 Task: Look for Airbnb options in Wiradesa, Indonesia from 13th December, 2023 to 17th December, 2023 for 2 adults.2 bedrooms having 2 beds and 1 bathroom. Property type can be guest house. Amenities needed are: wifi. Look for 4 properties as per requirement.
Action: Mouse moved to (414, 77)
Screenshot: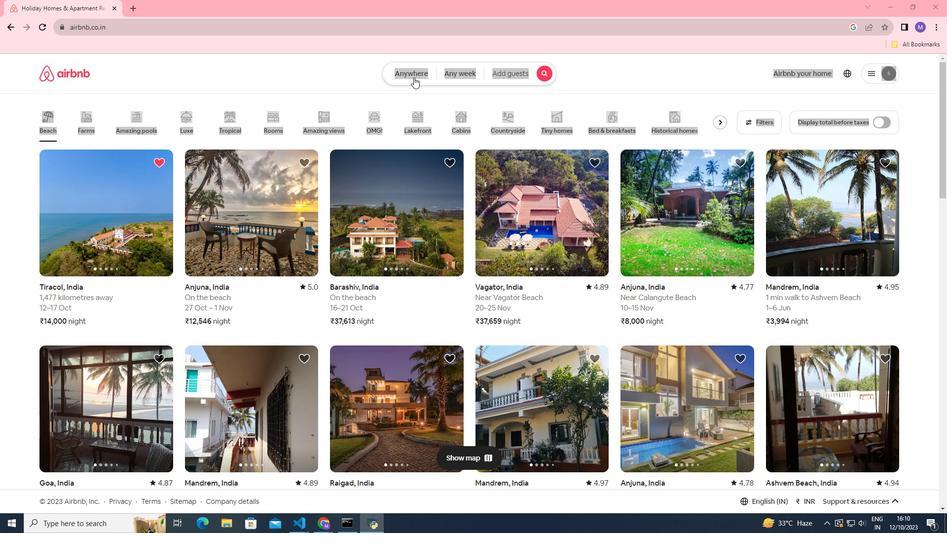 
Action: Mouse pressed left at (414, 77)
Screenshot: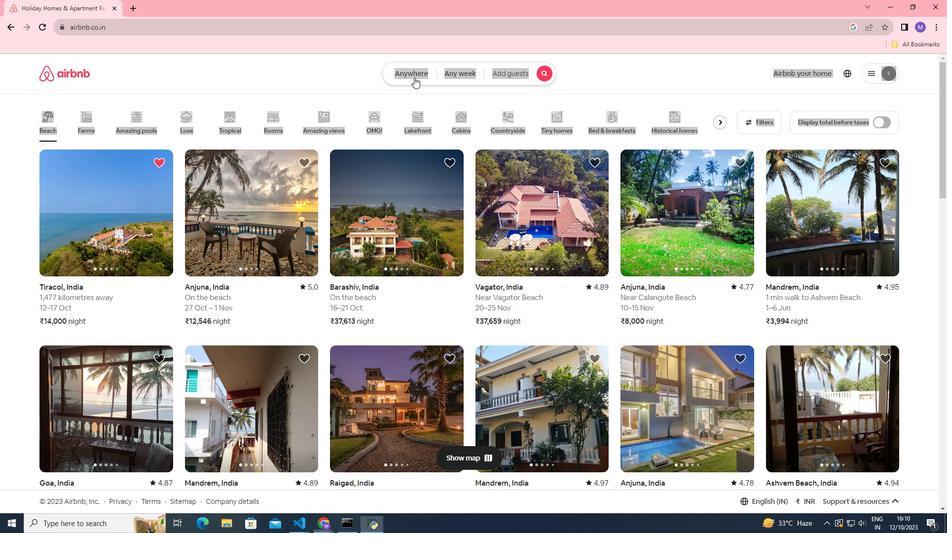 
Action: Mouse moved to (342, 110)
Screenshot: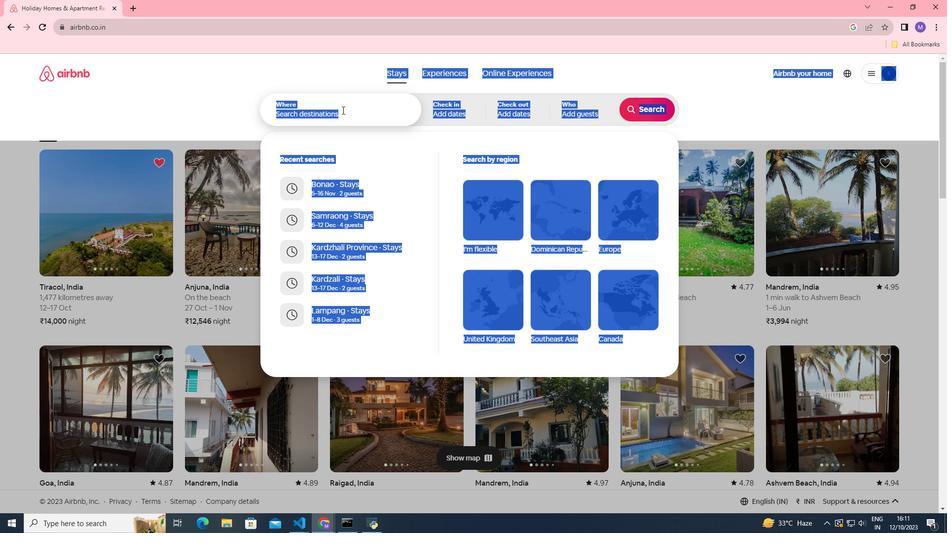 
Action: Mouse pressed left at (342, 110)
Screenshot: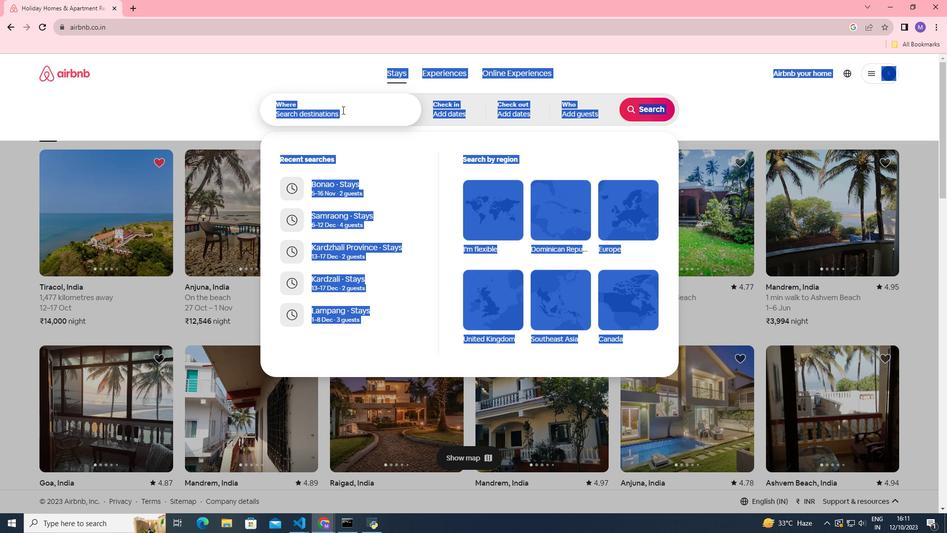 
Action: Key pressed <Key.shift>Wiradesa,<Key.space><Key.shift>Indonesia
Screenshot: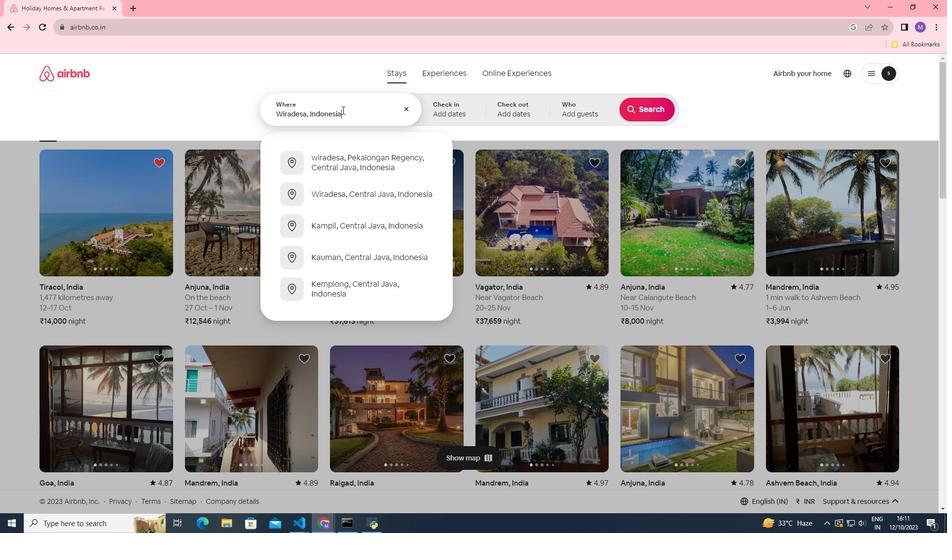 
Action: Mouse moved to (437, 108)
Screenshot: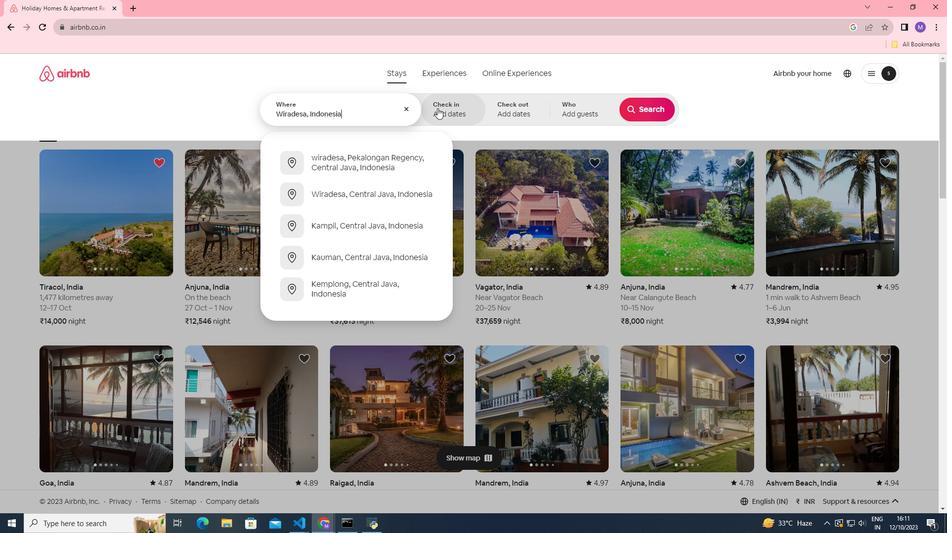 
Action: Mouse pressed left at (437, 108)
Screenshot: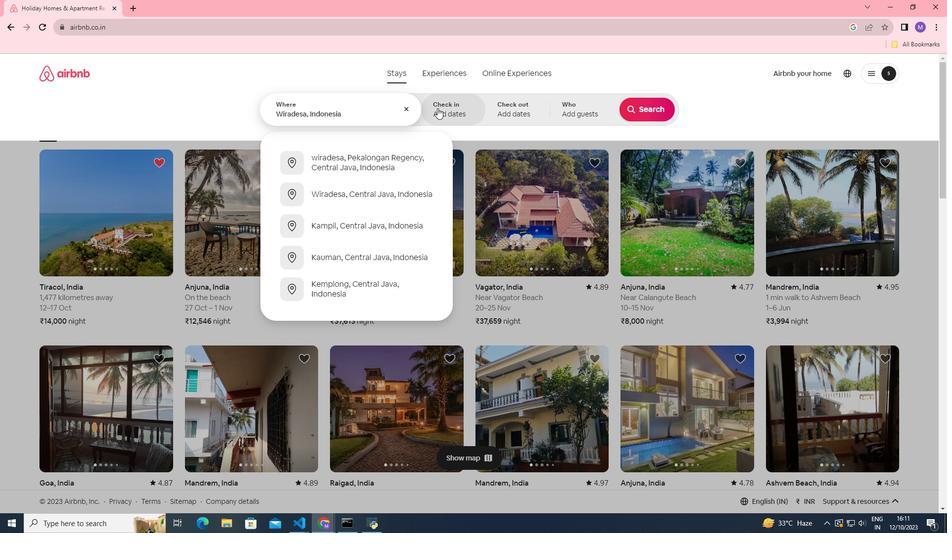 
Action: Mouse moved to (645, 194)
Screenshot: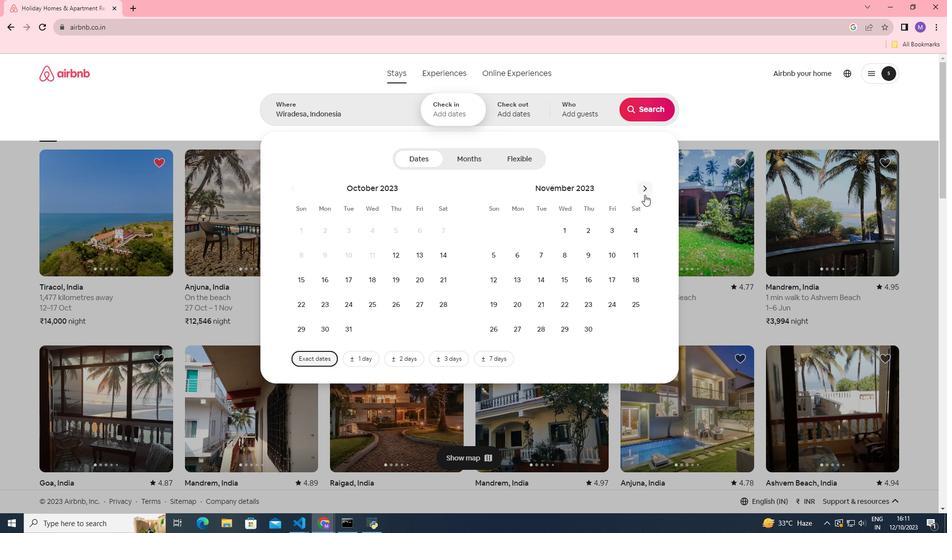 
Action: Mouse pressed left at (645, 194)
Screenshot: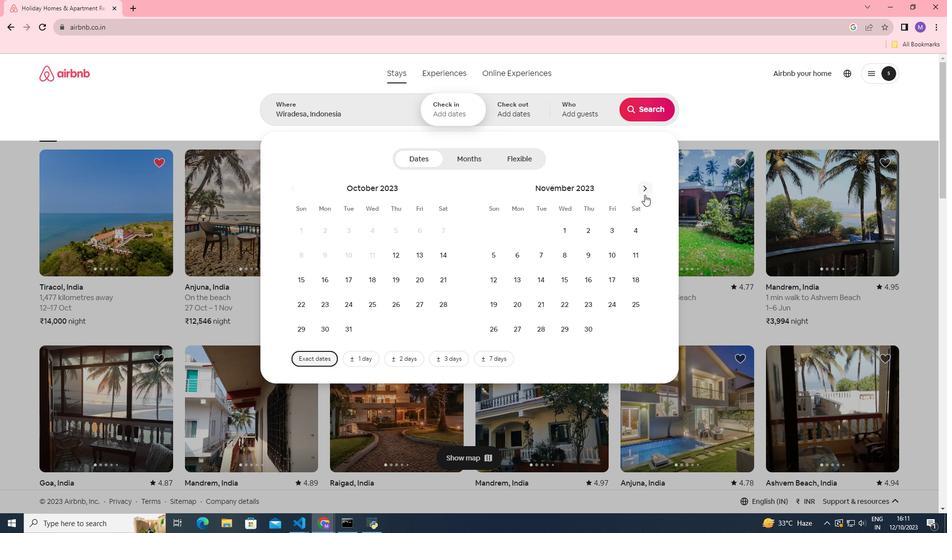
Action: Mouse moved to (563, 276)
Screenshot: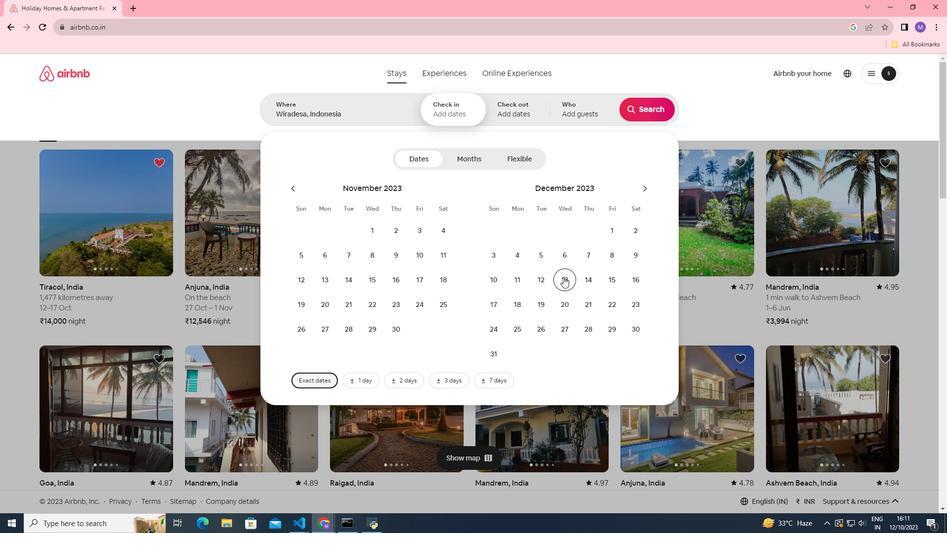 
Action: Mouse pressed left at (563, 276)
Screenshot: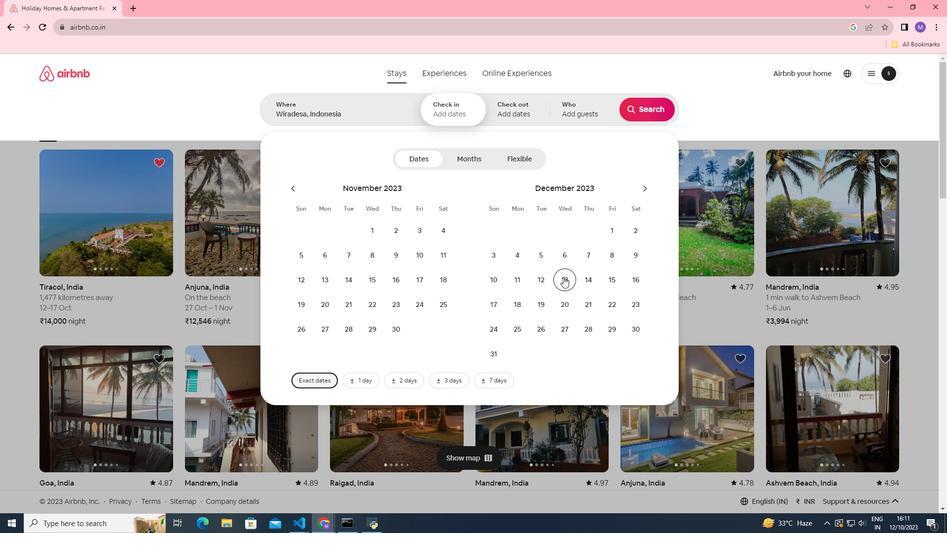 
Action: Mouse moved to (494, 301)
Screenshot: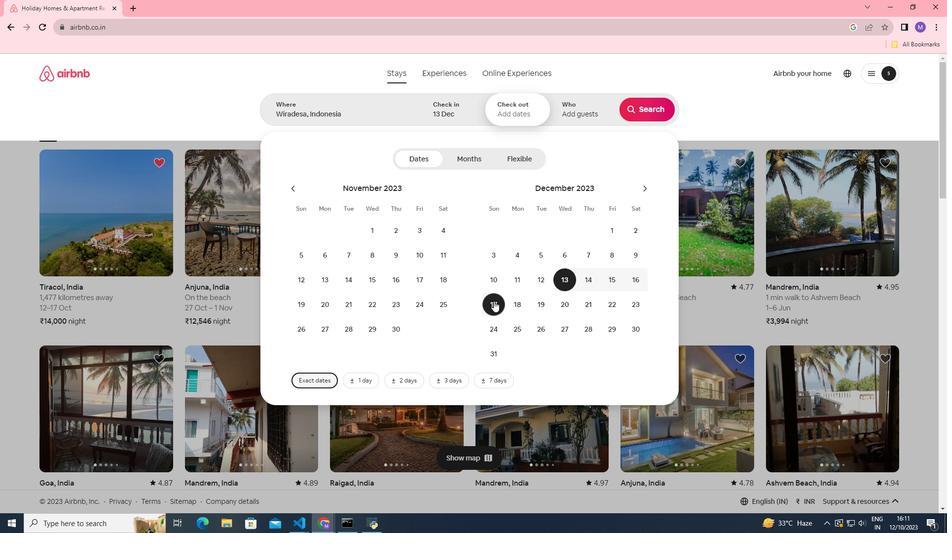 
Action: Mouse pressed left at (494, 301)
Screenshot: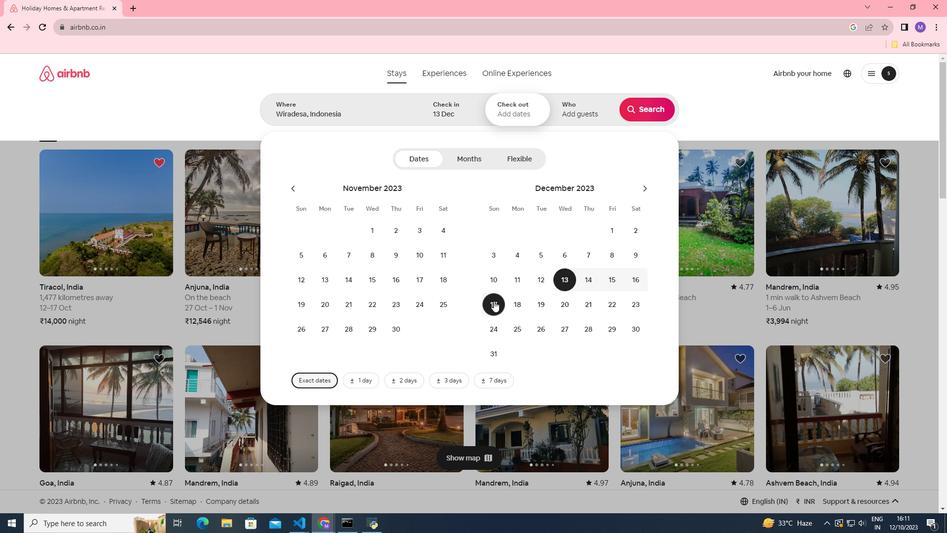 
Action: Mouse moved to (591, 105)
Screenshot: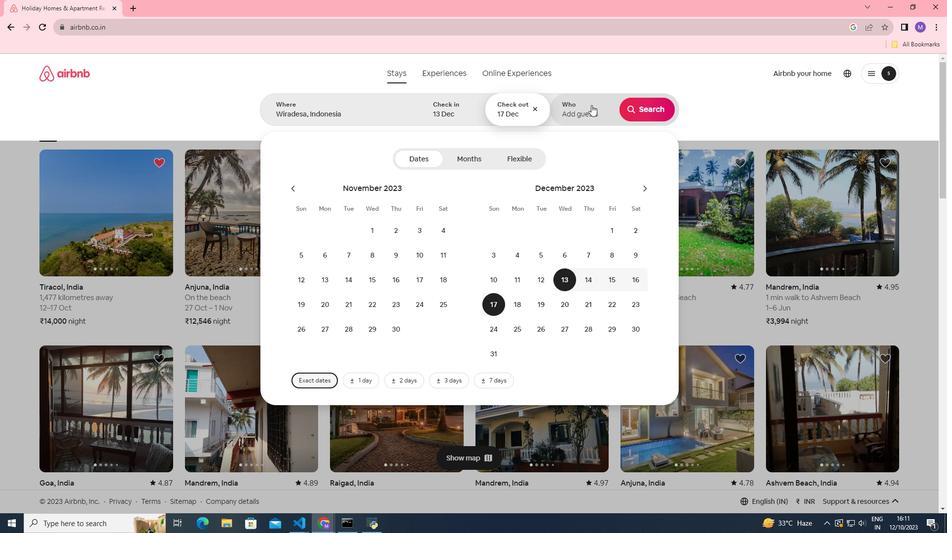 
Action: Mouse pressed left at (591, 105)
Screenshot: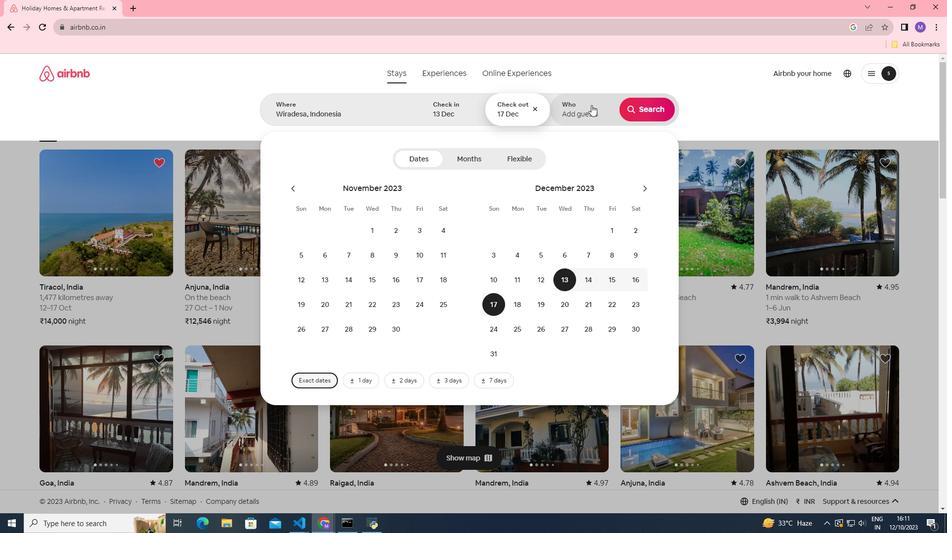 
Action: Mouse moved to (655, 164)
Screenshot: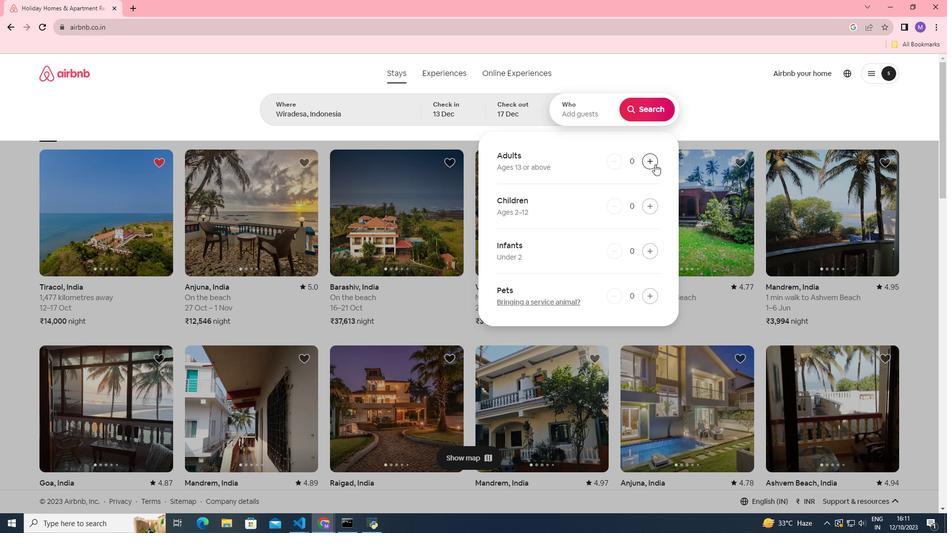 
Action: Mouse pressed left at (655, 164)
Screenshot: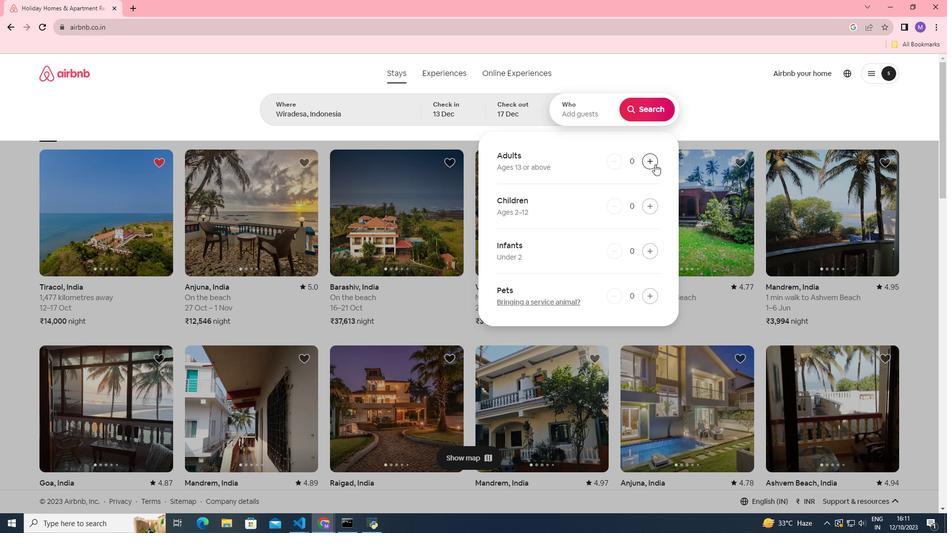 
Action: Mouse moved to (651, 160)
Screenshot: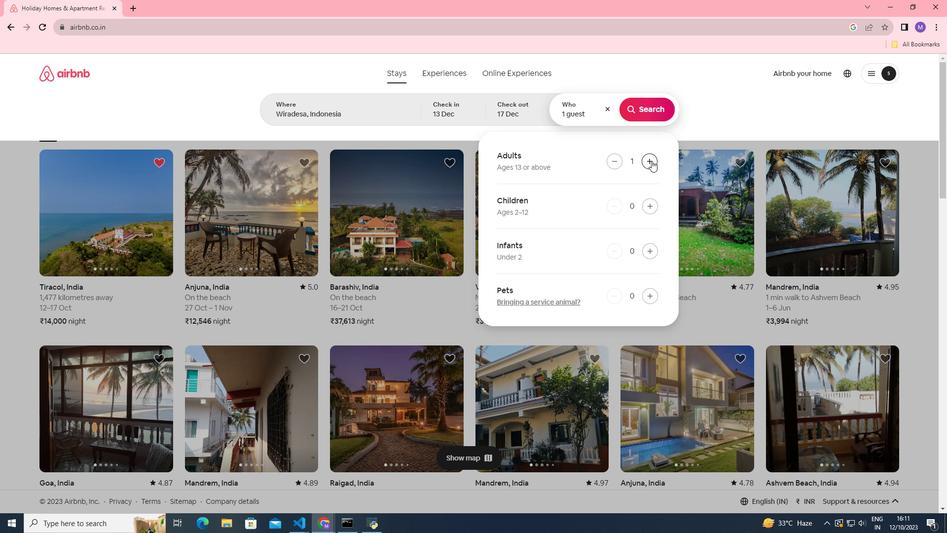 
Action: Mouse pressed left at (651, 160)
Screenshot: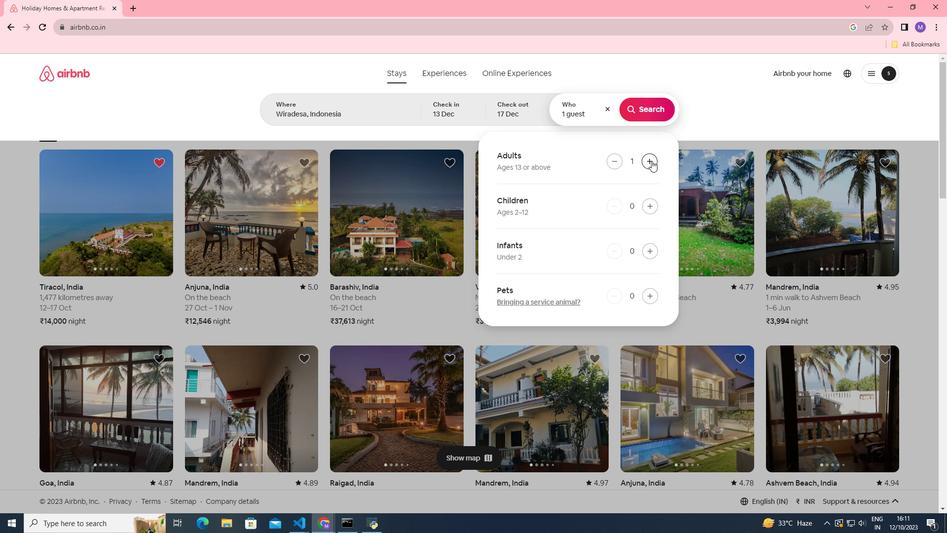 
Action: Mouse moved to (648, 116)
Screenshot: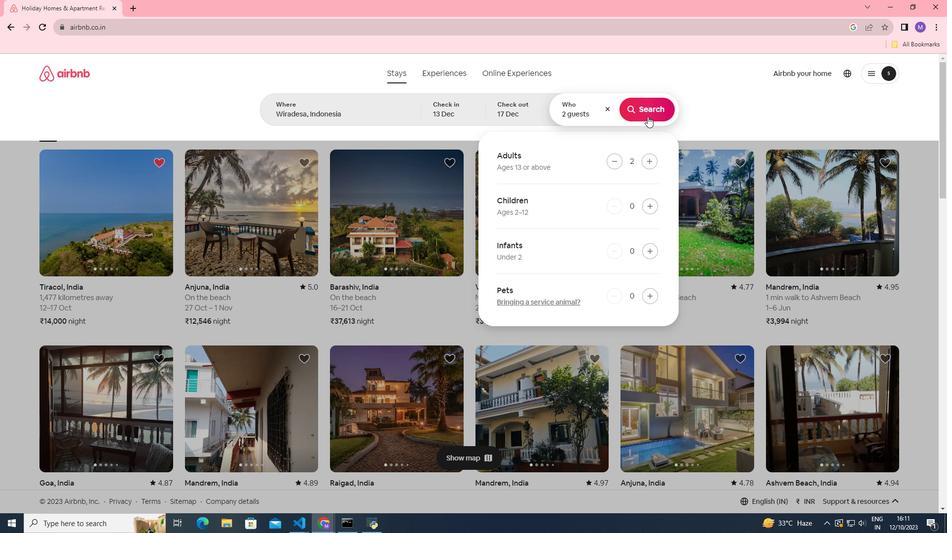 
Action: Mouse pressed left at (648, 116)
Screenshot: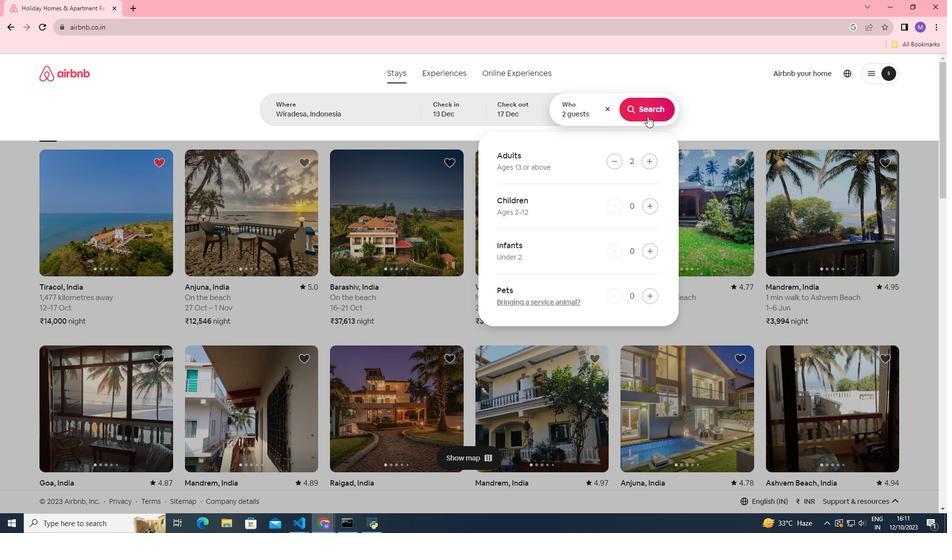 
Action: Mouse moved to (794, 114)
Screenshot: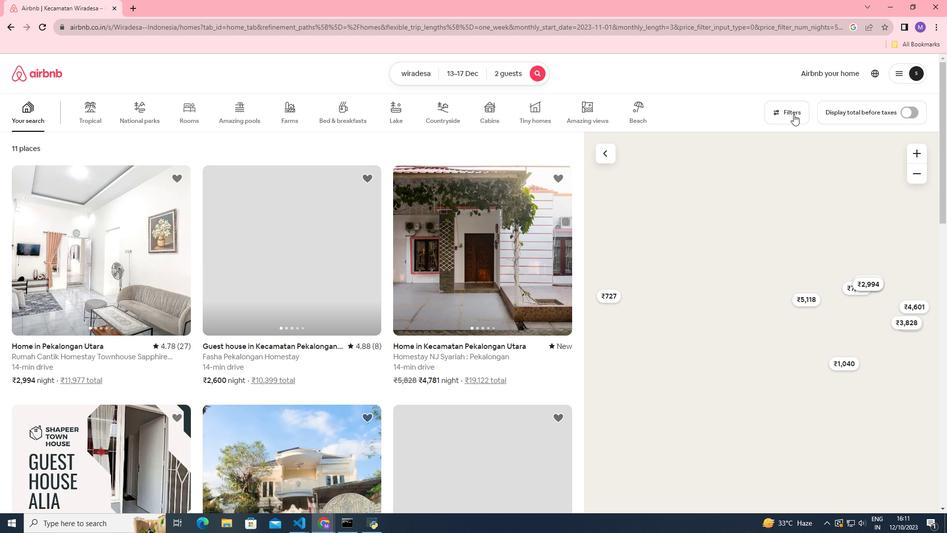 
Action: Mouse pressed left at (794, 114)
Screenshot: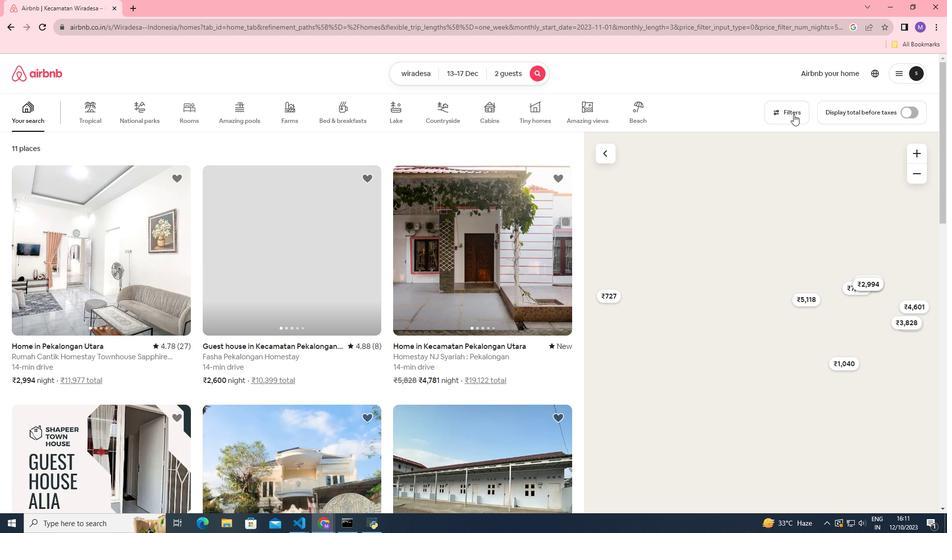 
Action: Mouse moved to (407, 382)
Screenshot: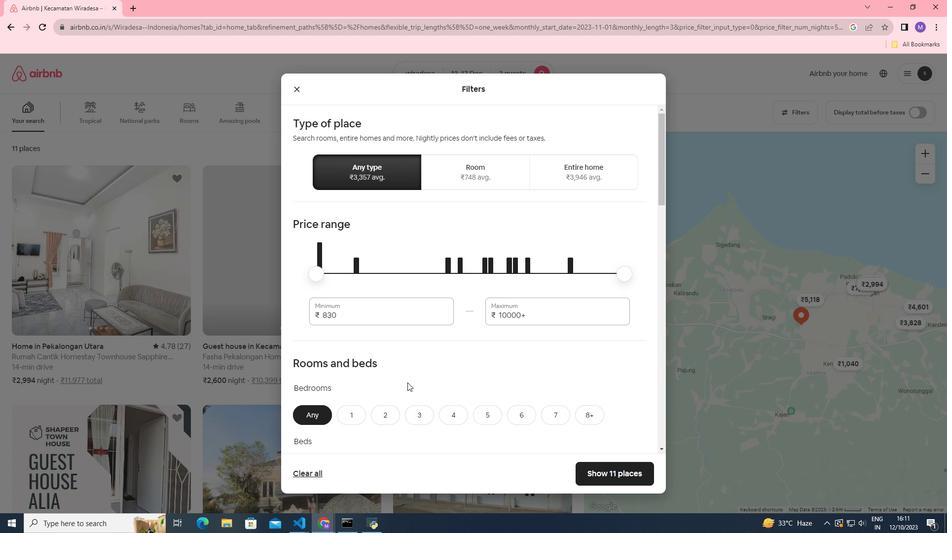 
Action: Mouse scrolled (407, 382) with delta (0, 0)
Screenshot: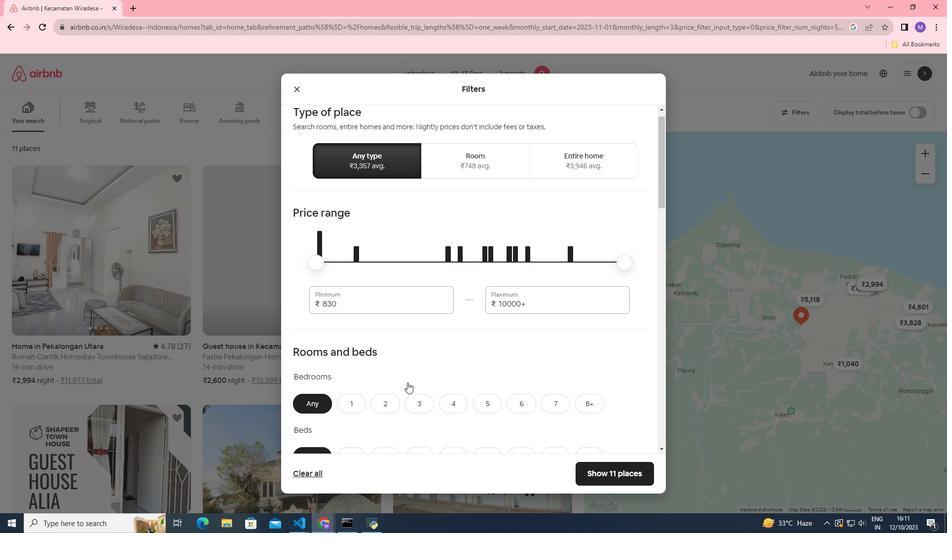 
Action: Mouse moved to (387, 366)
Screenshot: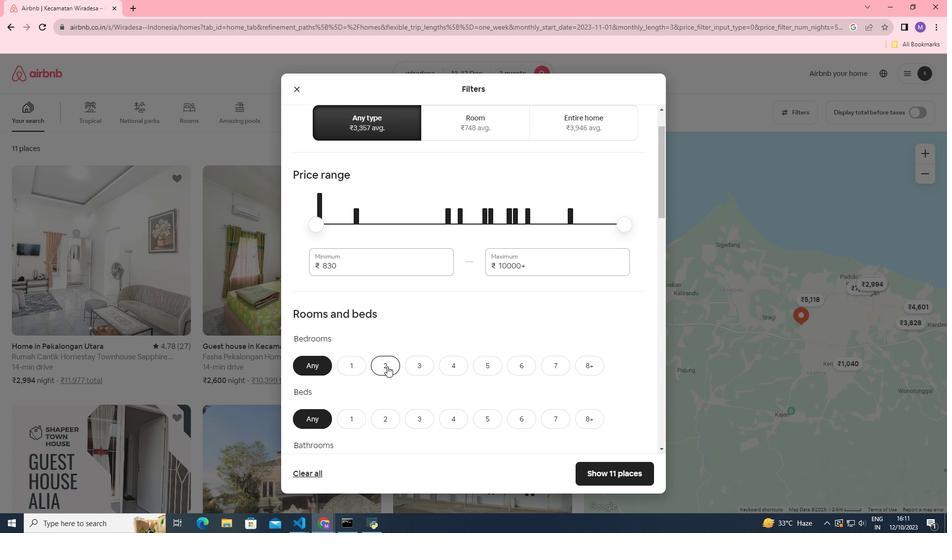 
Action: Mouse pressed left at (387, 366)
Screenshot: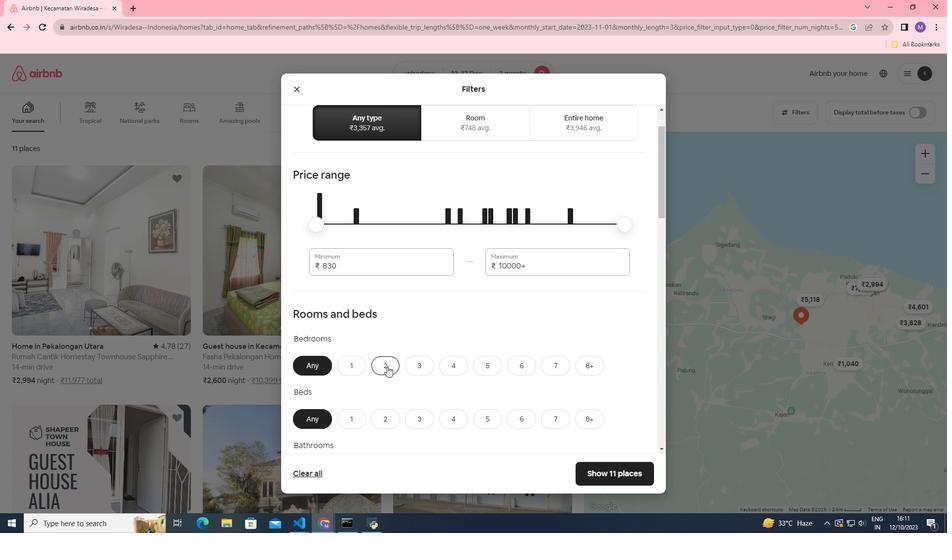 
Action: Mouse moved to (403, 326)
Screenshot: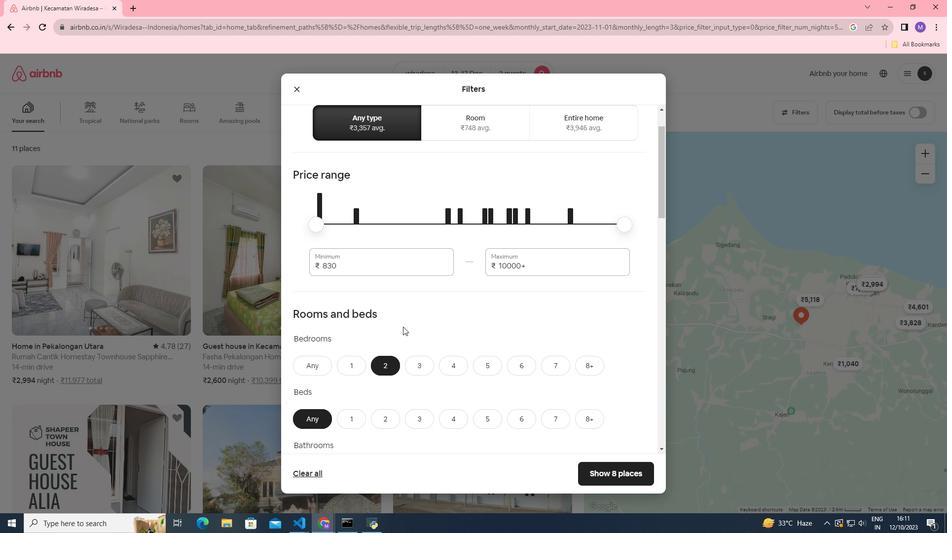 
Action: Mouse scrolled (403, 326) with delta (0, 0)
Screenshot: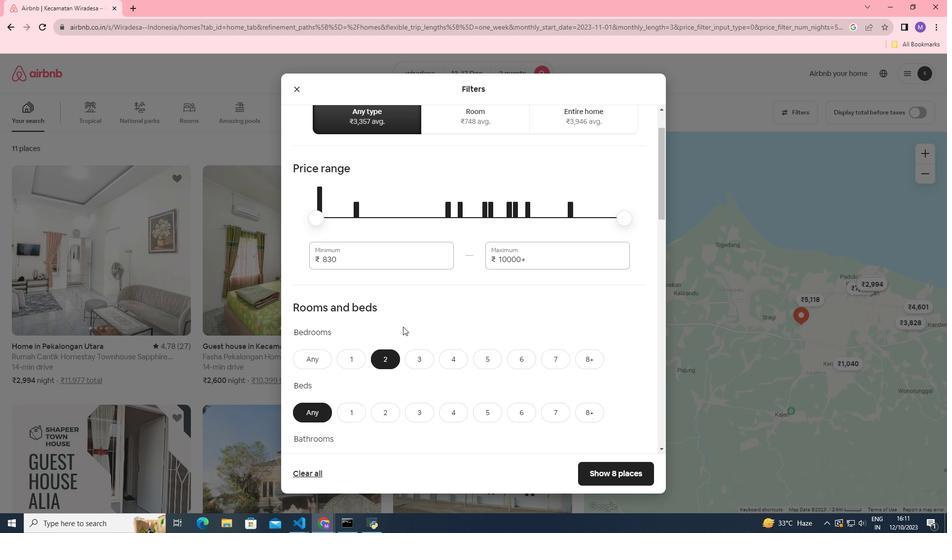 
Action: Mouse scrolled (403, 326) with delta (0, 0)
Screenshot: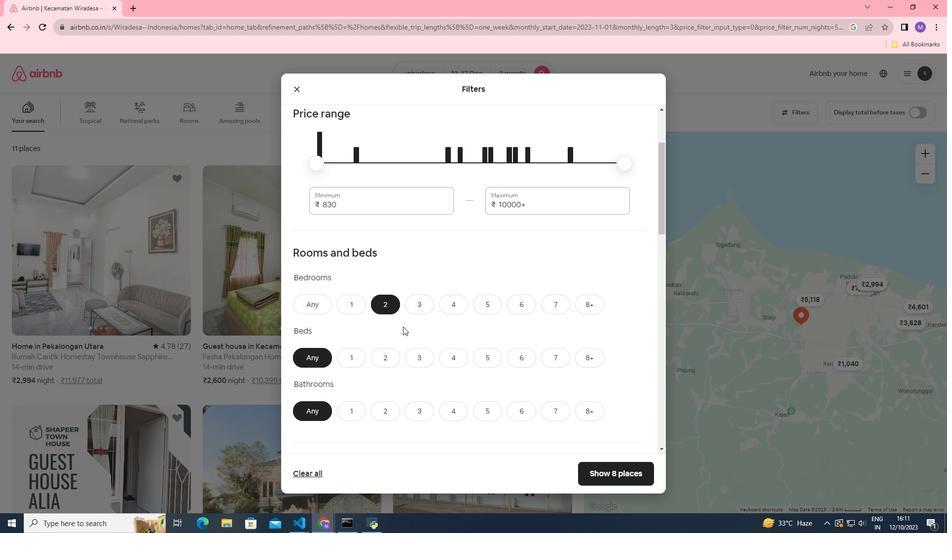 
Action: Mouse moved to (387, 325)
Screenshot: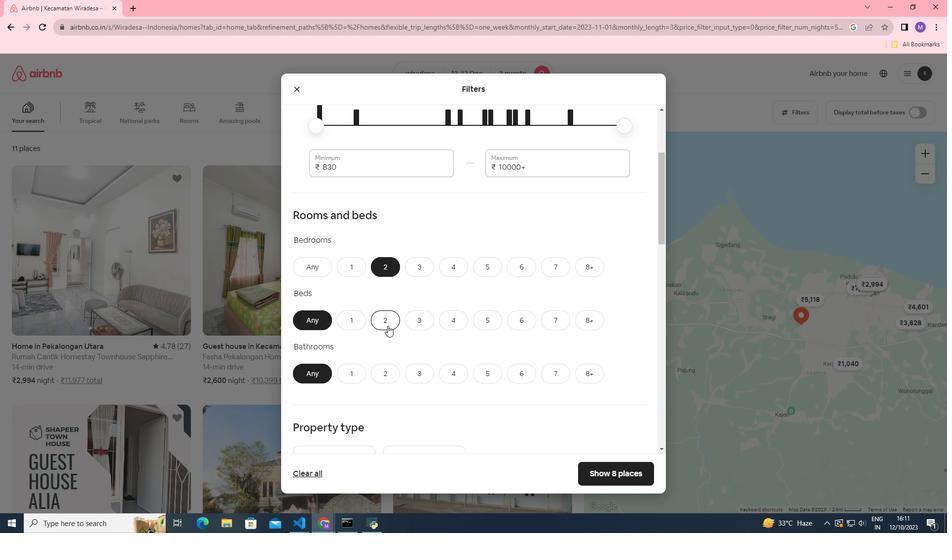
Action: Mouse pressed left at (387, 325)
Screenshot: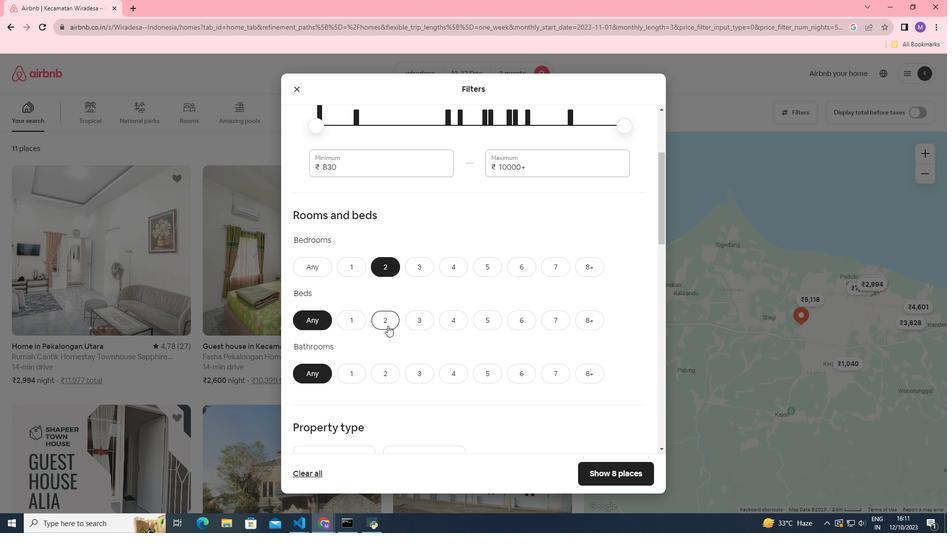 
Action: Mouse moved to (356, 373)
Screenshot: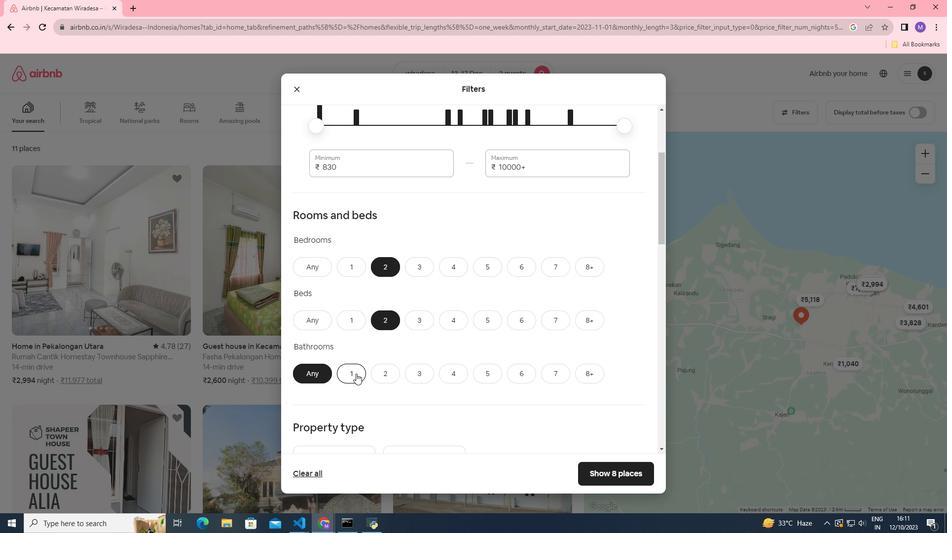 
Action: Mouse pressed left at (356, 373)
Screenshot: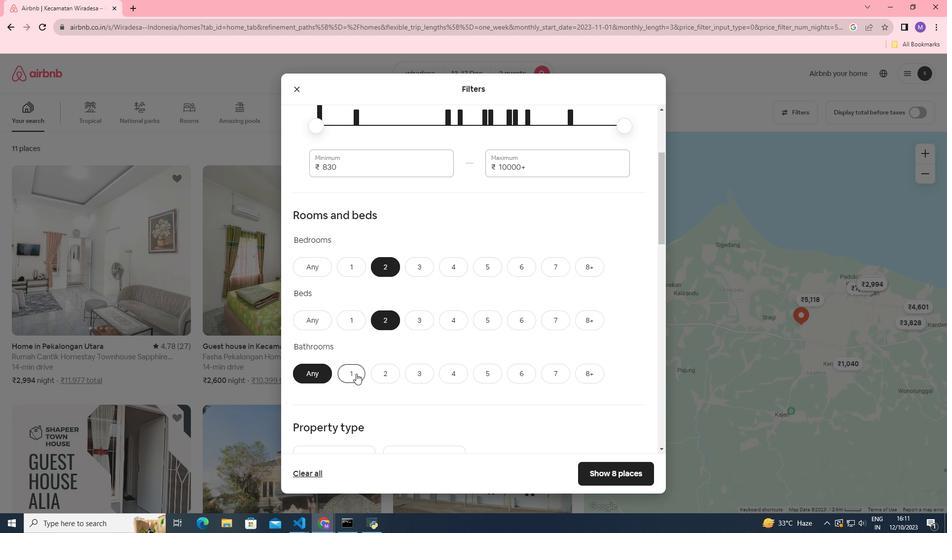 
Action: Mouse moved to (455, 350)
Screenshot: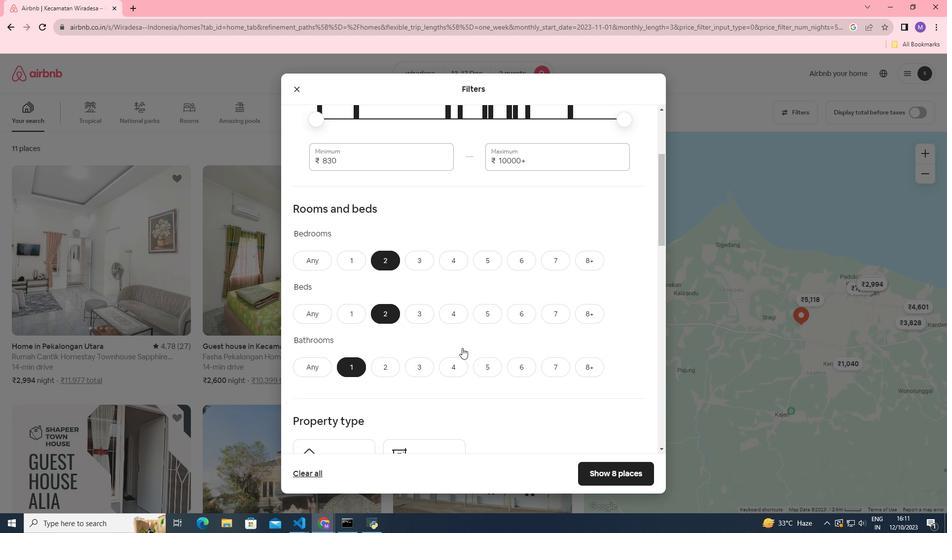 
Action: Mouse scrolled (455, 350) with delta (0, 0)
Screenshot: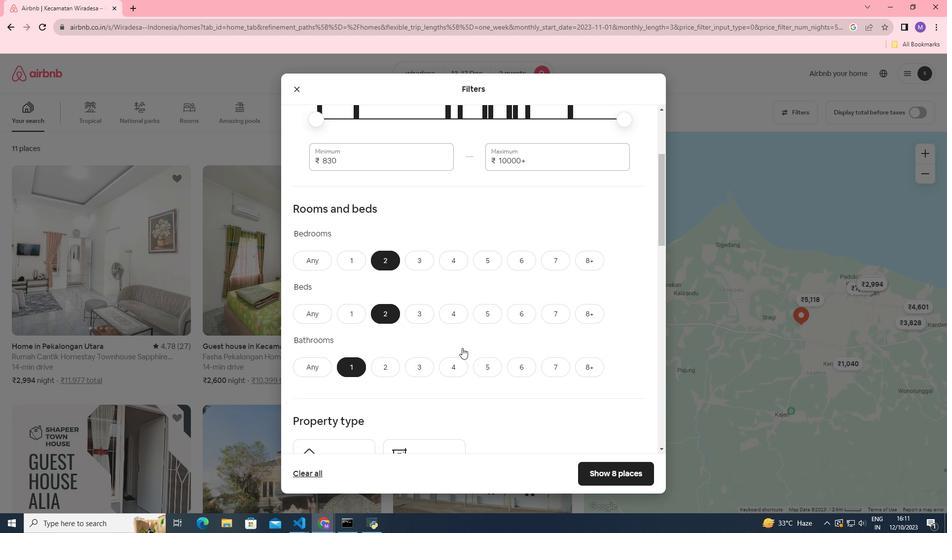 
Action: Mouse moved to (462, 347)
Screenshot: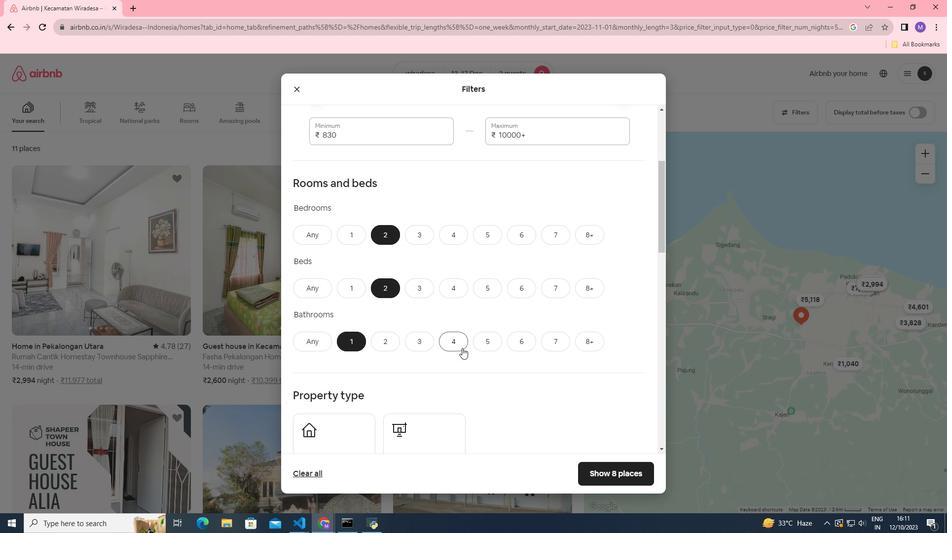 
Action: Mouse scrolled (462, 347) with delta (0, 0)
Screenshot: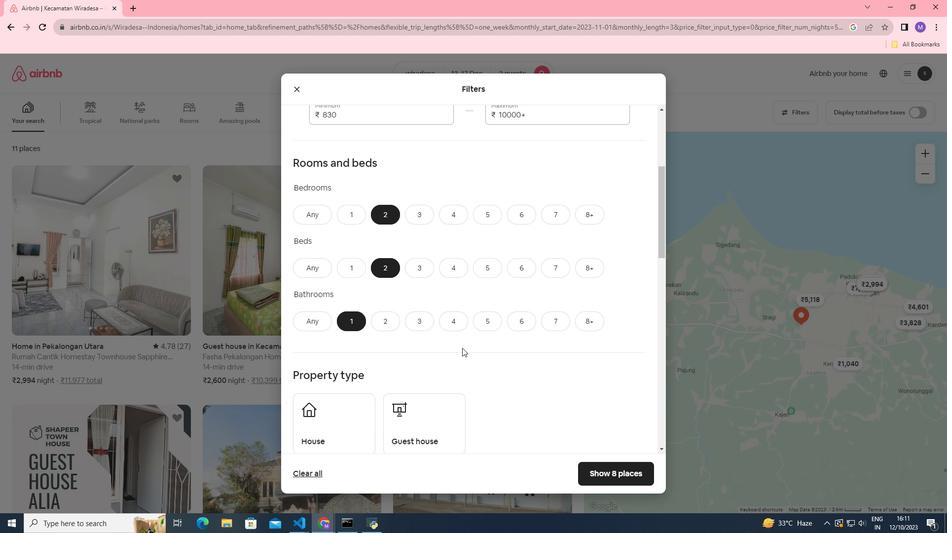 
Action: Mouse scrolled (462, 347) with delta (0, 0)
Screenshot: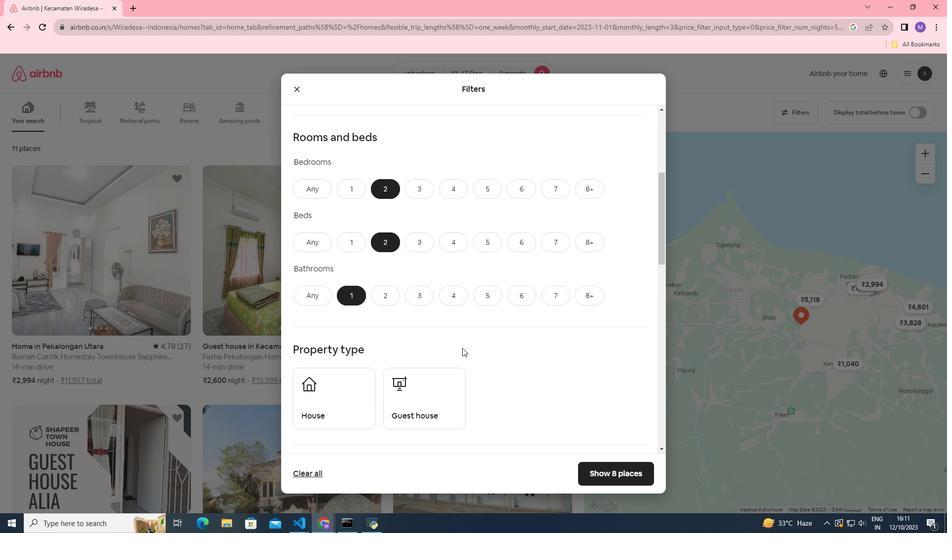 
Action: Mouse moved to (429, 321)
Screenshot: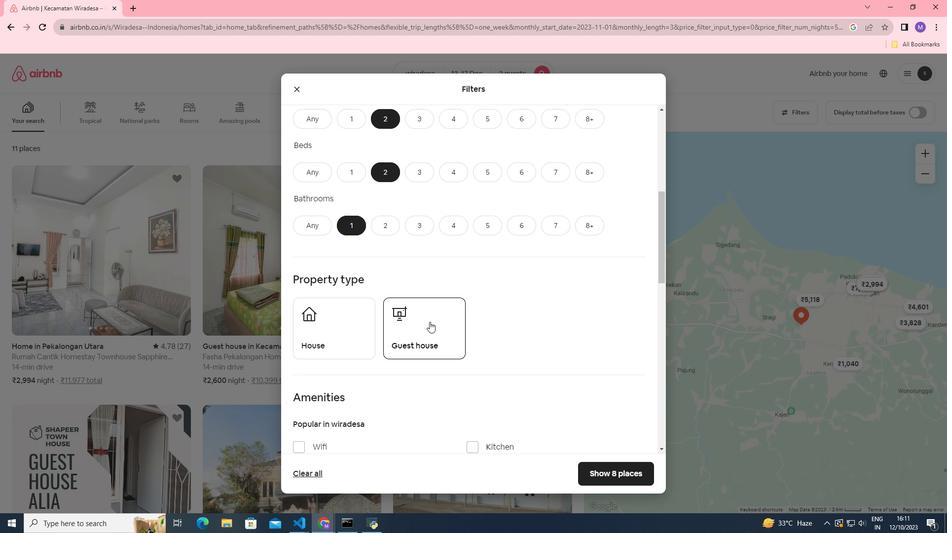 
Action: Mouse pressed left at (429, 321)
Screenshot: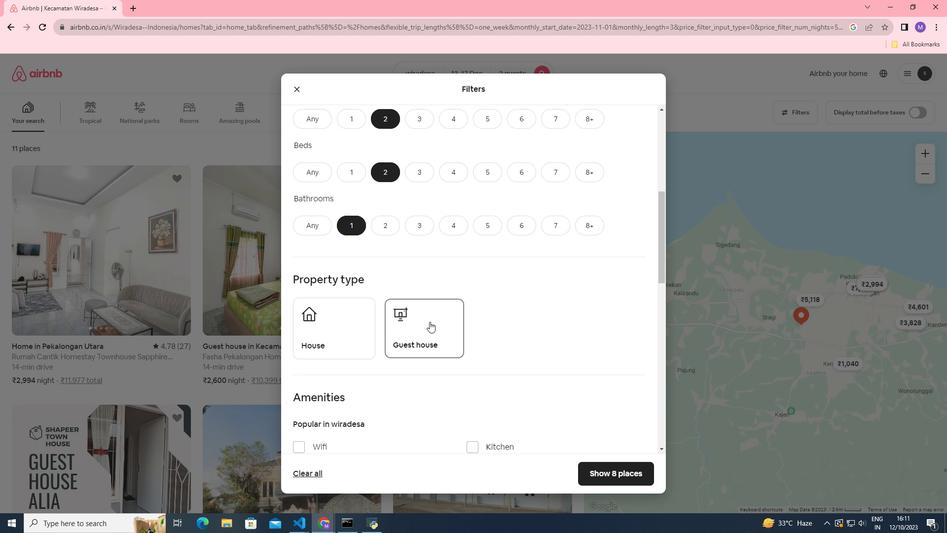 
Action: Mouse pressed left at (429, 321)
Screenshot: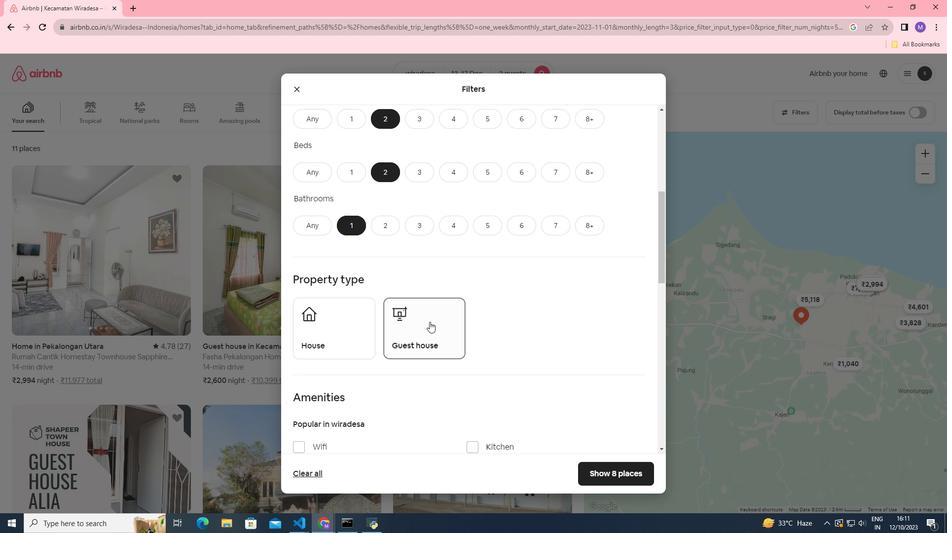 
Action: Mouse moved to (499, 324)
Screenshot: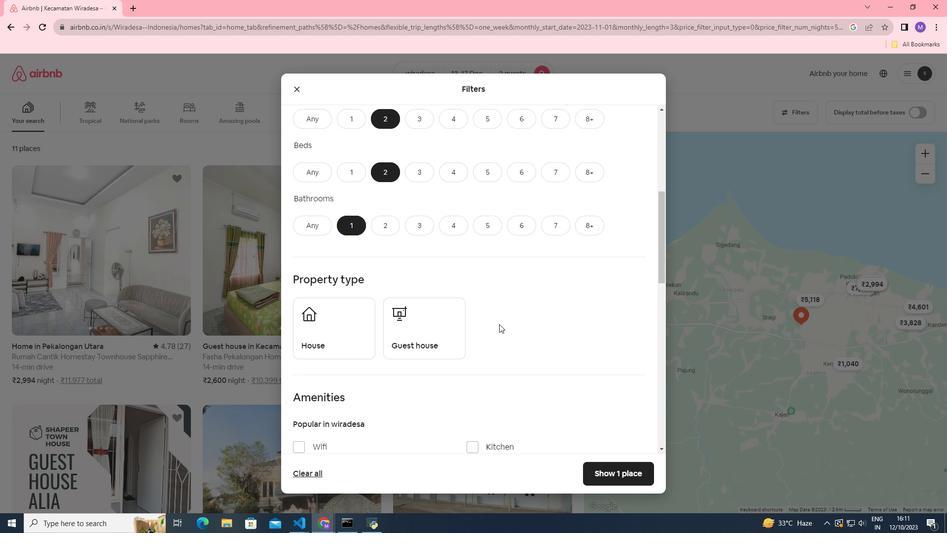 
Action: Mouse scrolled (499, 323) with delta (0, 0)
Screenshot: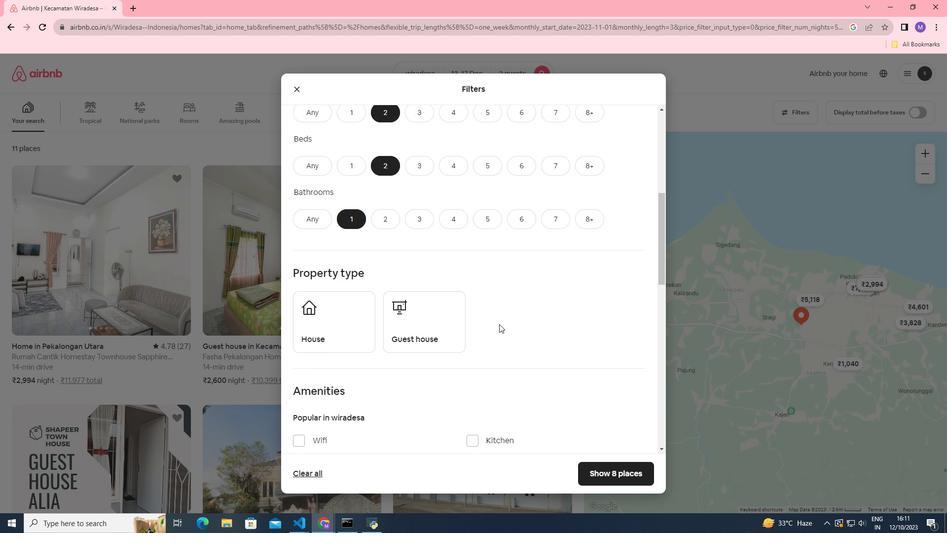 
Action: Mouse scrolled (499, 323) with delta (0, 0)
Screenshot: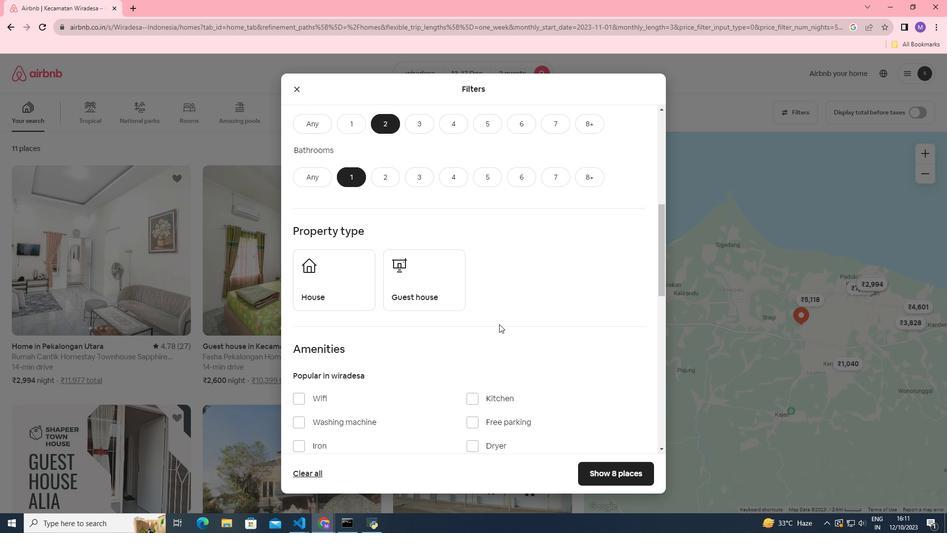 
Action: Mouse moved to (499, 283)
Screenshot: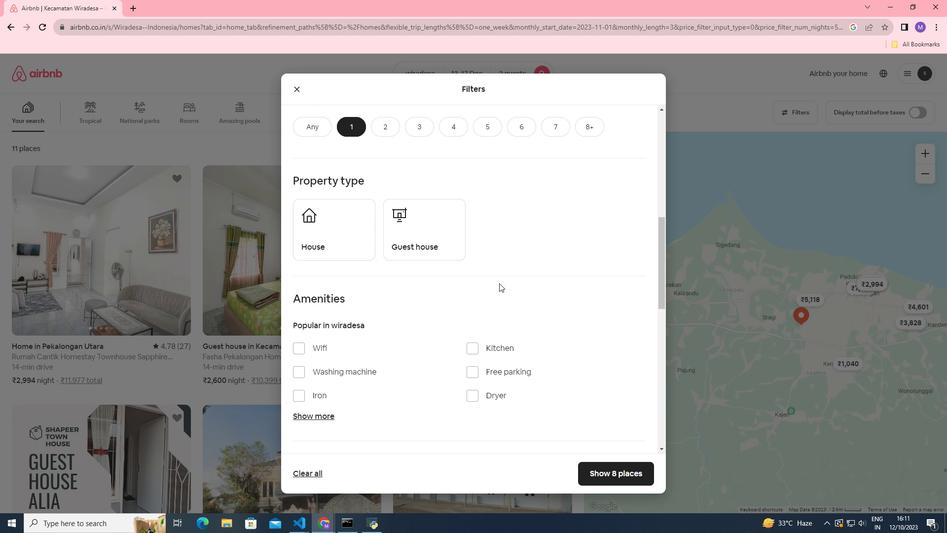 
Action: Mouse scrolled (499, 282) with delta (0, 0)
Screenshot: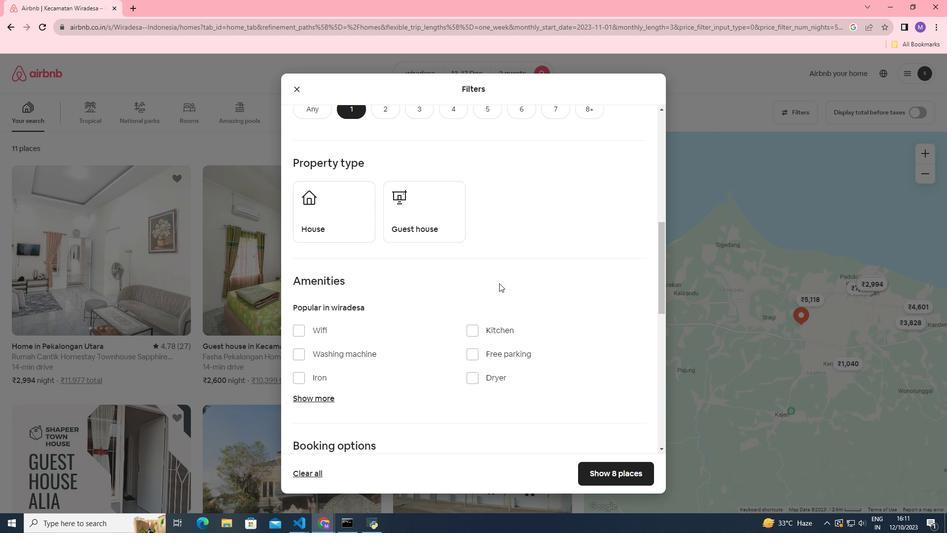 
Action: Mouse moved to (297, 301)
Screenshot: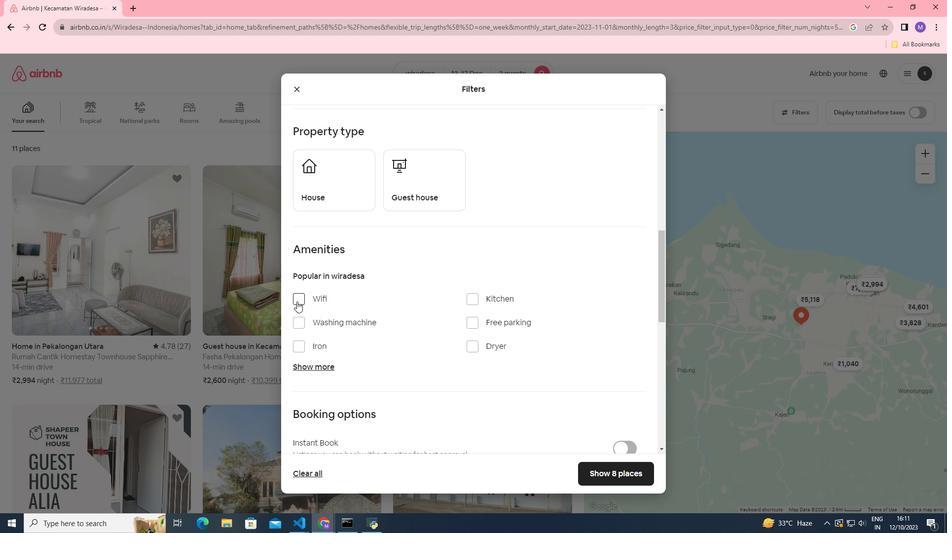 
Action: Mouse pressed left at (297, 301)
Screenshot: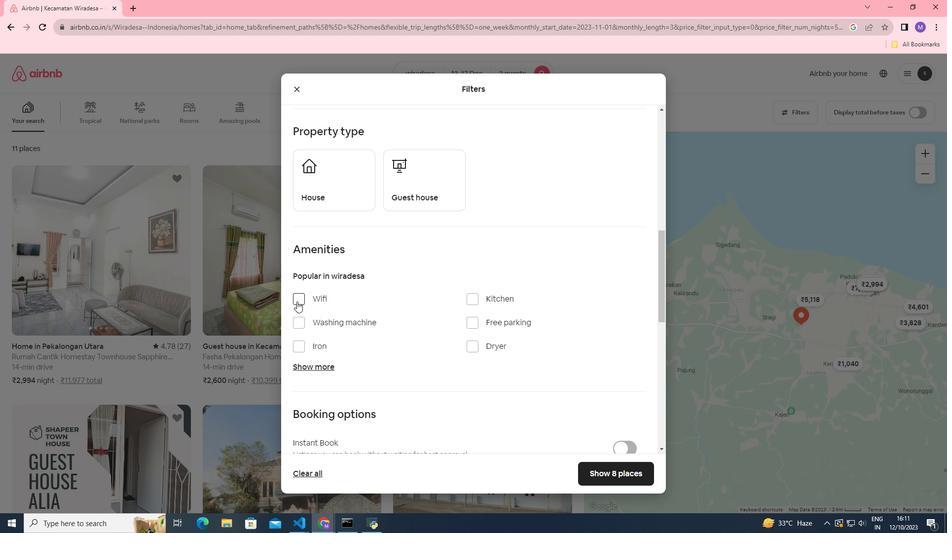 
Action: Mouse moved to (608, 471)
Screenshot: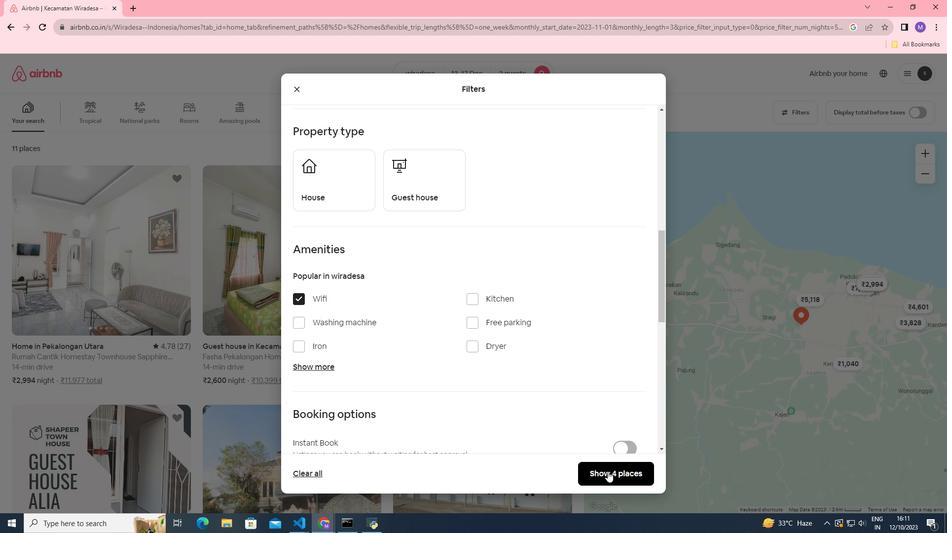 
Action: Mouse pressed left at (608, 471)
Screenshot: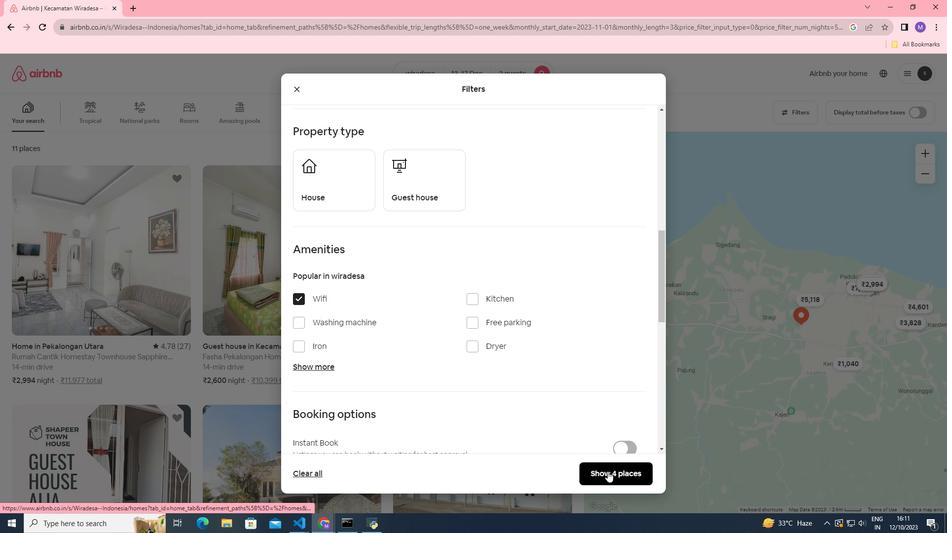 
Action: Mouse moved to (119, 258)
Screenshot: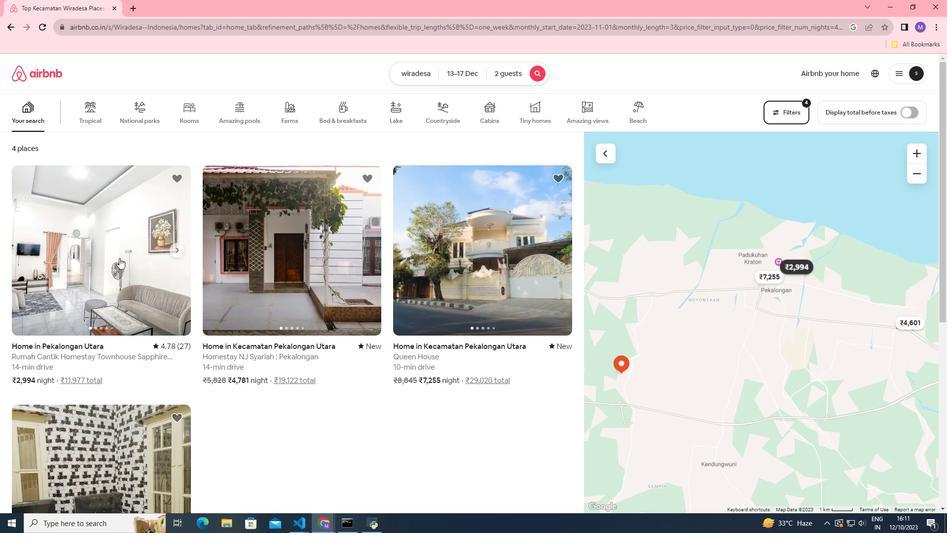 
Action: Mouse pressed left at (119, 258)
Screenshot: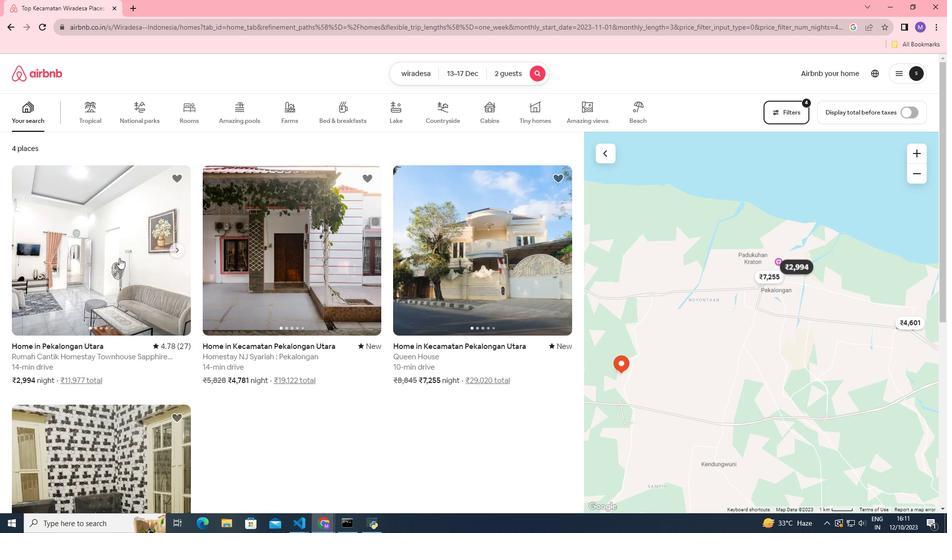 
Action: Mouse moved to (714, 367)
Screenshot: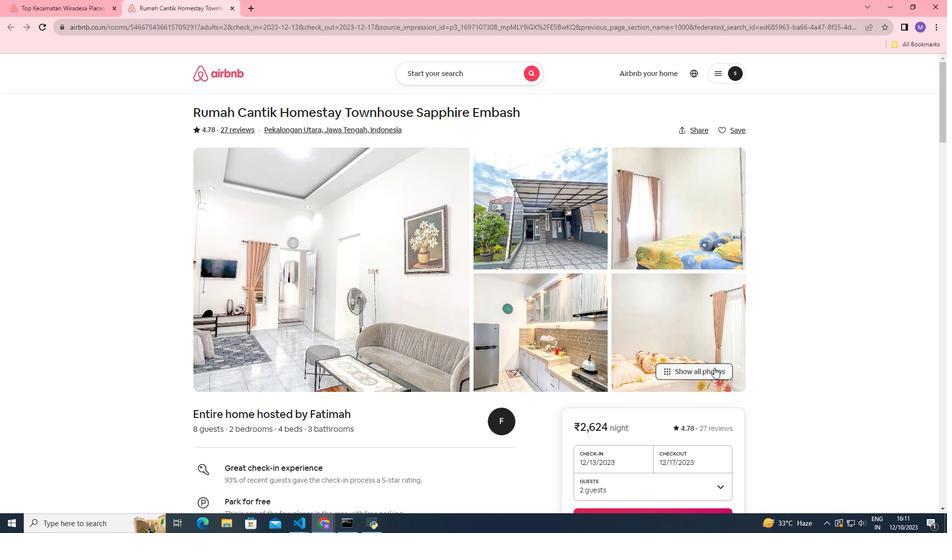 
Action: Mouse pressed left at (714, 367)
Screenshot: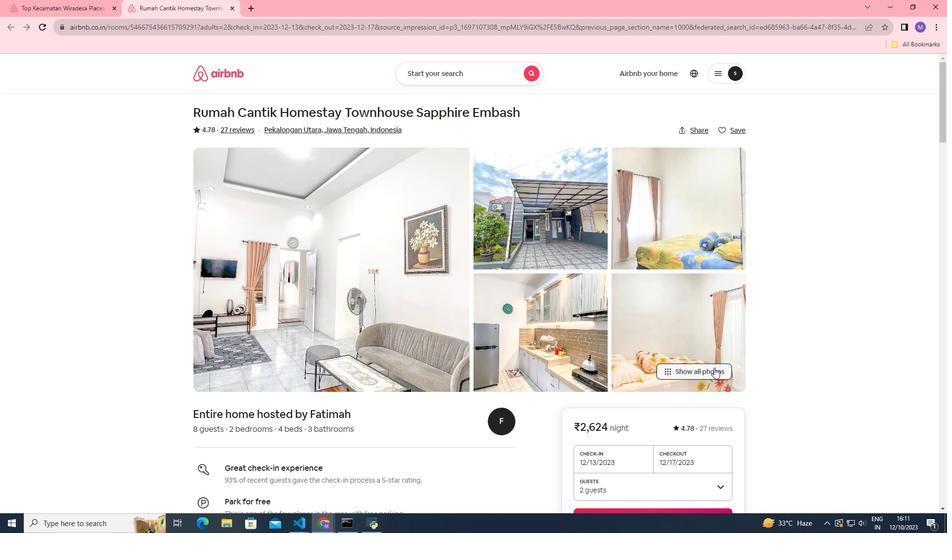 
Action: Mouse moved to (481, 268)
Screenshot: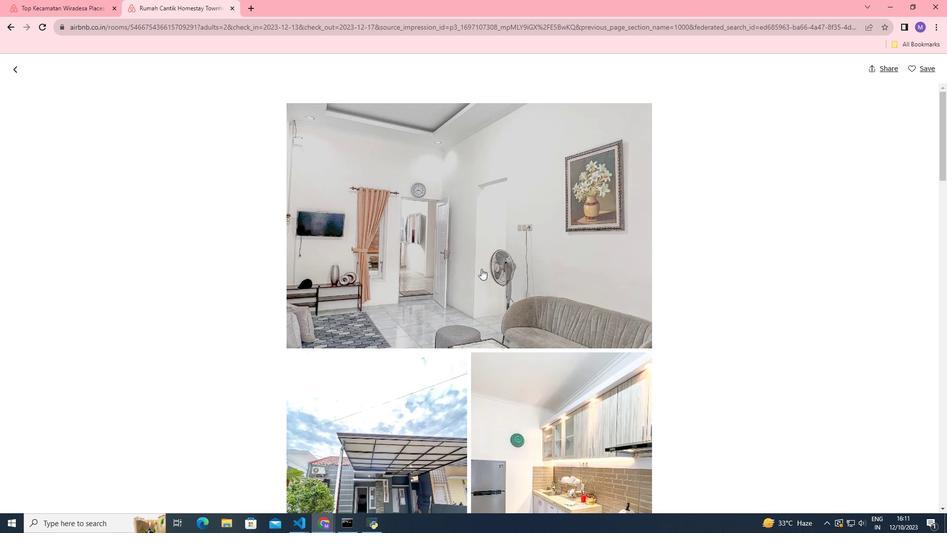 
Action: Mouse scrolled (481, 268) with delta (0, 0)
Screenshot: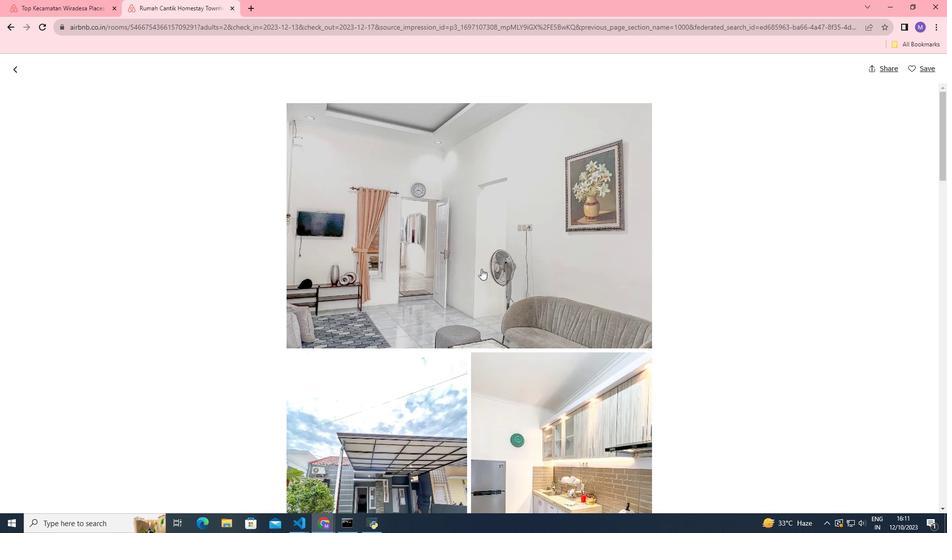 
Action: Mouse scrolled (481, 268) with delta (0, 0)
Screenshot: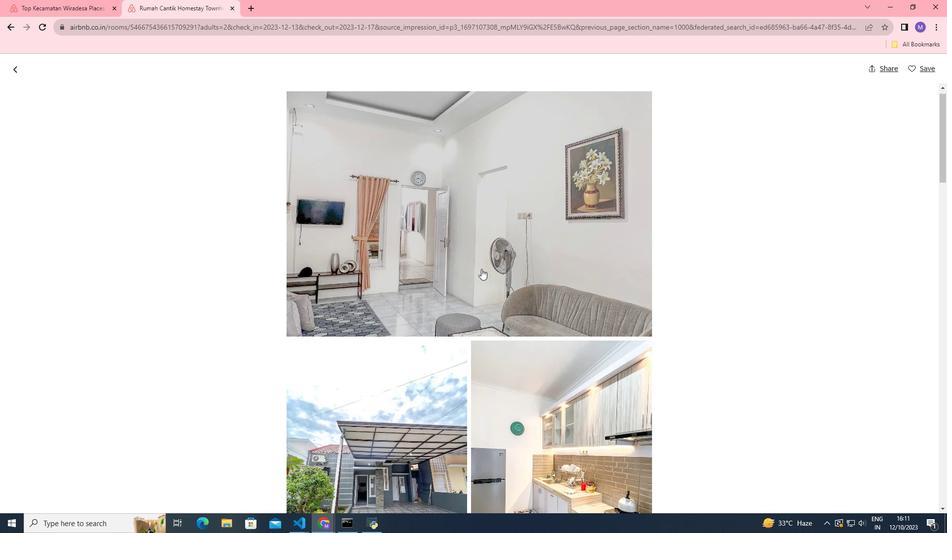
Action: Mouse scrolled (481, 268) with delta (0, 0)
Screenshot: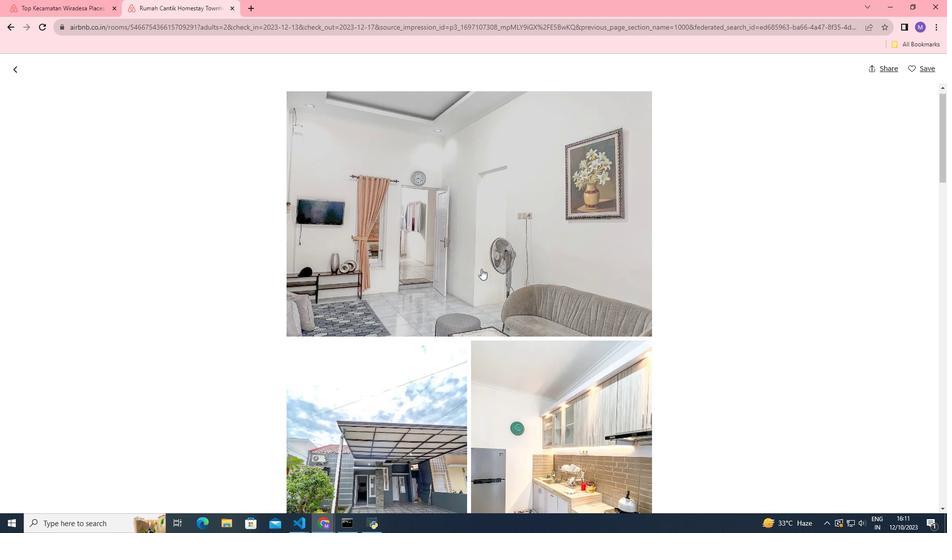 
Action: Mouse scrolled (481, 268) with delta (0, 0)
Screenshot: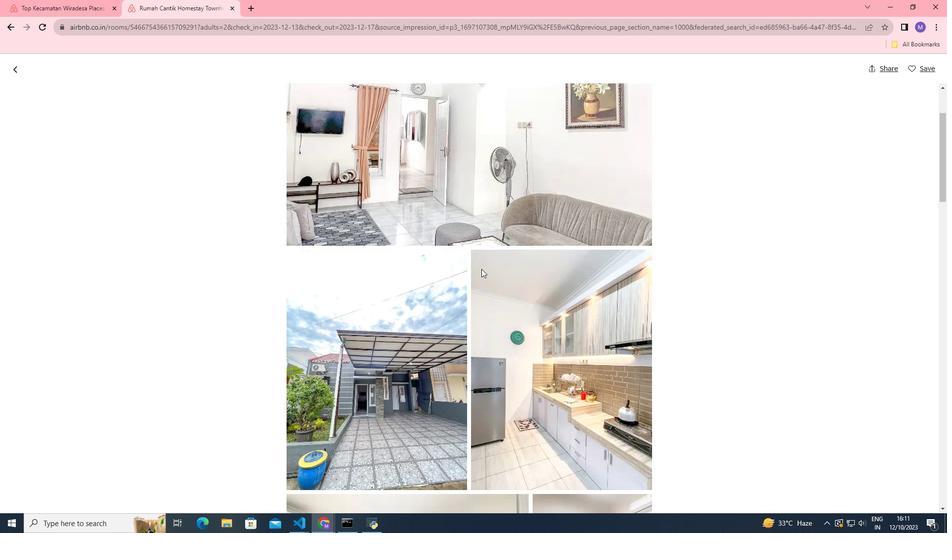 
Action: Mouse scrolled (481, 268) with delta (0, 0)
Screenshot: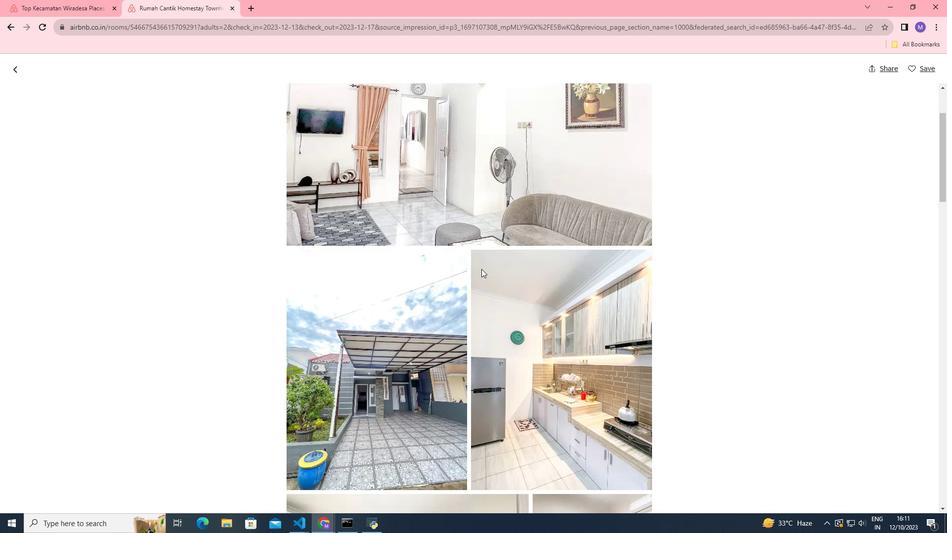 
Action: Mouse moved to (479, 268)
Screenshot: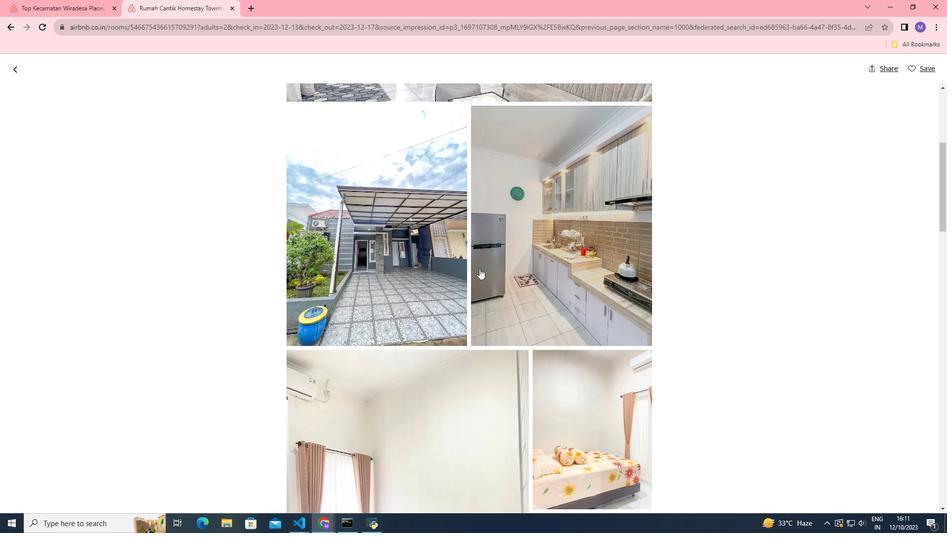 
Action: Mouse scrolled (479, 268) with delta (0, 0)
Screenshot: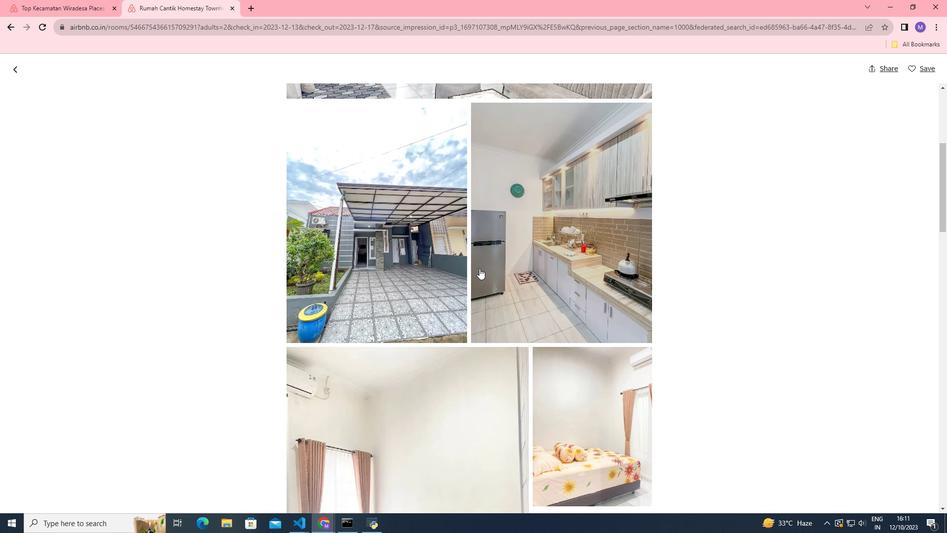 
Action: Mouse scrolled (479, 268) with delta (0, 0)
Screenshot: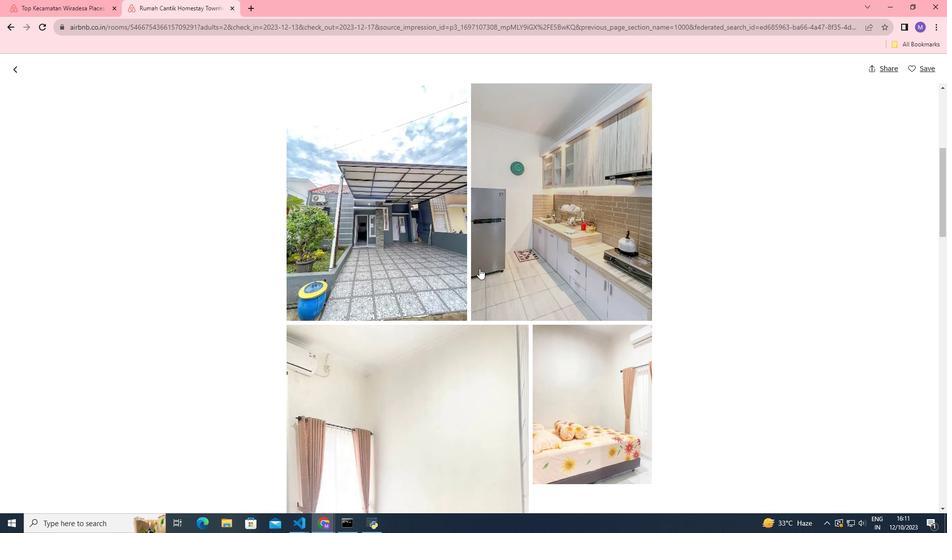 
Action: Mouse scrolled (479, 268) with delta (0, 0)
Screenshot: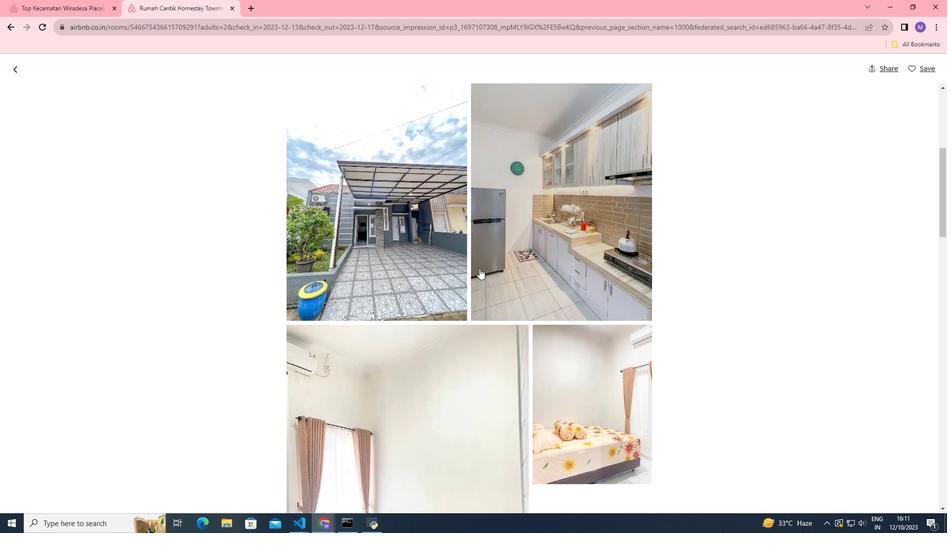 
Action: Mouse scrolled (479, 268) with delta (0, 0)
Screenshot: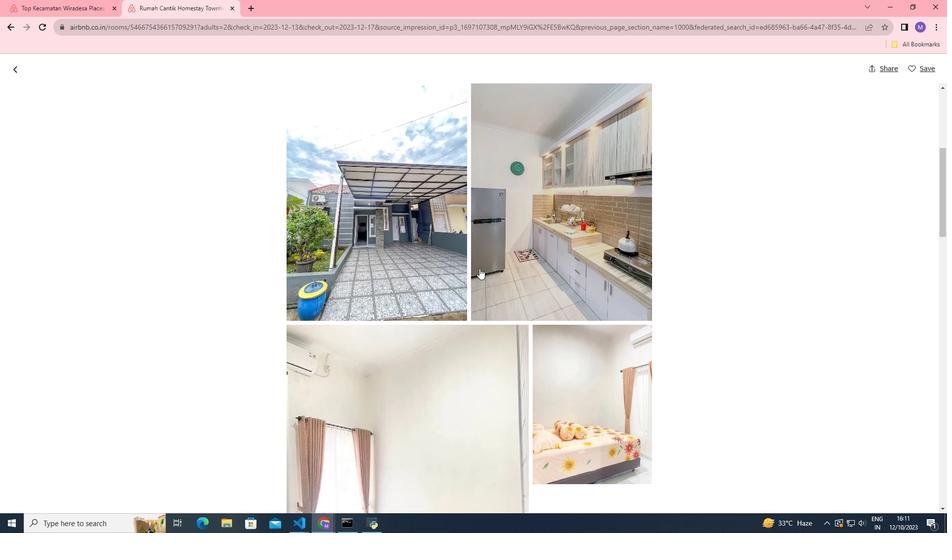 
Action: Mouse scrolled (479, 268) with delta (0, 0)
Screenshot: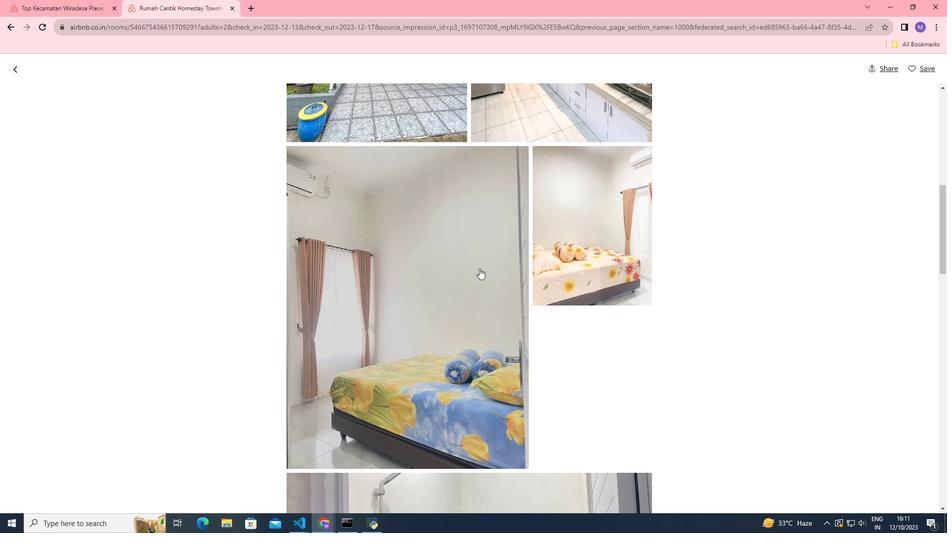 
Action: Mouse scrolled (479, 268) with delta (0, 0)
Screenshot: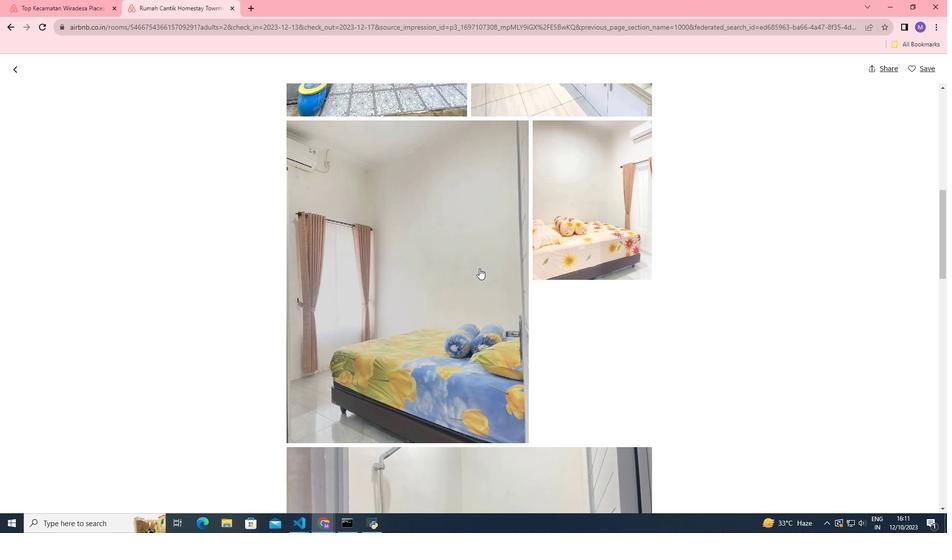 
Action: Mouse scrolled (479, 268) with delta (0, 0)
Screenshot: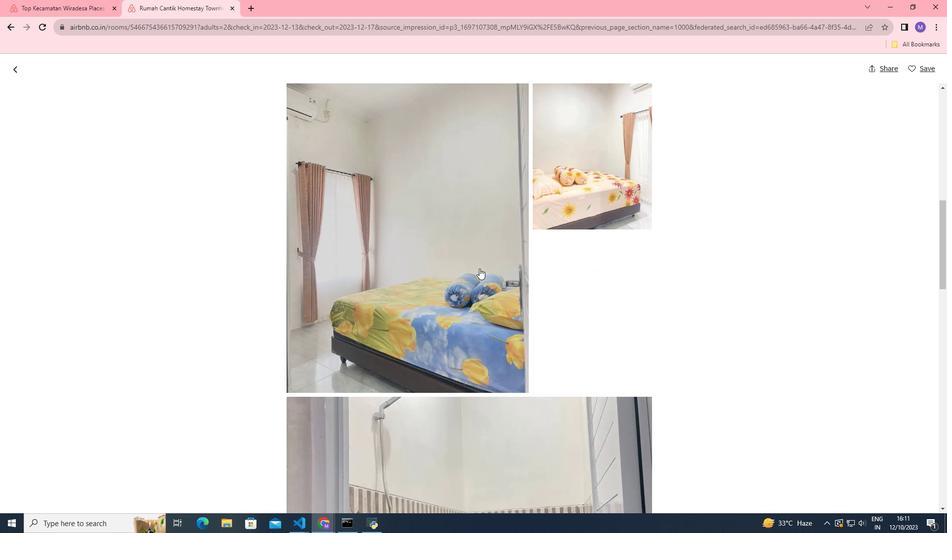 
Action: Mouse scrolled (479, 268) with delta (0, 0)
Screenshot: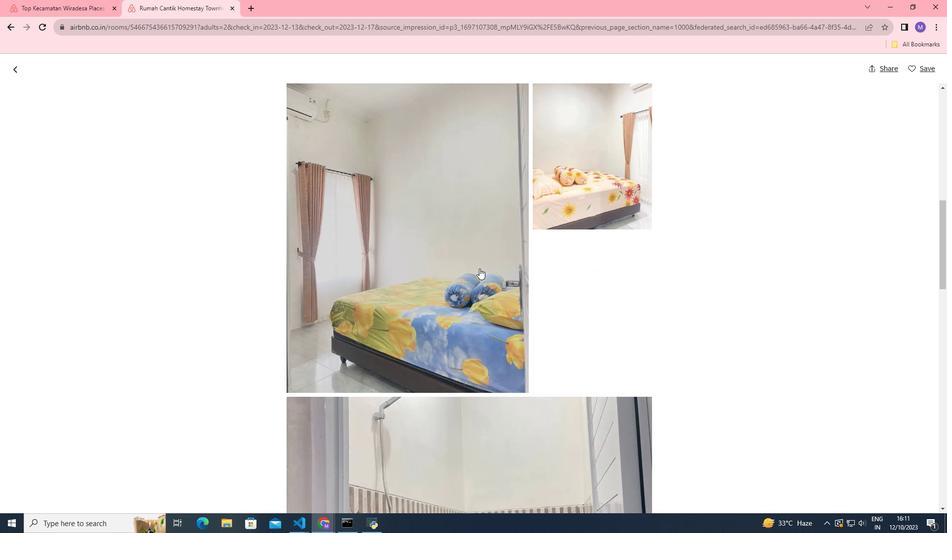 
Action: Mouse scrolled (479, 268) with delta (0, 0)
Screenshot: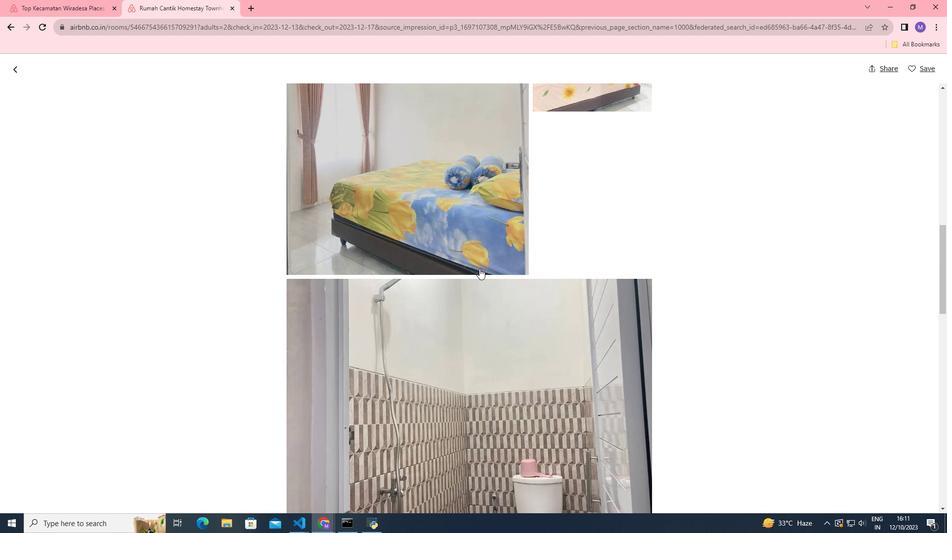
Action: Mouse scrolled (479, 268) with delta (0, 0)
Screenshot: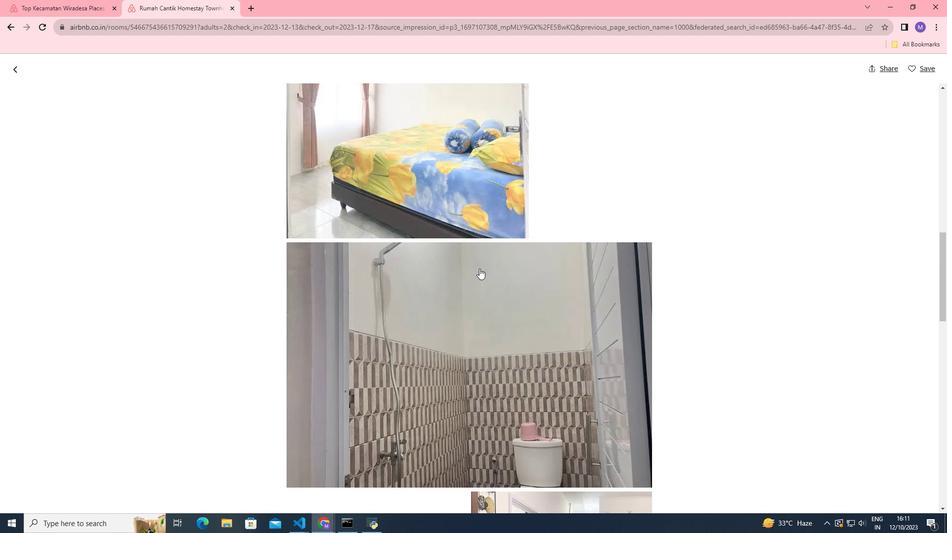 
Action: Mouse scrolled (479, 268) with delta (0, 0)
Screenshot: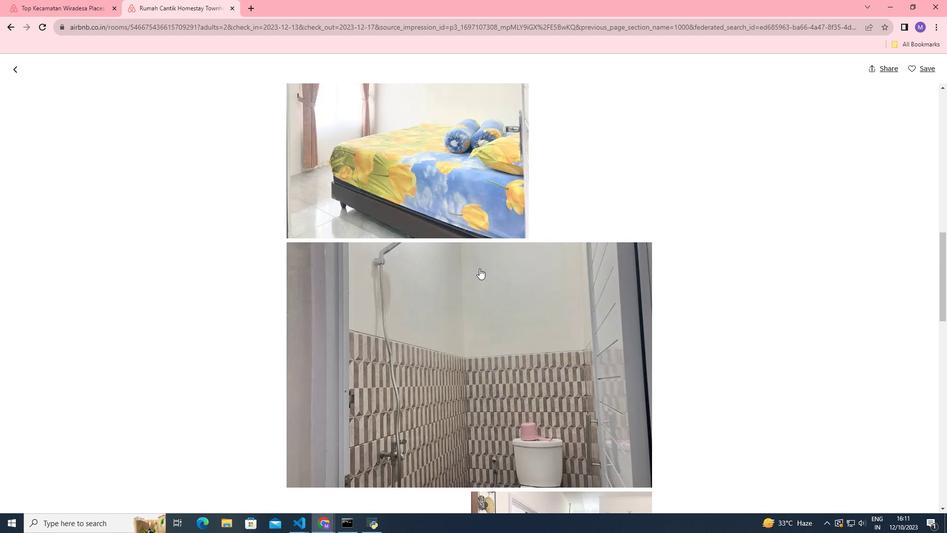 
Action: Mouse scrolled (479, 268) with delta (0, 0)
Screenshot: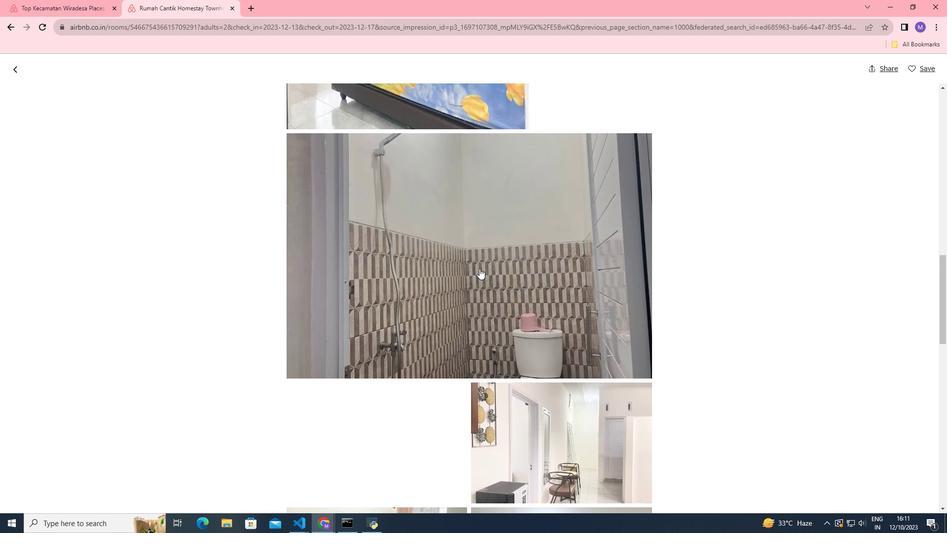 
Action: Mouse scrolled (479, 268) with delta (0, 0)
Screenshot: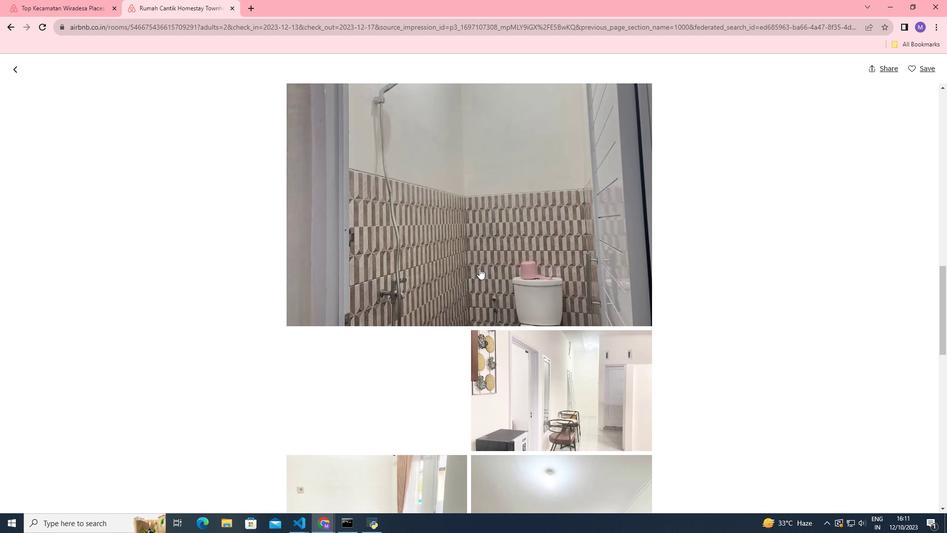 
Action: Mouse scrolled (479, 268) with delta (0, 0)
Screenshot: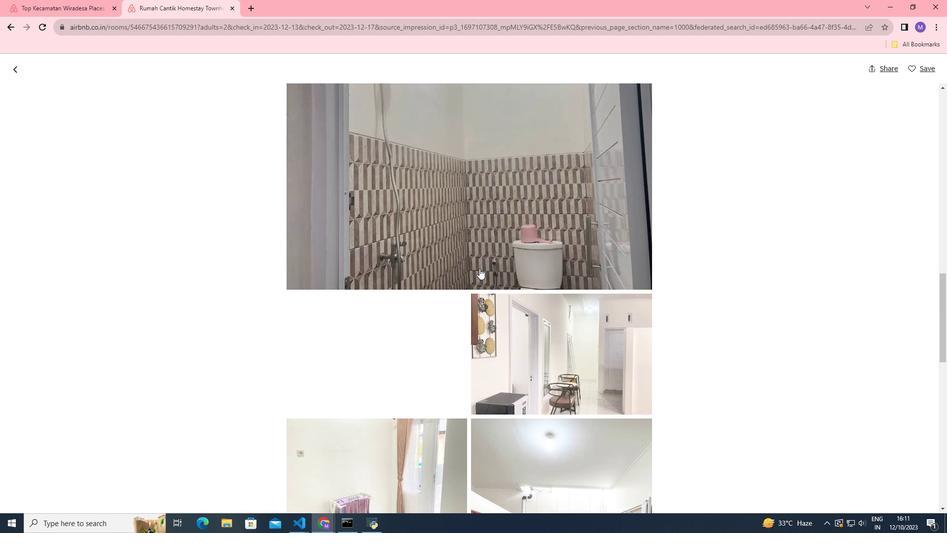 
Action: Mouse scrolled (479, 268) with delta (0, 0)
Screenshot: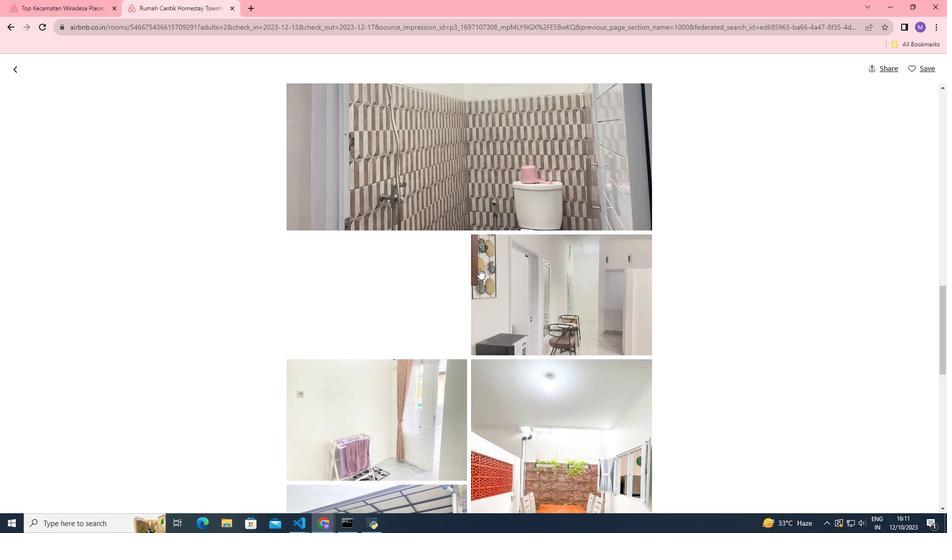 
Action: Mouse scrolled (479, 268) with delta (0, 0)
Screenshot: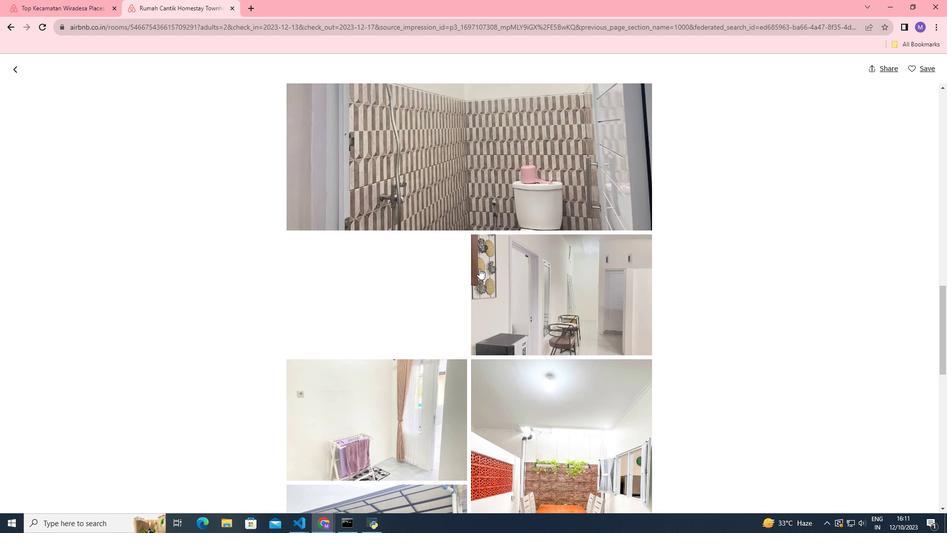 
Action: Mouse scrolled (479, 268) with delta (0, 0)
Screenshot: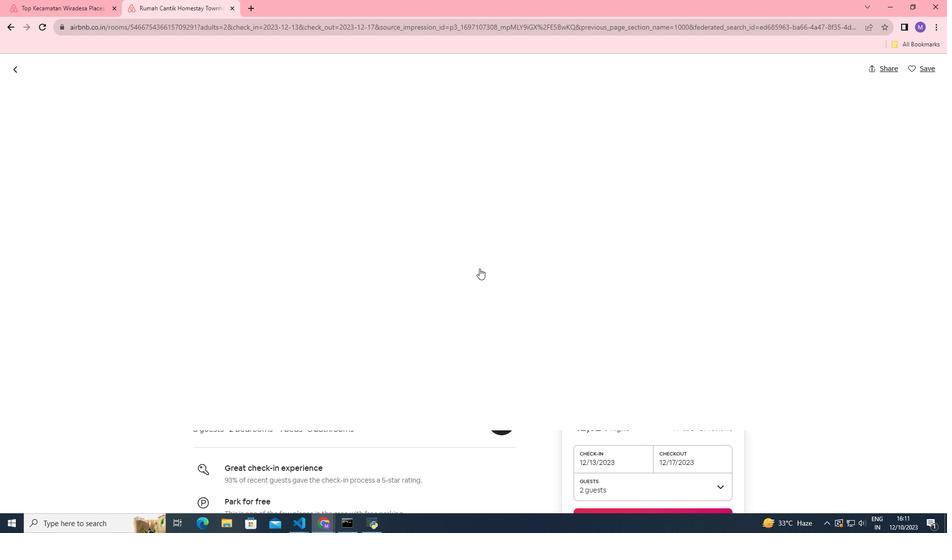 
Action: Mouse scrolled (479, 268) with delta (0, 0)
Screenshot: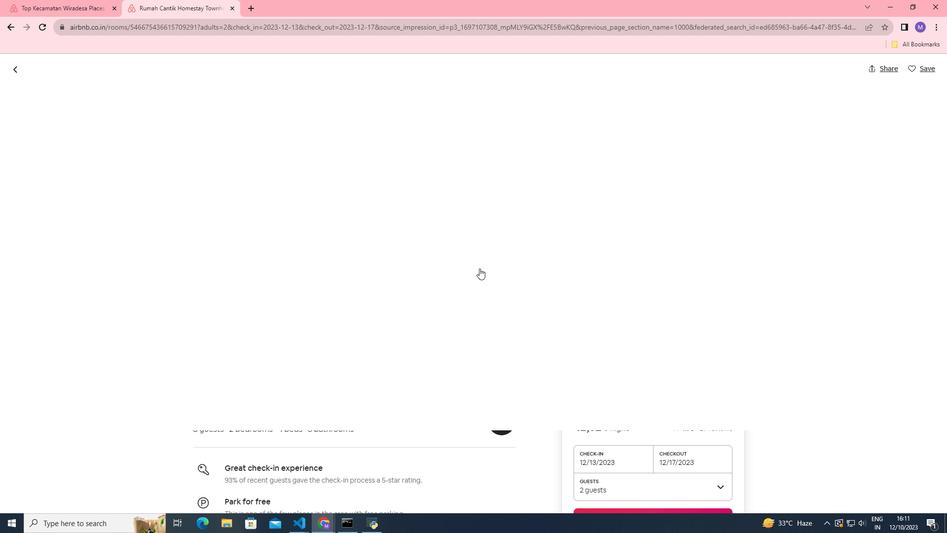 
Action: Mouse scrolled (479, 268) with delta (0, 0)
Screenshot: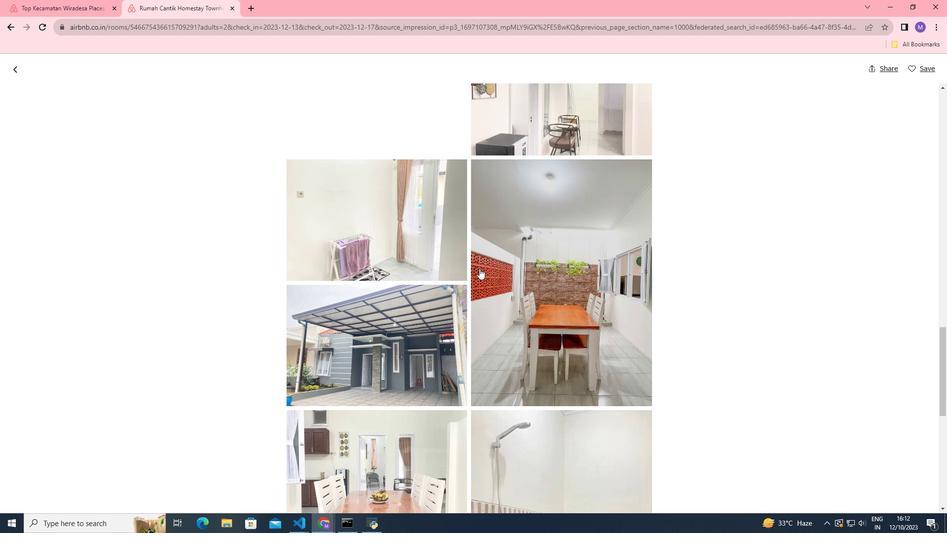 
Action: Mouse scrolled (479, 268) with delta (0, 0)
Screenshot: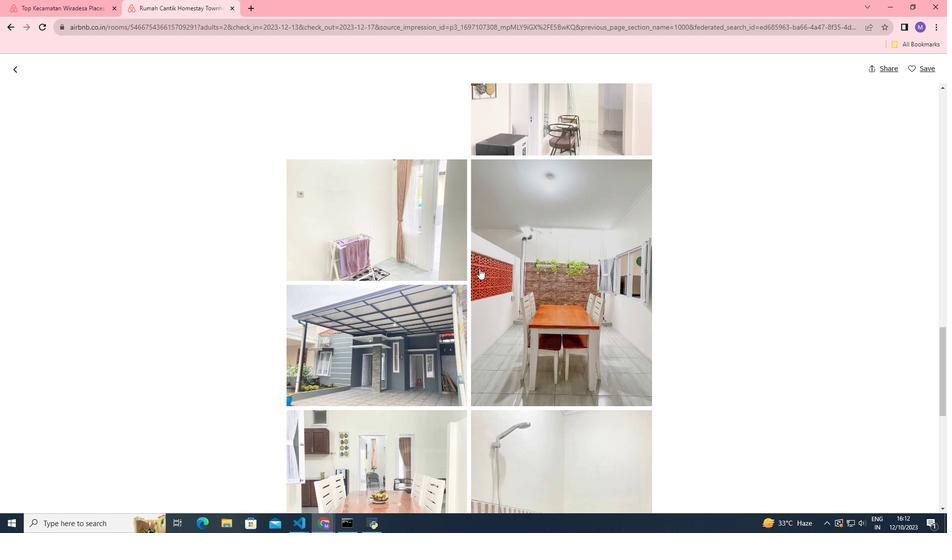 
Action: Mouse scrolled (479, 268) with delta (0, 0)
Screenshot: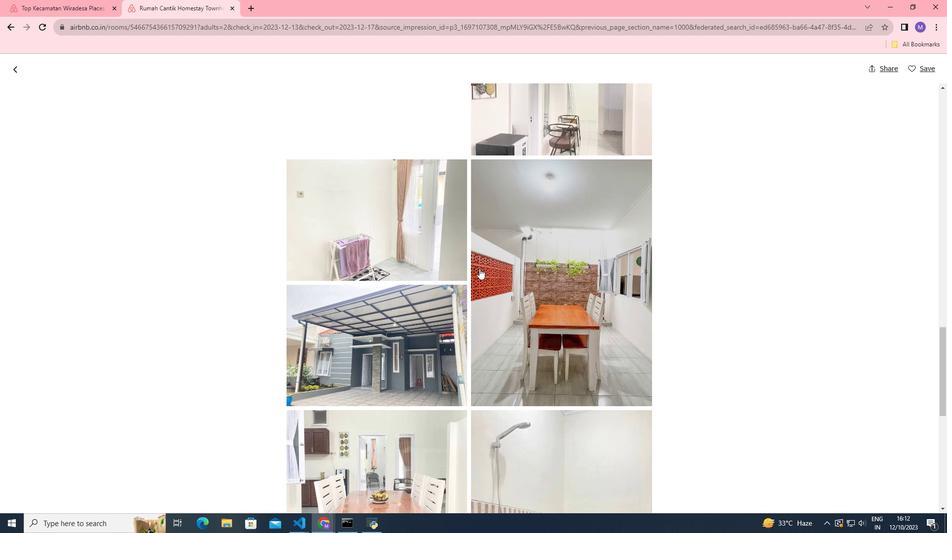 
Action: Mouse scrolled (479, 268) with delta (0, 0)
Screenshot: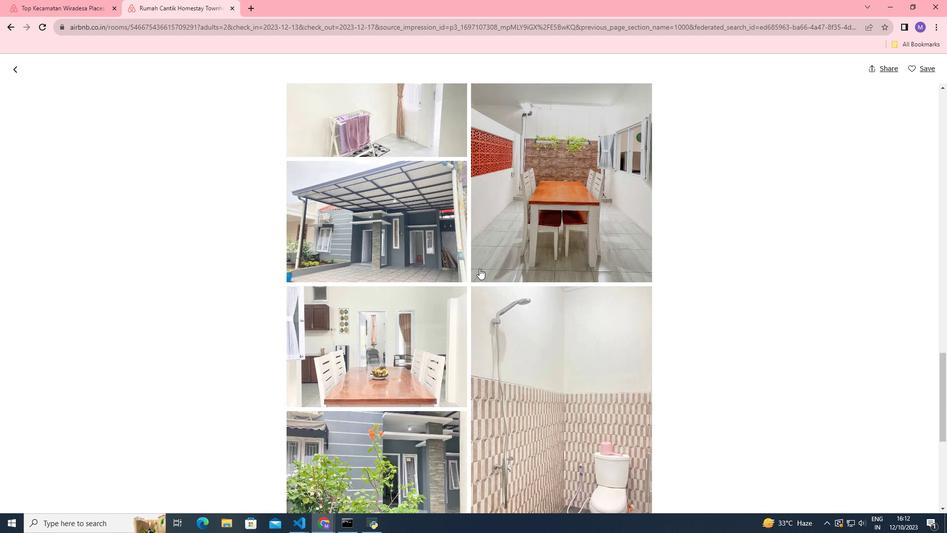 
Action: Mouse scrolled (479, 268) with delta (0, 0)
Screenshot: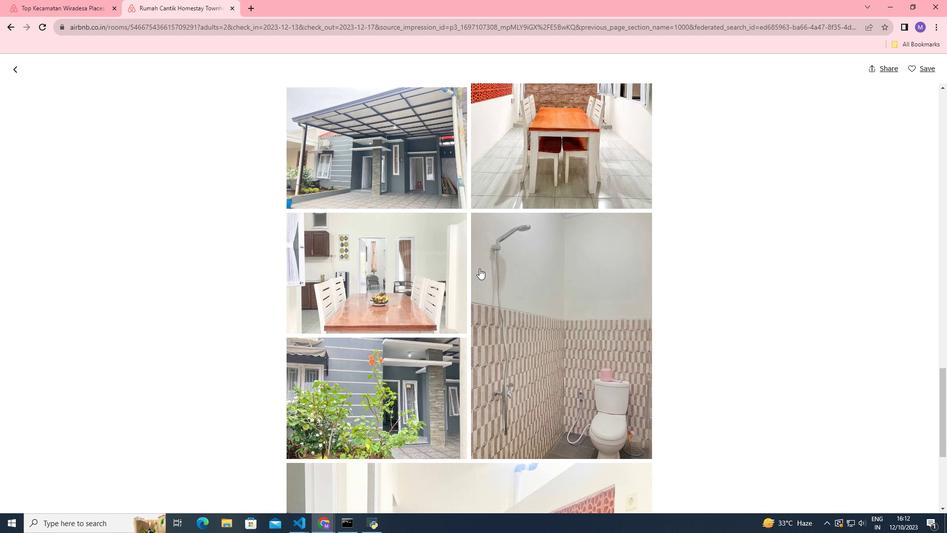 
Action: Mouse scrolled (479, 268) with delta (0, 0)
Screenshot: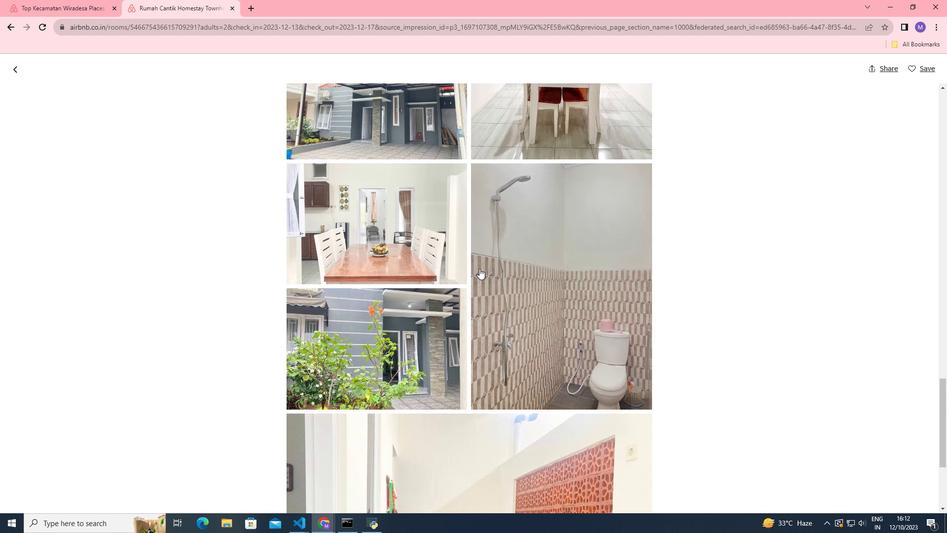 
Action: Mouse scrolled (479, 268) with delta (0, 0)
Screenshot: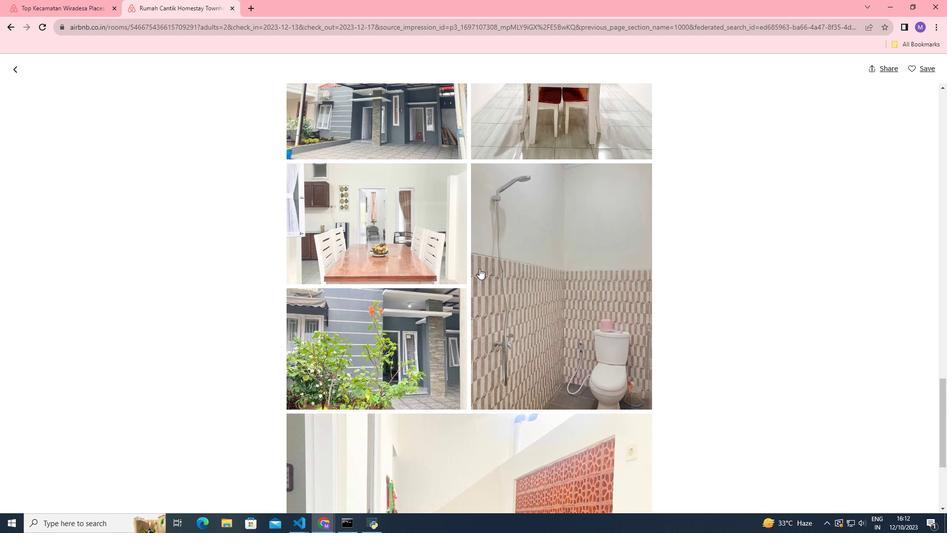 
Action: Mouse moved to (479, 267)
Screenshot: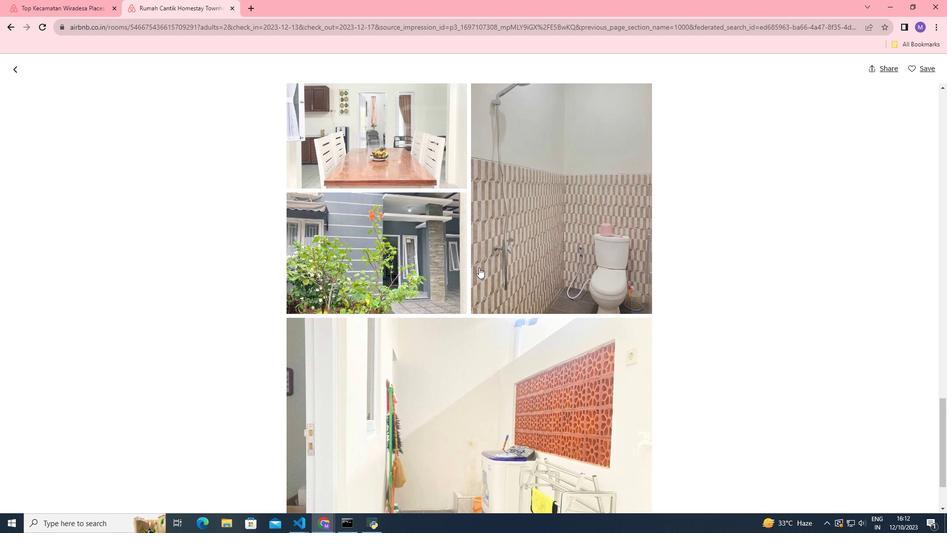 
Action: Mouse scrolled (479, 267) with delta (0, 0)
Screenshot: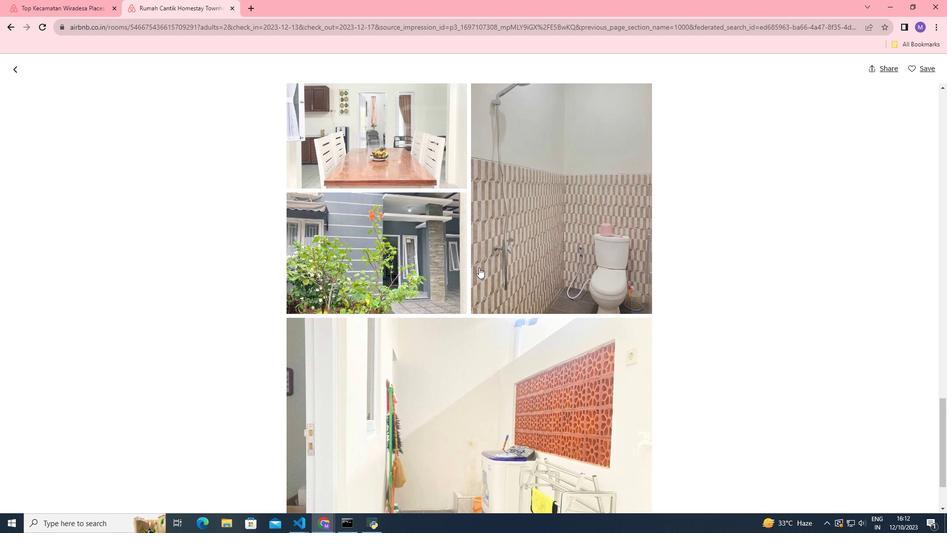 
Action: Mouse scrolled (479, 267) with delta (0, 0)
Screenshot: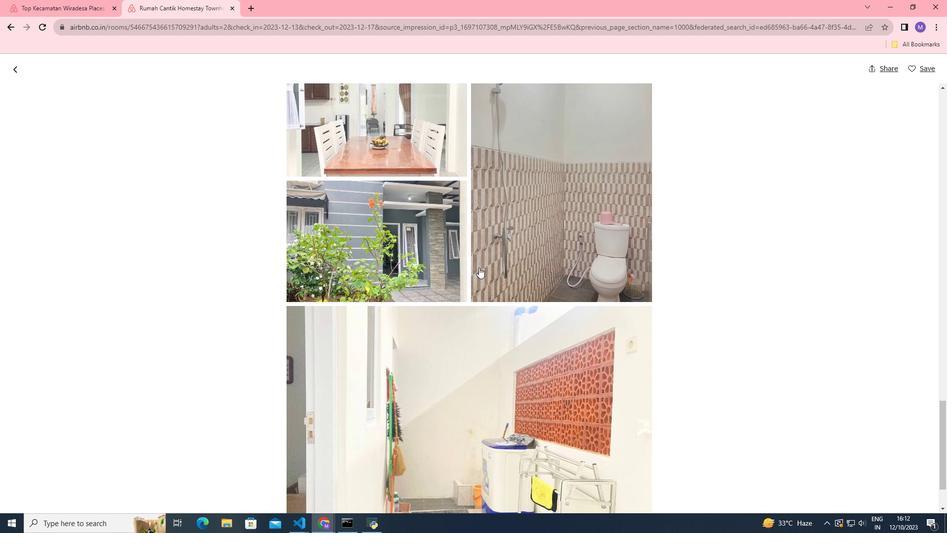 
Action: Mouse scrolled (479, 267) with delta (0, 0)
Screenshot: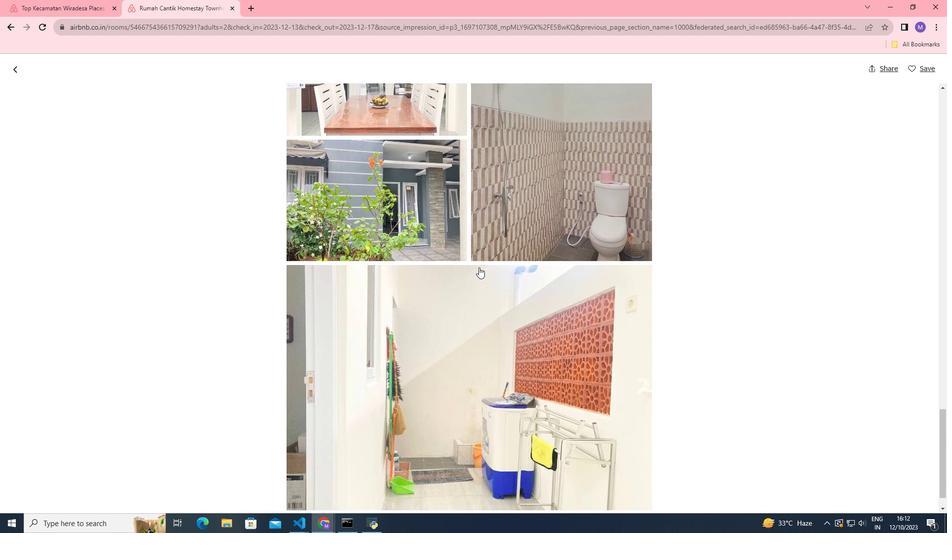 
Action: Mouse scrolled (479, 267) with delta (0, 0)
Screenshot: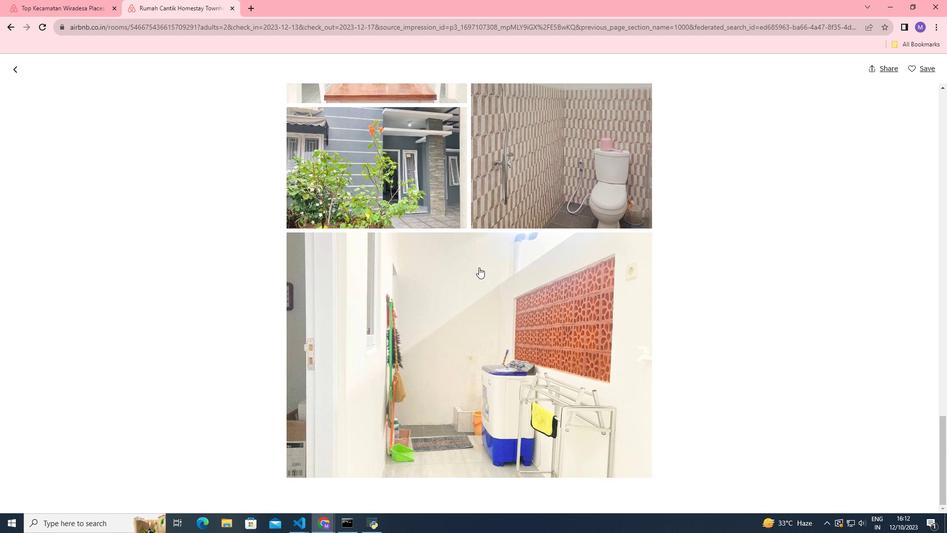 
Action: Mouse scrolled (479, 267) with delta (0, 0)
Screenshot: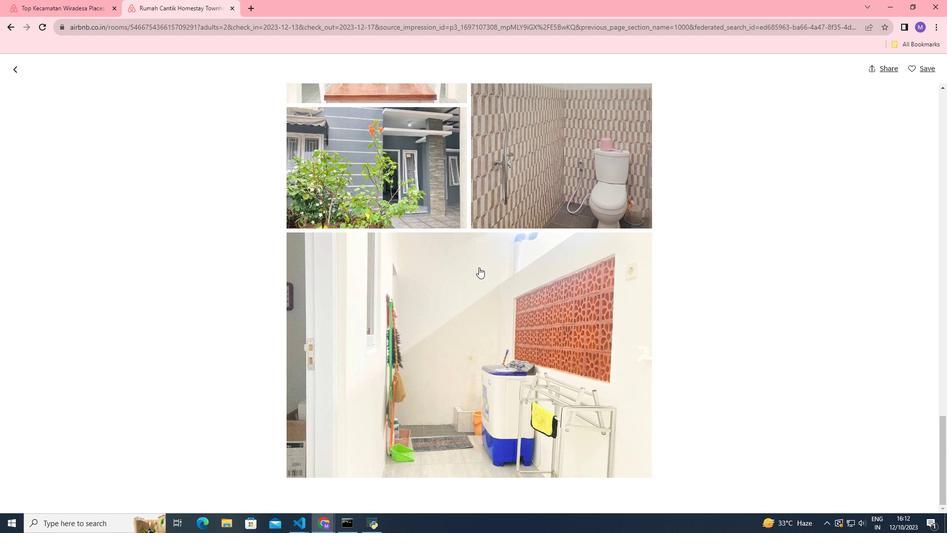 
Action: Mouse scrolled (479, 267) with delta (0, 0)
Screenshot: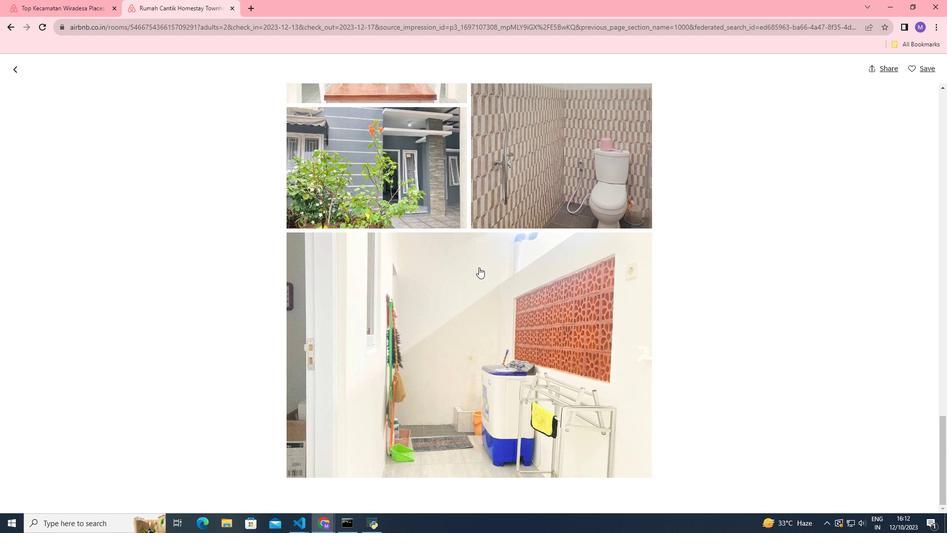 
Action: Mouse scrolled (479, 267) with delta (0, 0)
Screenshot: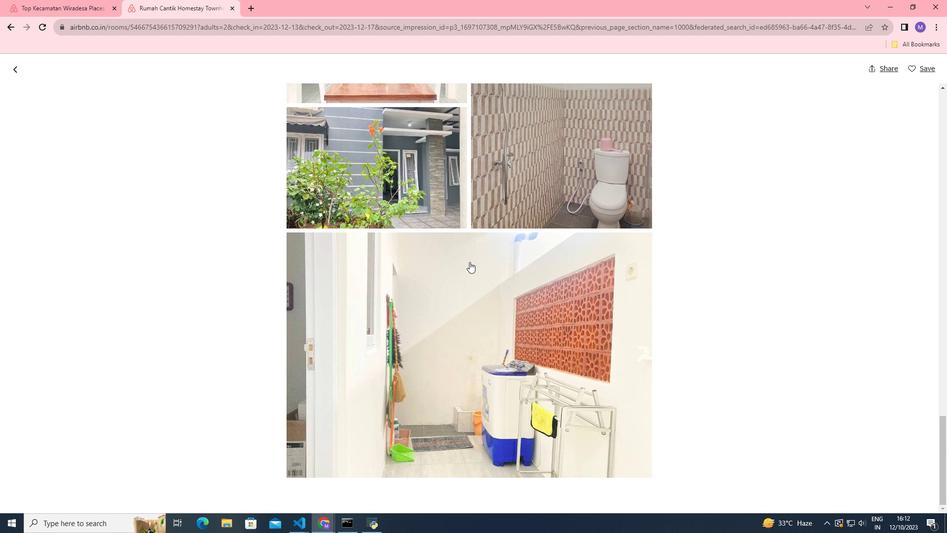 
Action: Mouse moved to (18, 70)
Screenshot: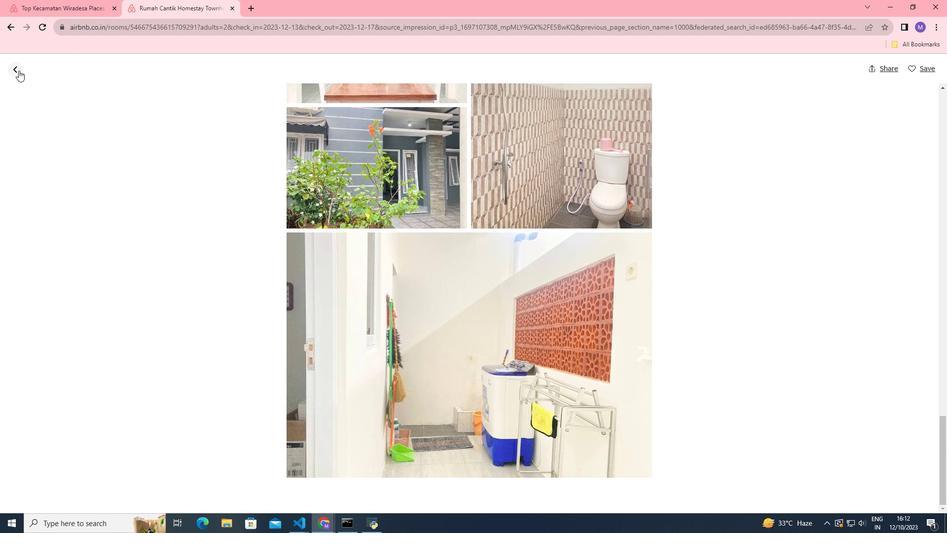 
Action: Mouse pressed left at (18, 70)
Screenshot: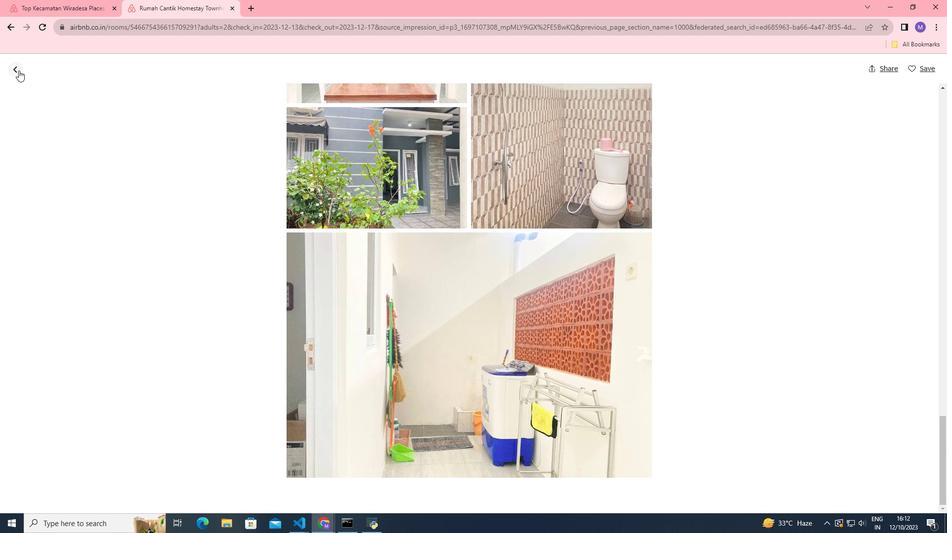 
Action: Mouse moved to (481, 334)
Screenshot: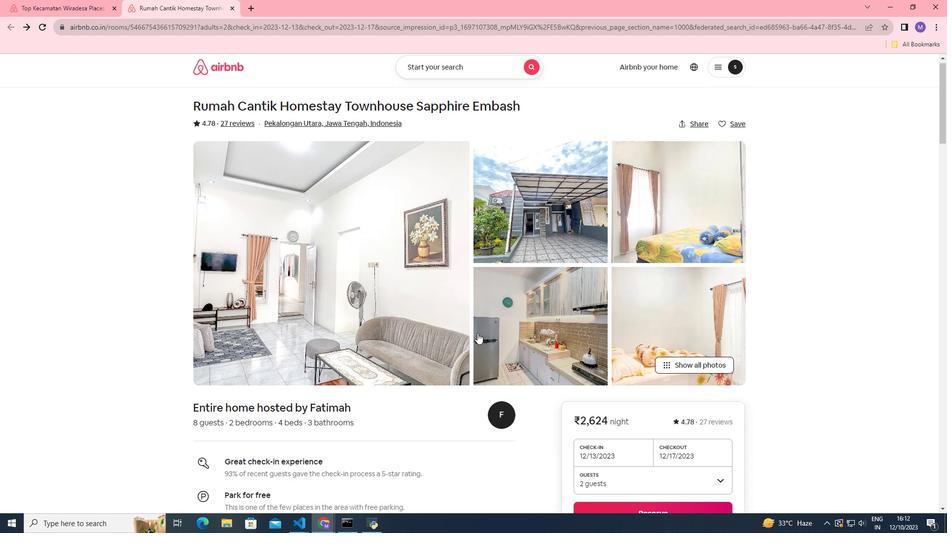 
Action: Mouse scrolled (481, 333) with delta (0, 0)
Screenshot: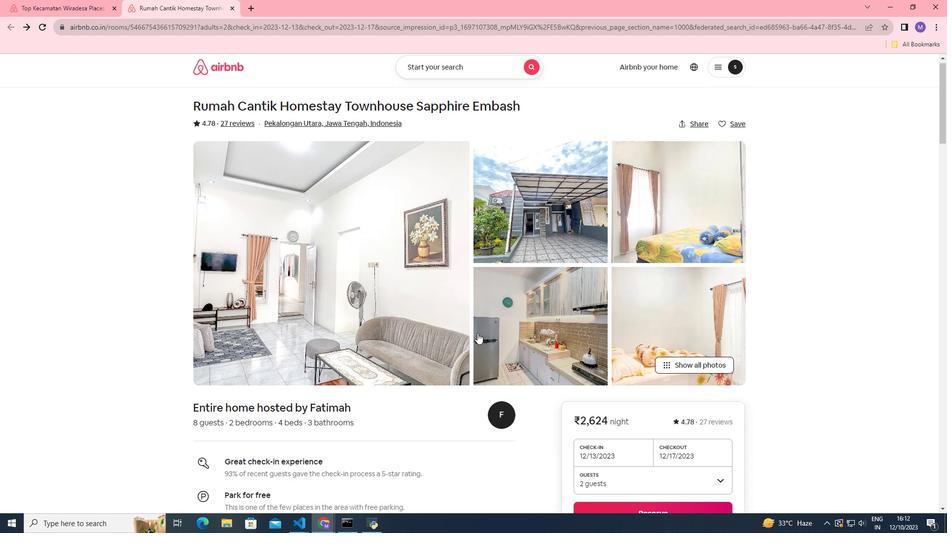 
Action: Mouse moved to (477, 333)
Screenshot: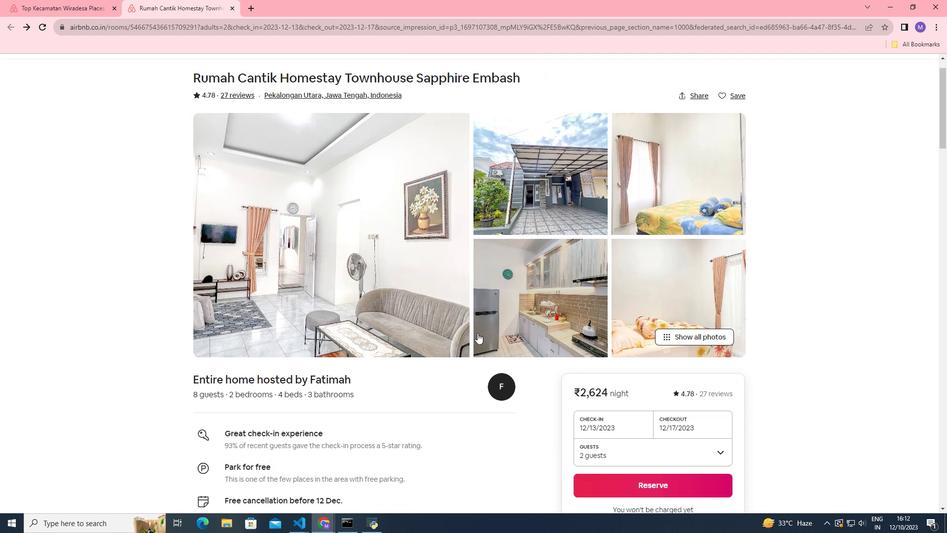 
Action: Mouse scrolled (477, 332) with delta (0, 0)
Screenshot: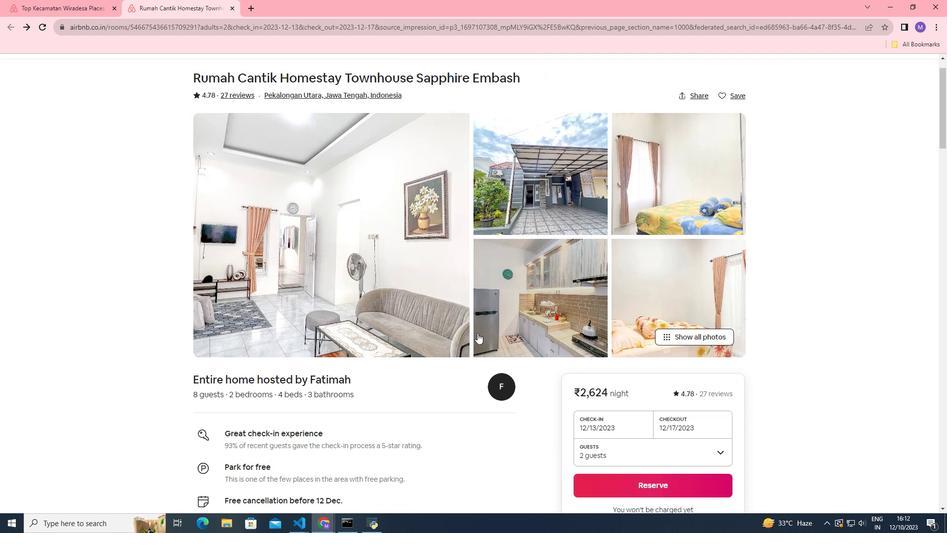 
Action: Mouse scrolled (477, 332) with delta (0, 0)
Screenshot: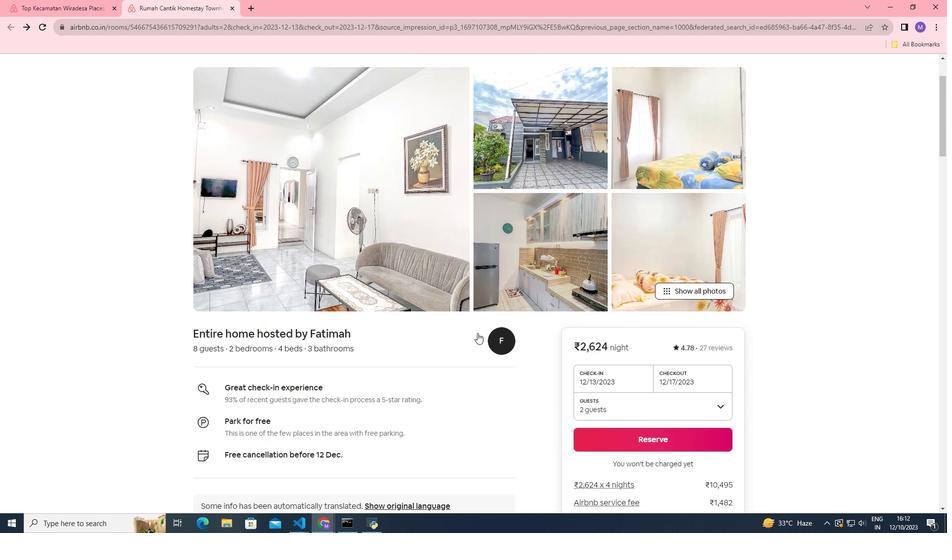 
Action: Mouse scrolled (477, 332) with delta (0, 0)
Screenshot: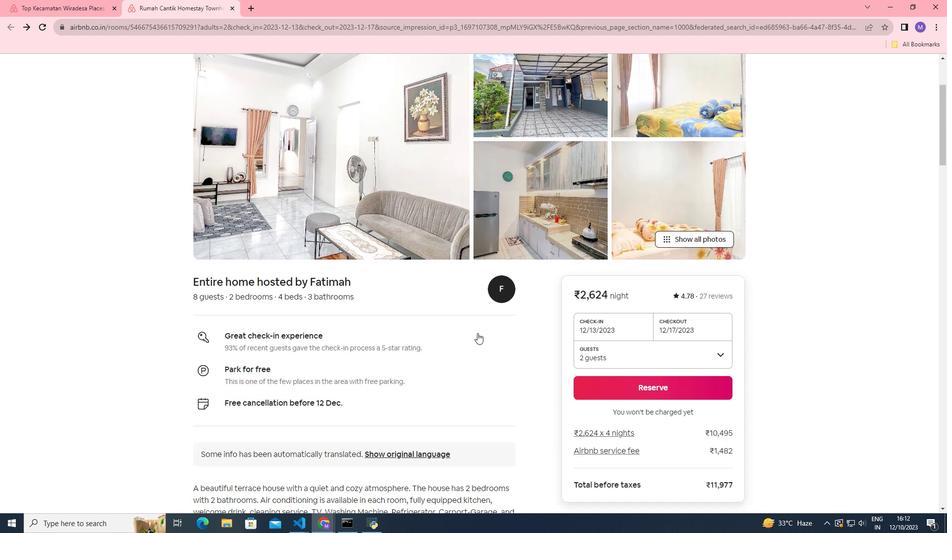 
Action: Mouse moved to (328, 347)
Screenshot: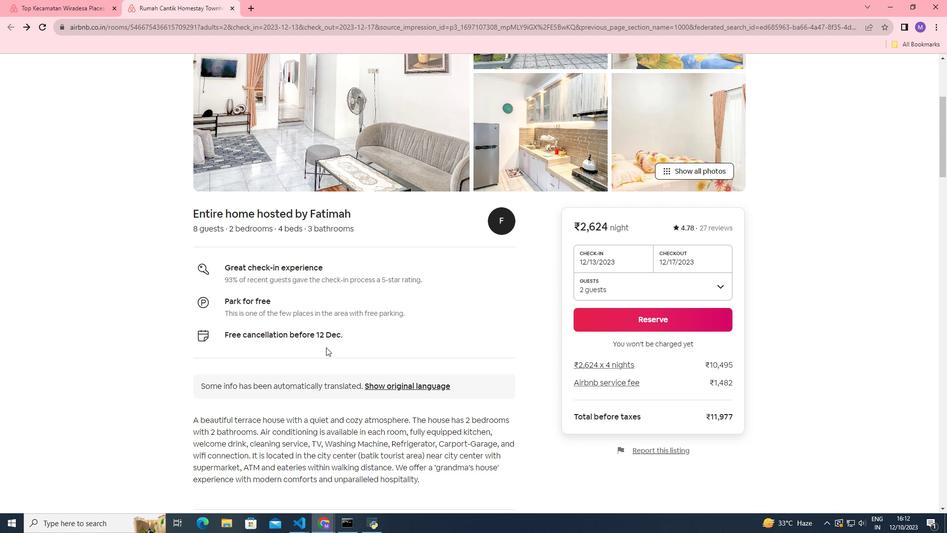 
Action: Mouse scrolled (328, 347) with delta (0, 0)
Screenshot: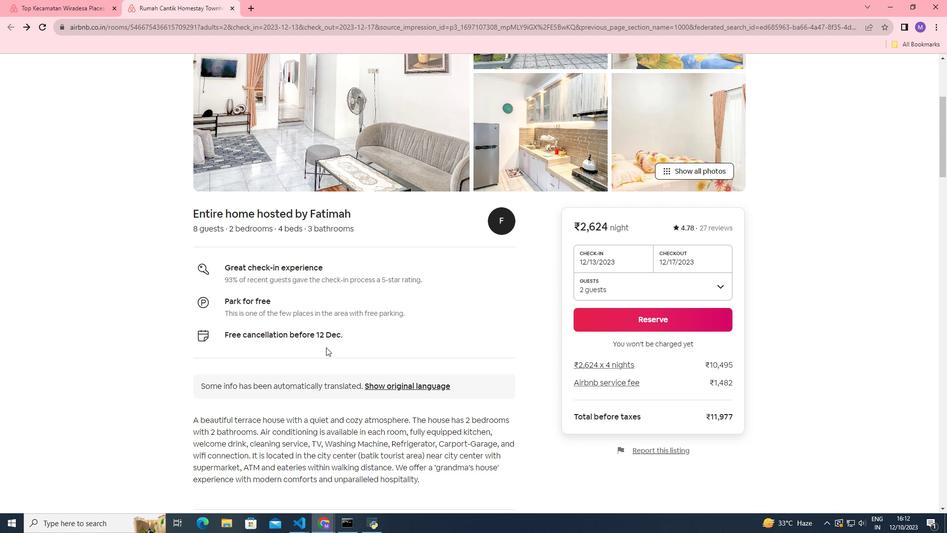 
Action: Mouse moved to (326, 347)
Screenshot: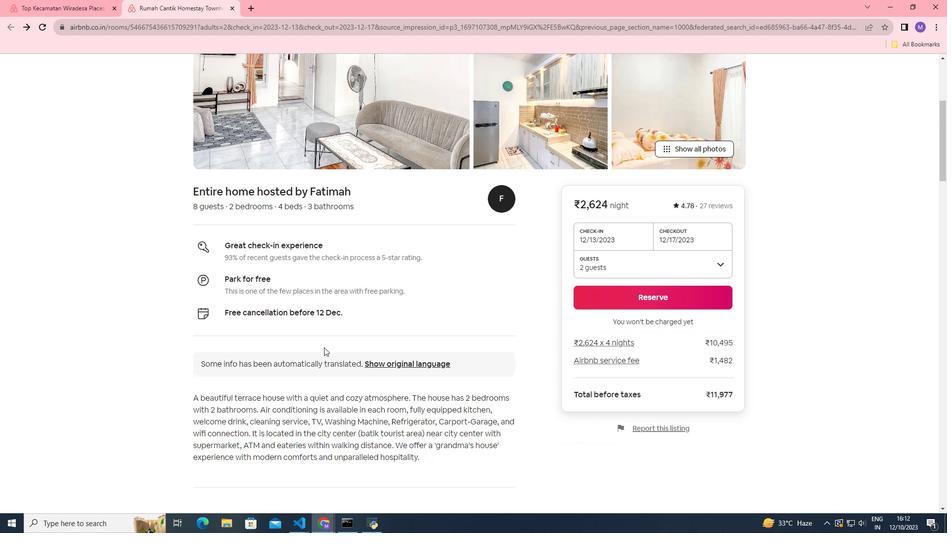 
Action: Mouse scrolled (326, 346) with delta (0, 0)
Screenshot: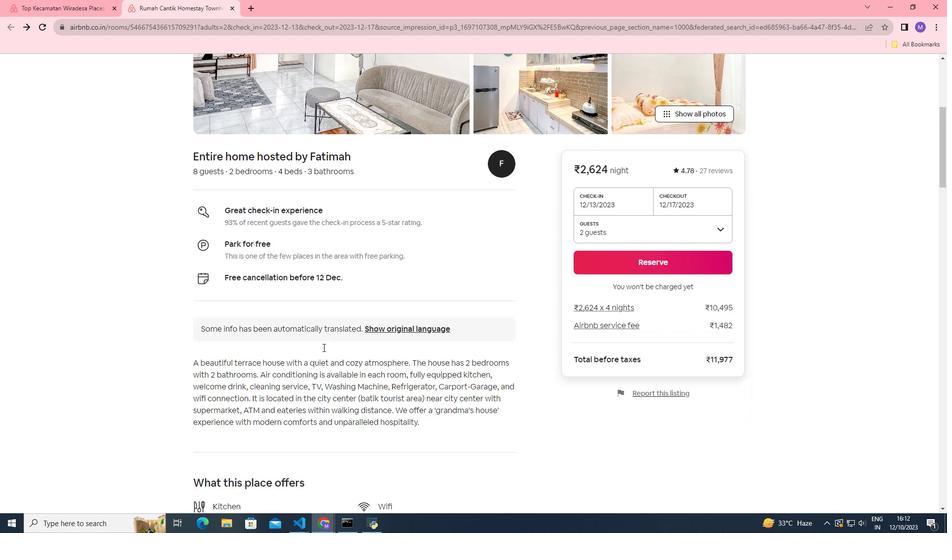 
Action: Mouse moved to (323, 347)
Screenshot: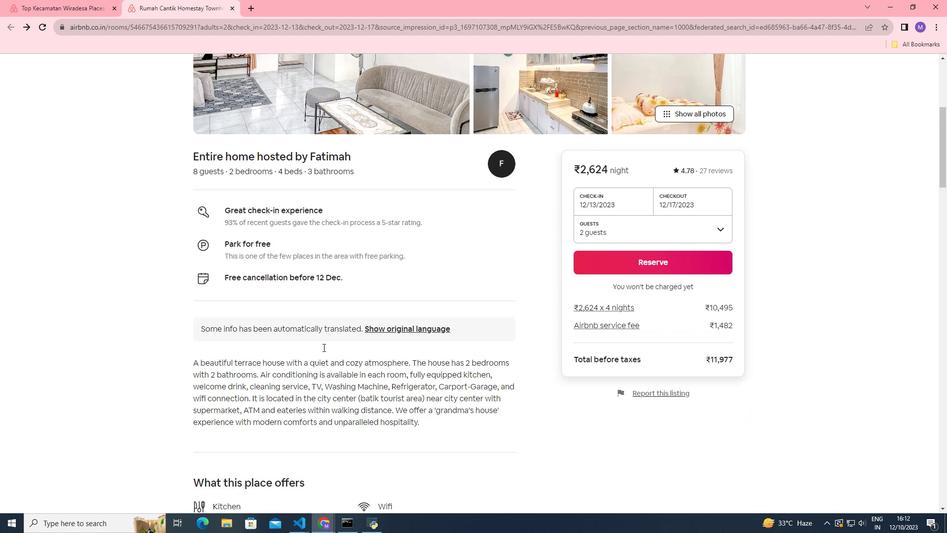 
Action: Mouse scrolled (323, 346) with delta (0, 0)
Screenshot: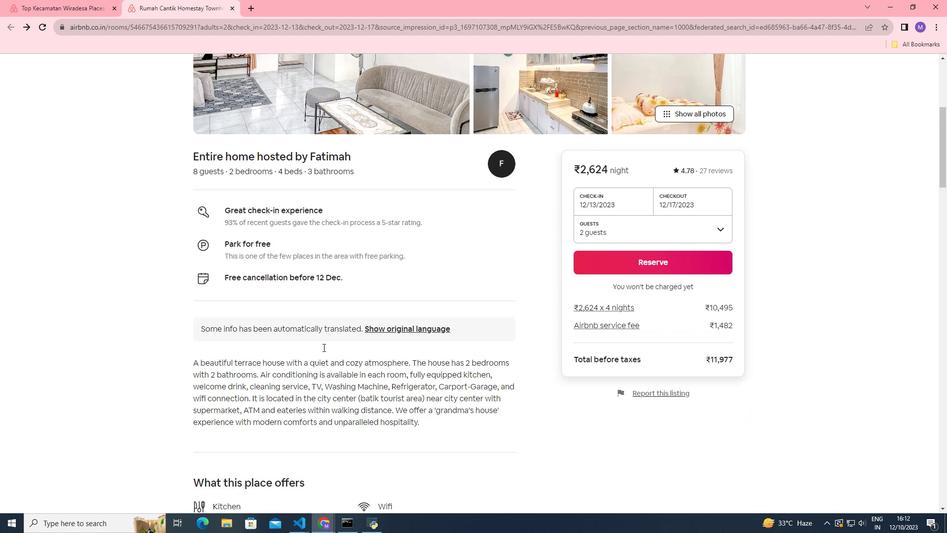 
Action: Mouse moved to (323, 347)
Screenshot: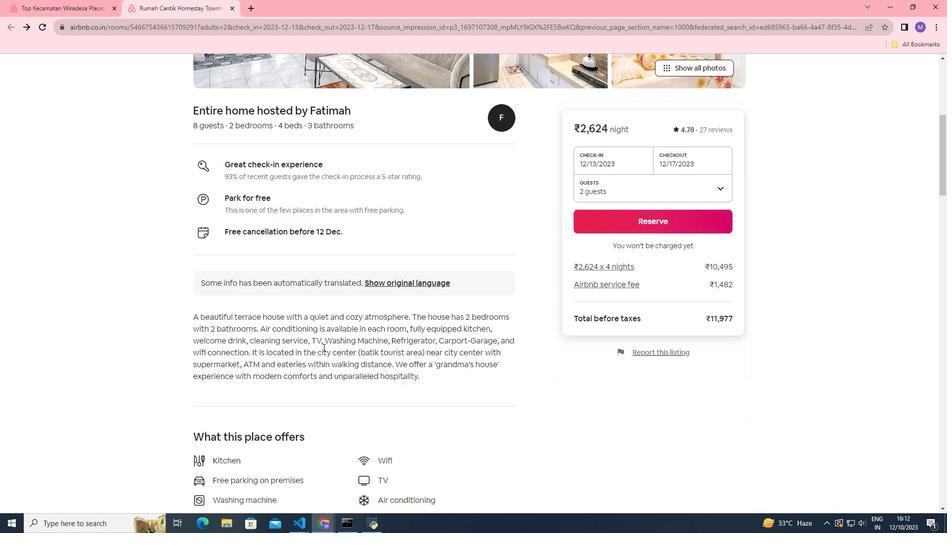 
Action: Mouse scrolled (323, 346) with delta (0, 0)
Screenshot: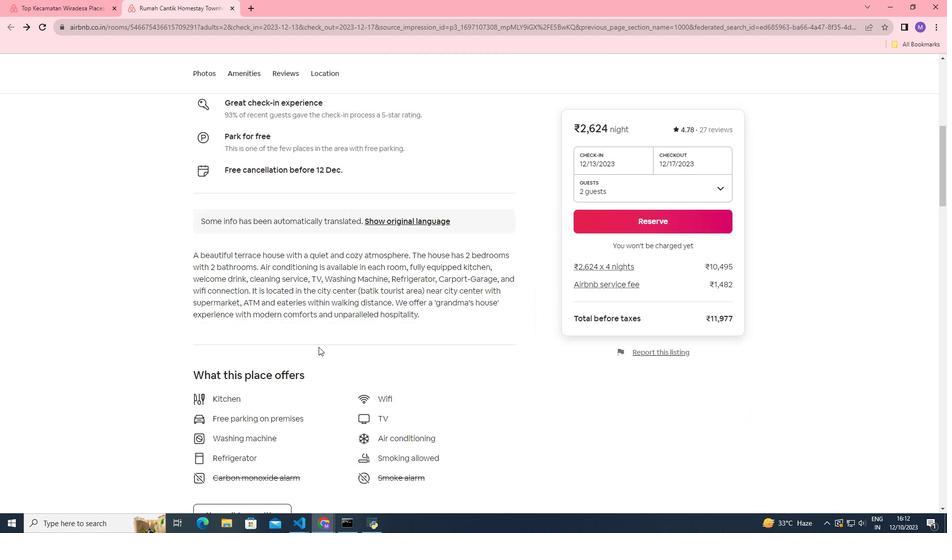 
Action: Mouse moved to (282, 355)
Screenshot: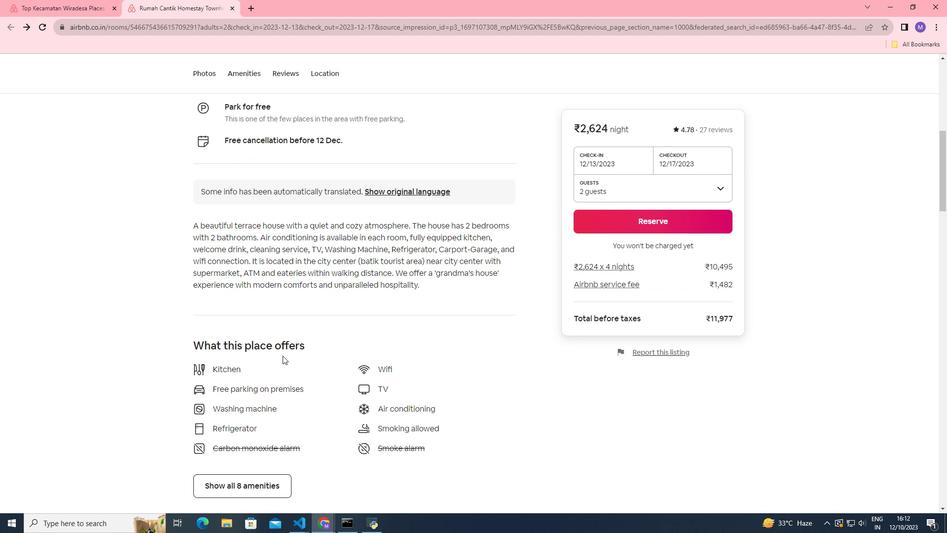 
Action: Mouse scrolled (282, 355) with delta (0, 0)
Screenshot: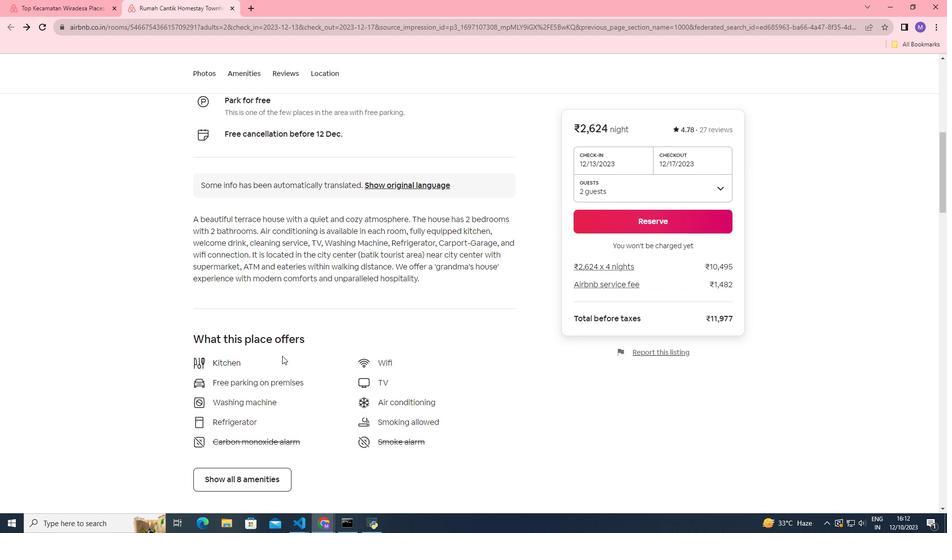 
Action: Mouse moved to (282, 355)
Screenshot: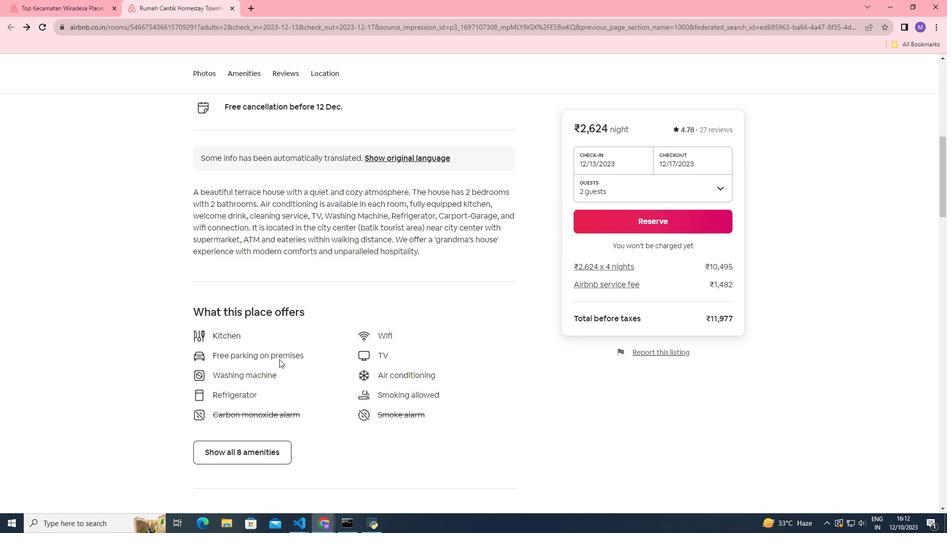 
Action: Mouse scrolled (282, 355) with delta (0, 0)
Screenshot: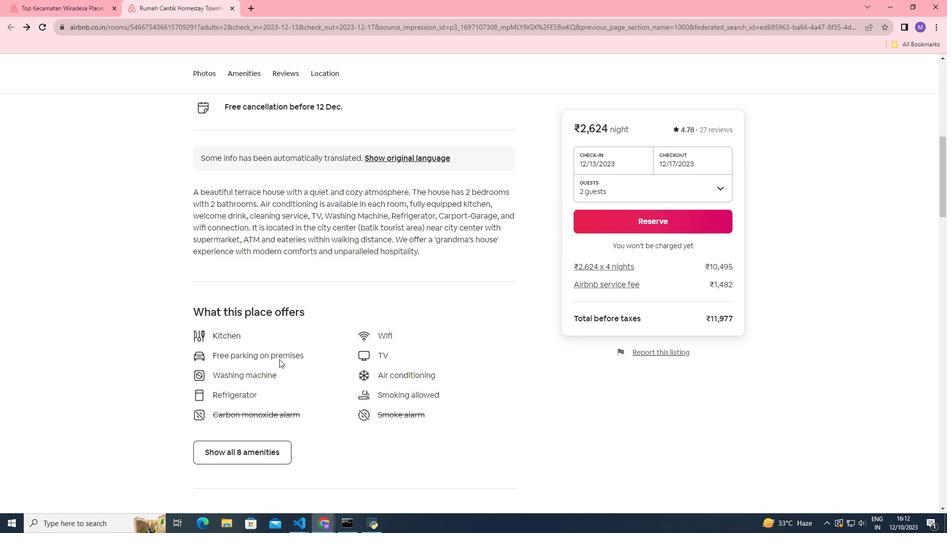 
Action: Mouse moved to (264, 392)
Screenshot: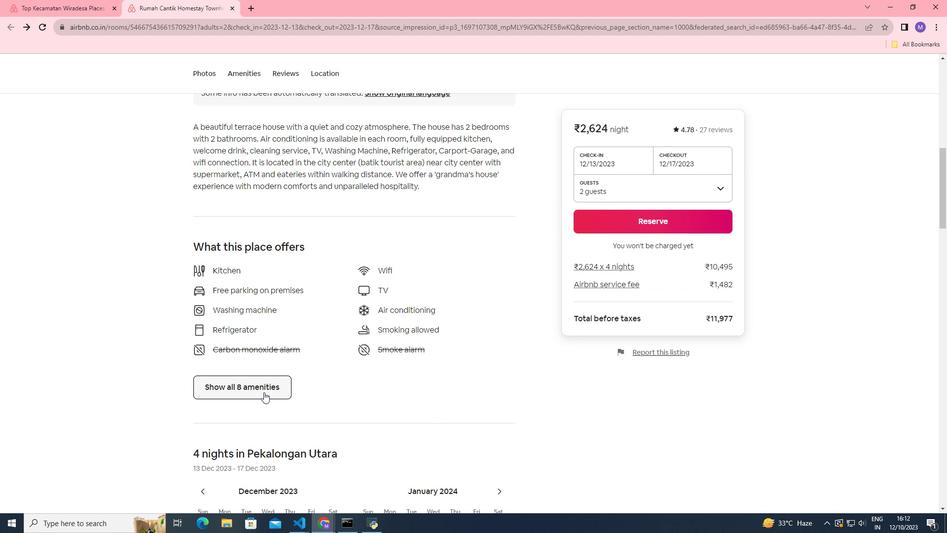 
Action: Mouse pressed left at (264, 392)
Screenshot: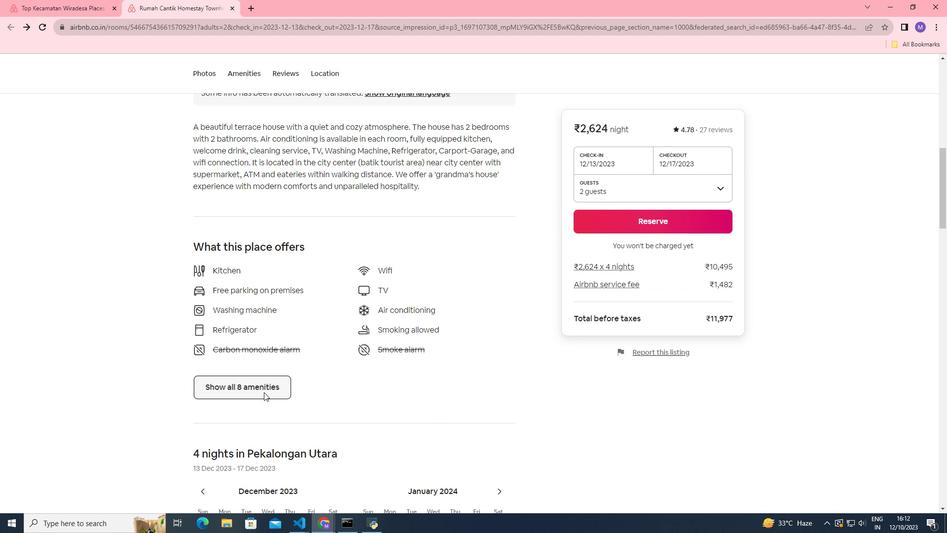 
Action: Mouse moved to (476, 314)
Screenshot: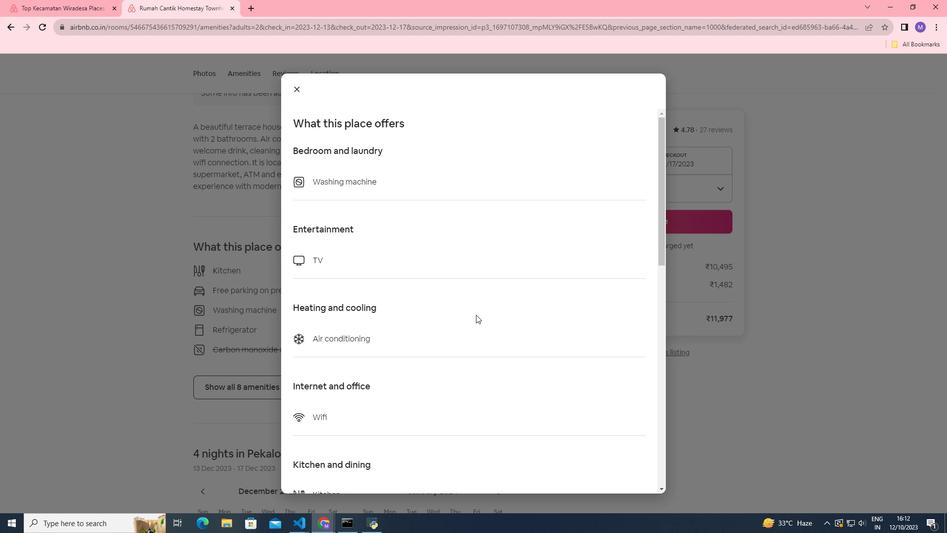 
Action: Mouse scrolled (476, 314) with delta (0, 0)
Screenshot: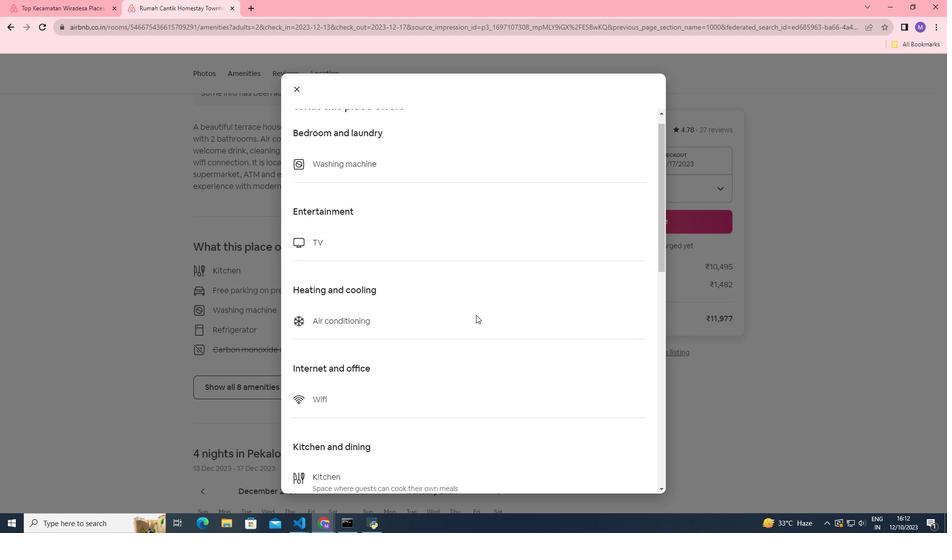 
Action: Mouse scrolled (476, 314) with delta (0, 0)
Screenshot: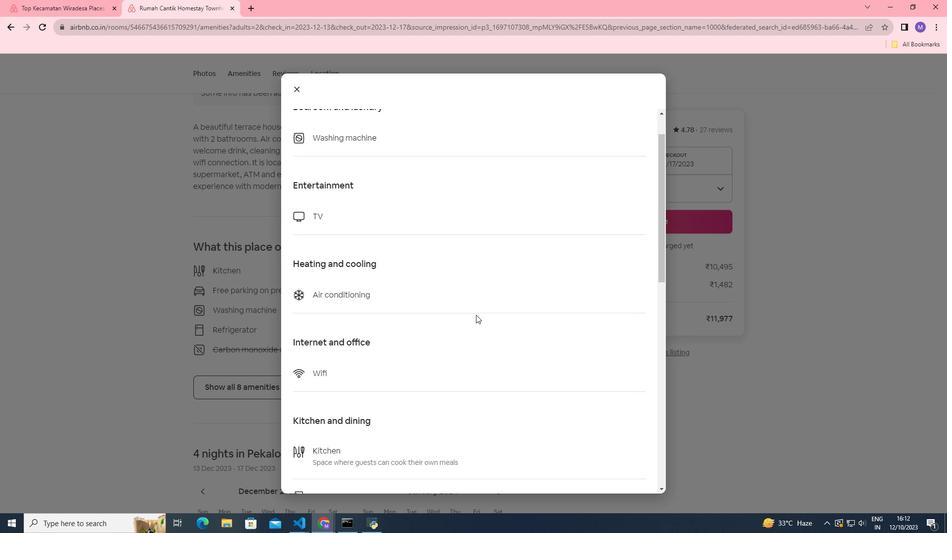 
Action: Mouse scrolled (476, 314) with delta (0, 0)
Screenshot: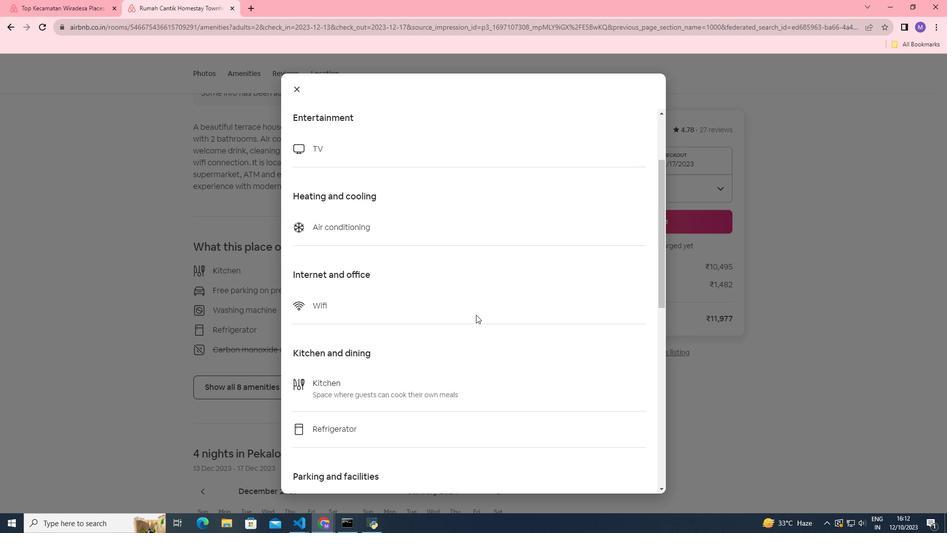 
Action: Mouse scrolled (476, 314) with delta (0, 0)
Screenshot: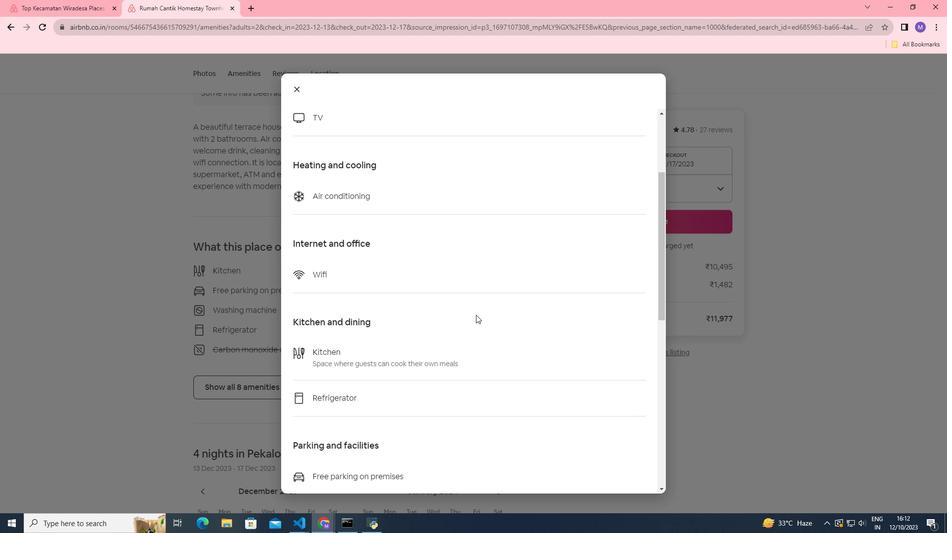 
Action: Mouse scrolled (476, 314) with delta (0, 0)
Screenshot: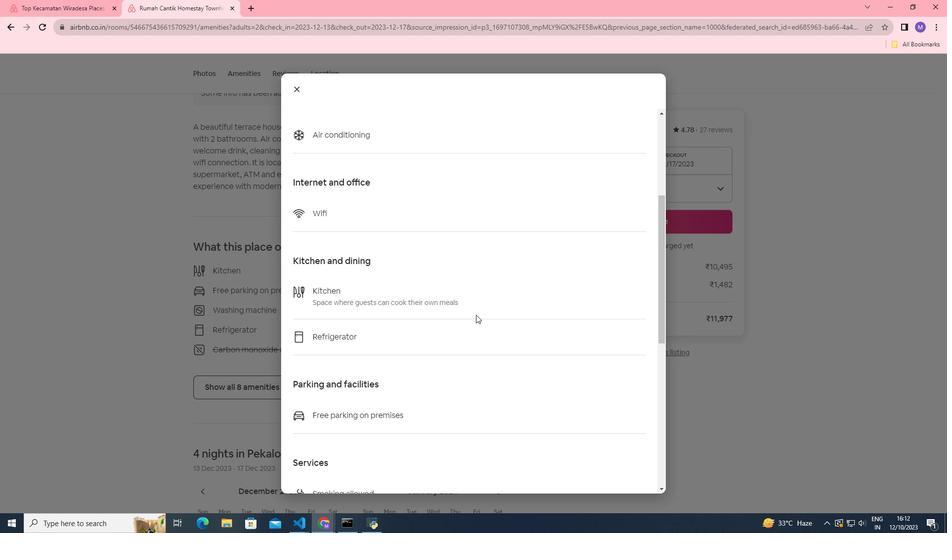
Action: Mouse scrolled (476, 314) with delta (0, 0)
Screenshot: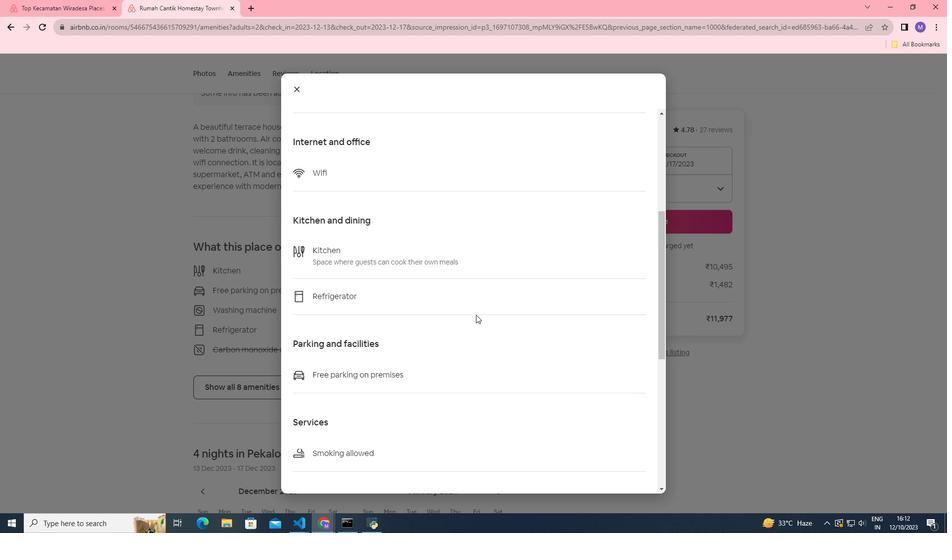 
Action: Mouse scrolled (476, 314) with delta (0, 0)
Screenshot: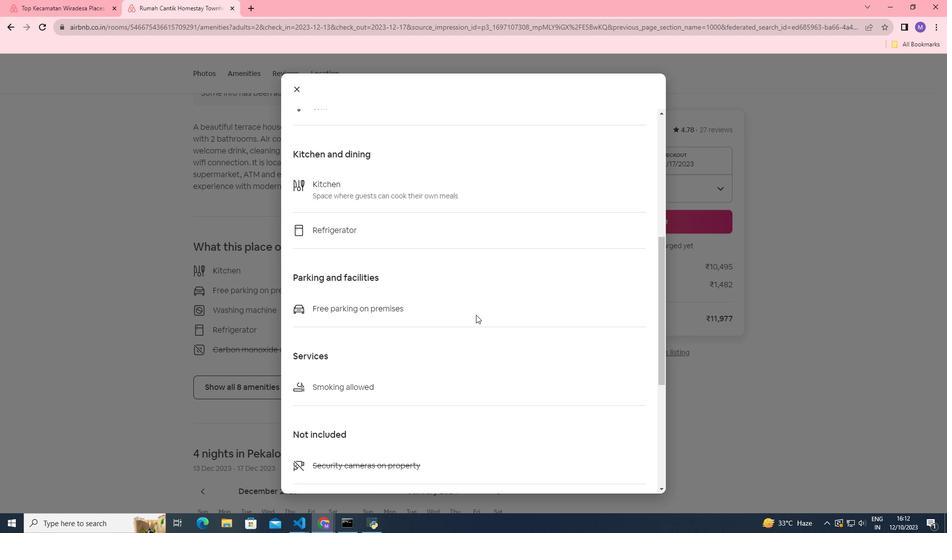 
Action: Mouse scrolled (476, 314) with delta (0, 0)
Screenshot: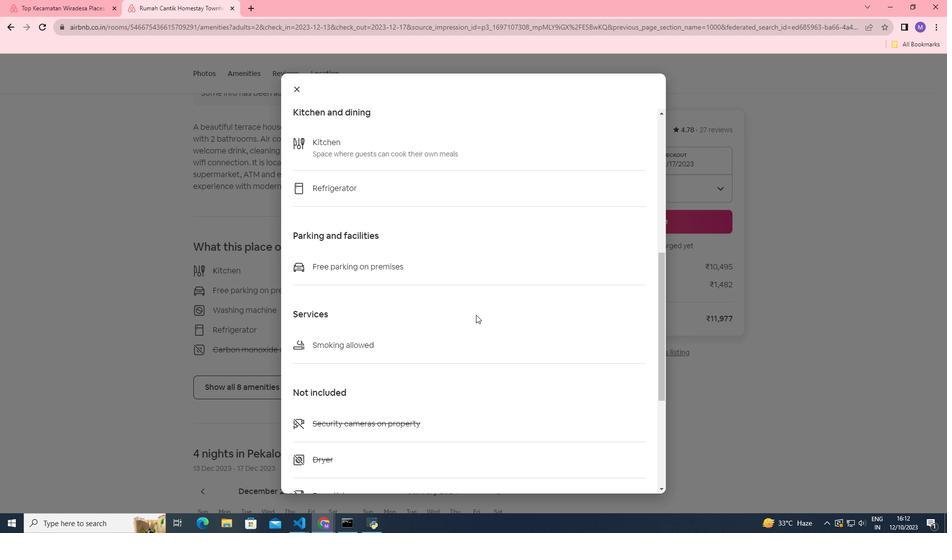 
Action: Mouse scrolled (476, 314) with delta (0, 0)
Screenshot: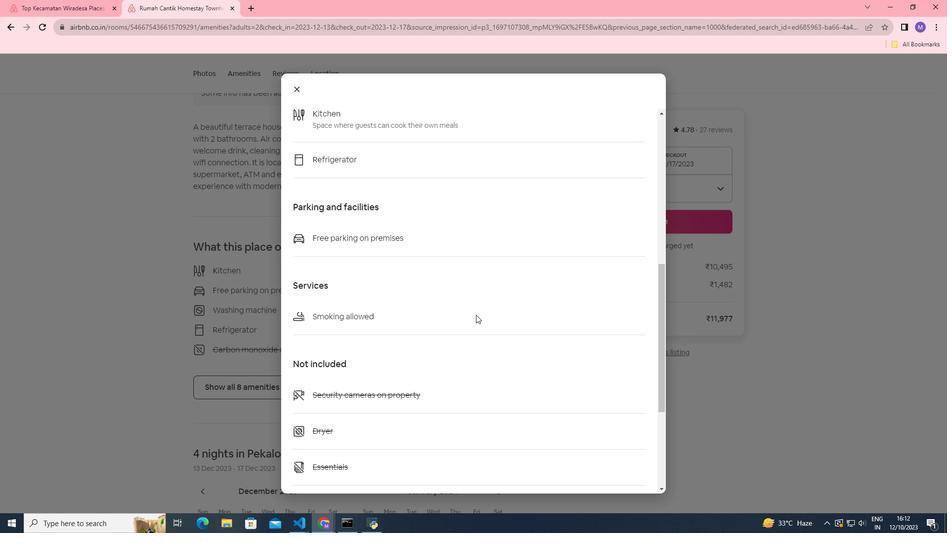 
Action: Mouse scrolled (476, 314) with delta (0, 0)
Screenshot: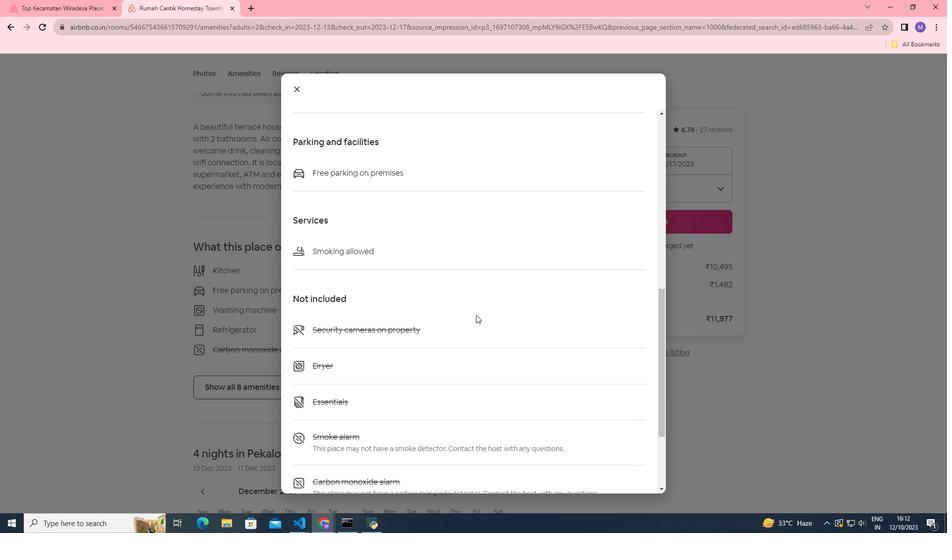 
Action: Mouse scrolled (476, 314) with delta (0, 0)
Screenshot: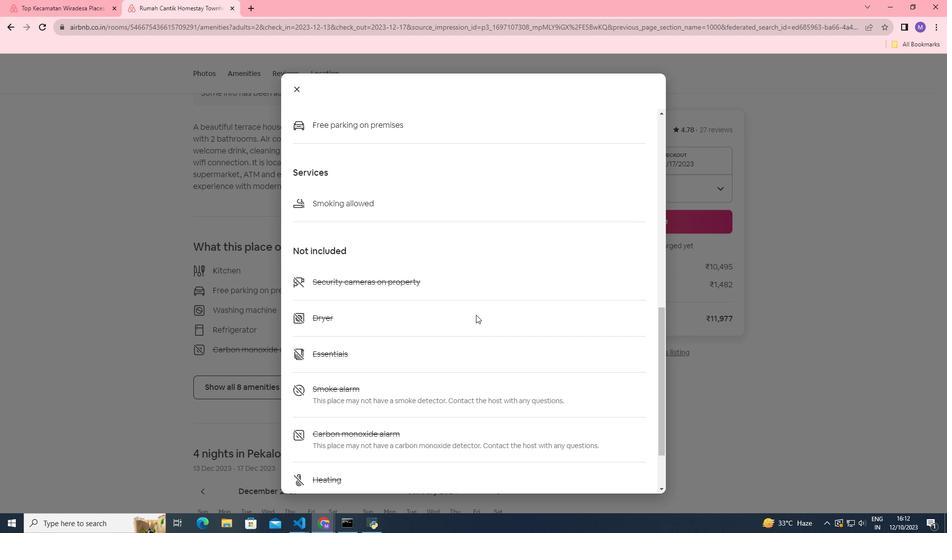 
Action: Mouse scrolled (476, 314) with delta (0, 0)
Screenshot: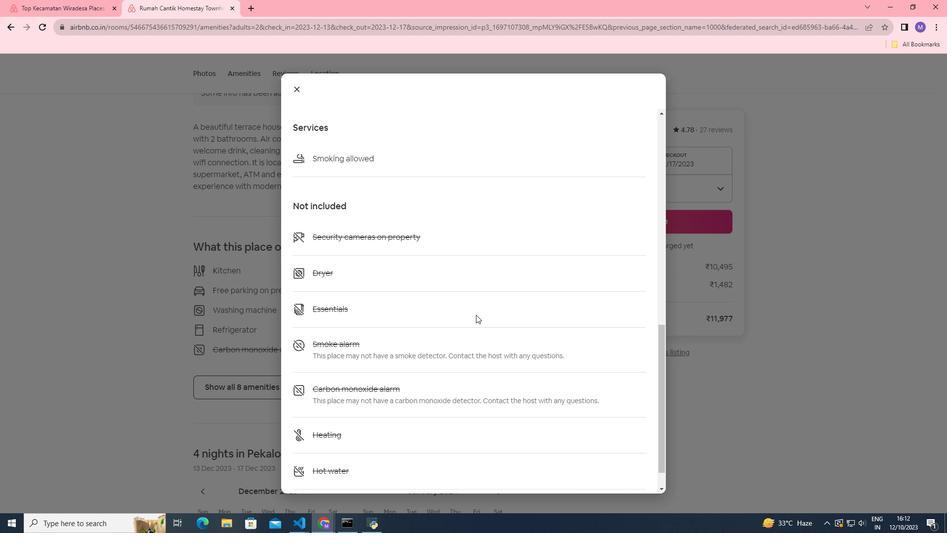 
Action: Mouse scrolled (476, 314) with delta (0, 0)
Screenshot: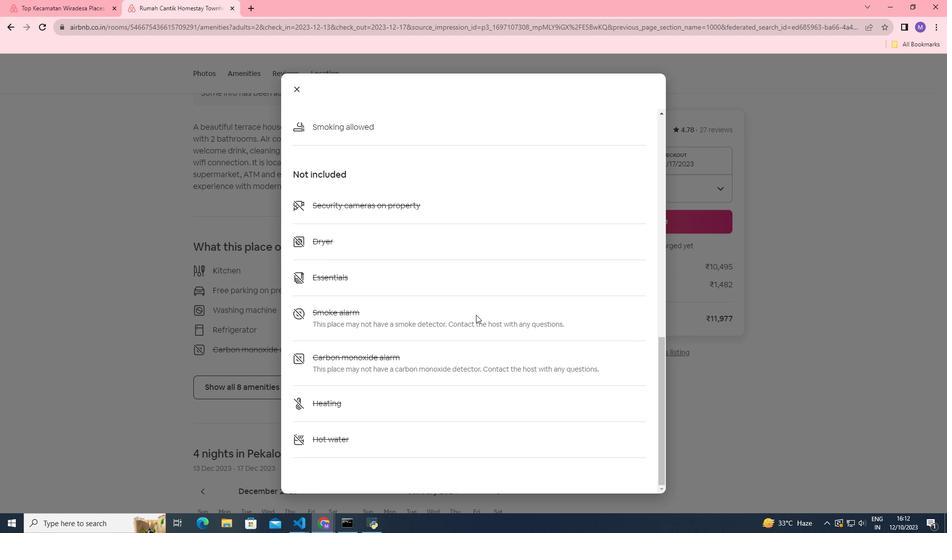 
Action: Mouse moved to (301, 90)
Screenshot: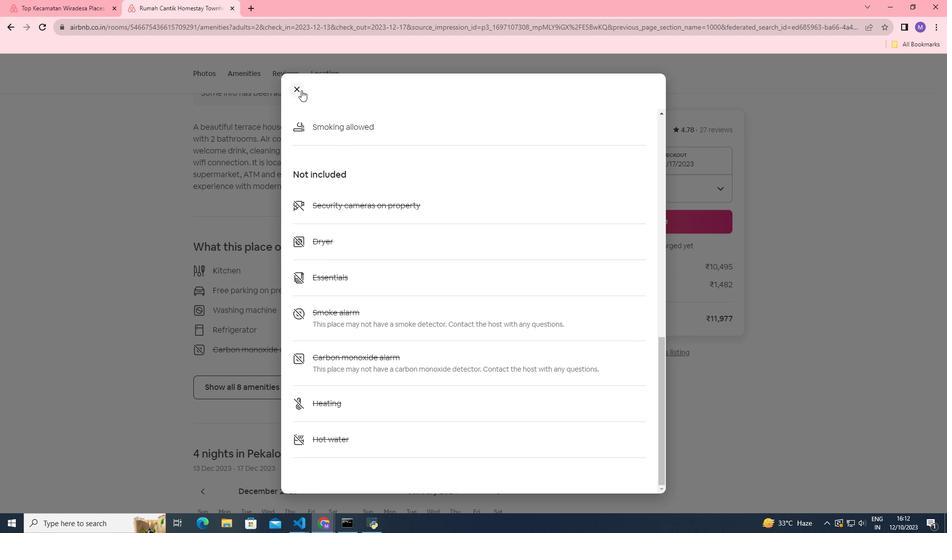 
Action: Mouse pressed left at (301, 90)
Screenshot: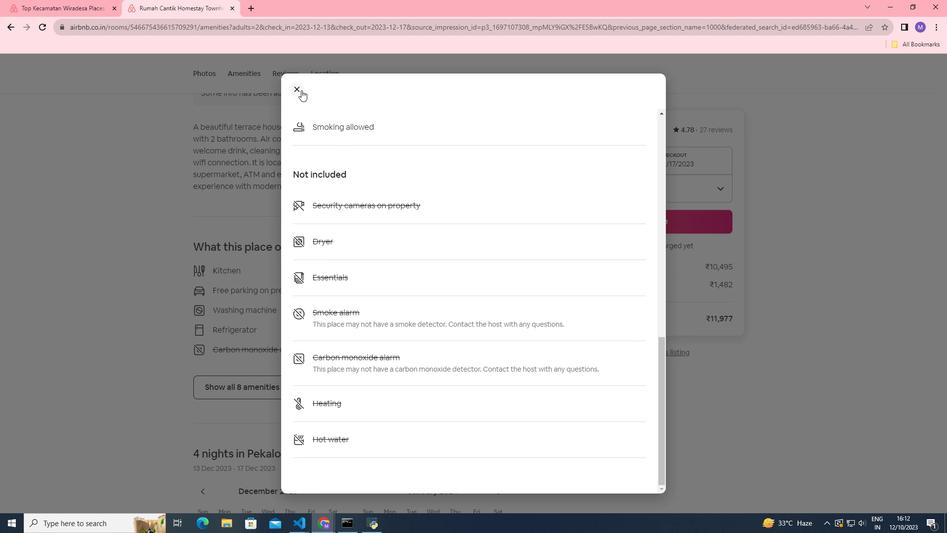 
Action: Mouse moved to (342, 323)
Screenshot: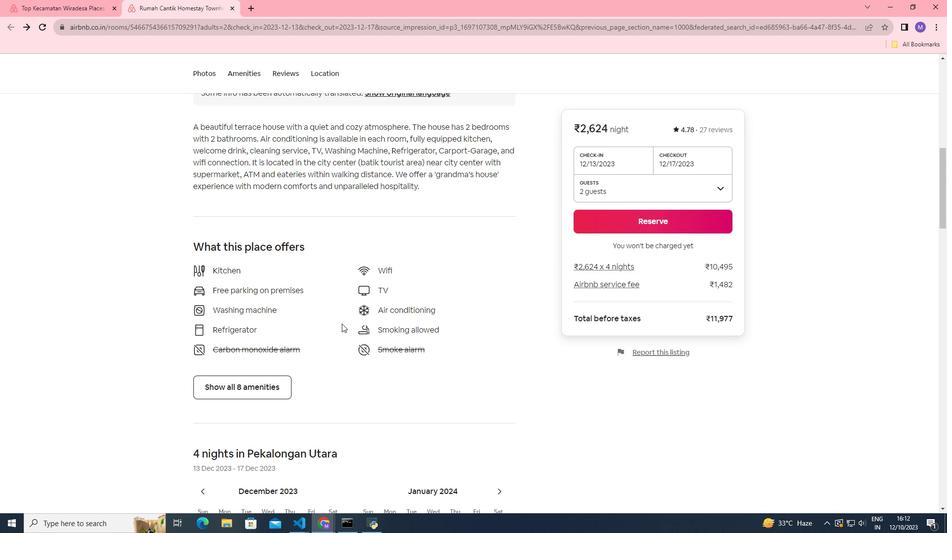 
Action: Mouse scrolled (342, 323) with delta (0, 0)
Screenshot: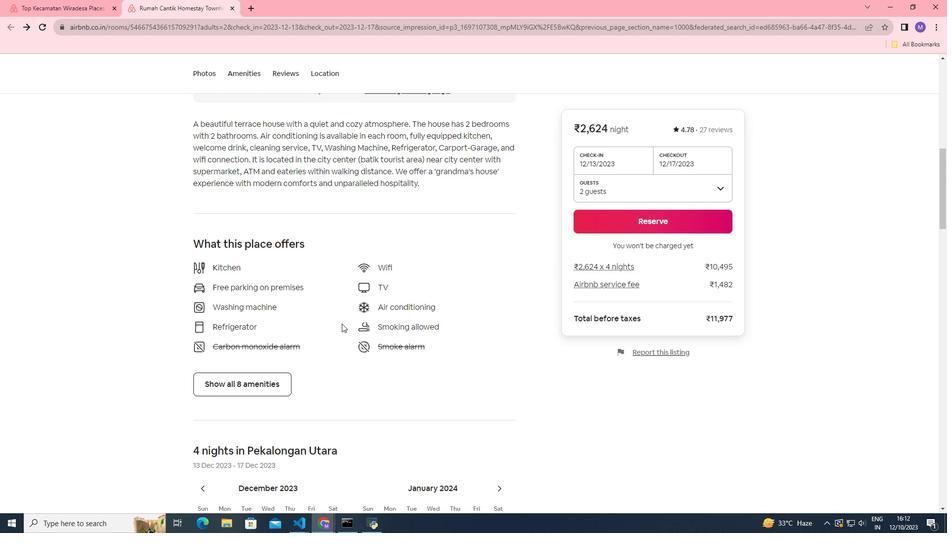 
Action: Mouse scrolled (342, 323) with delta (0, 0)
Screenshot: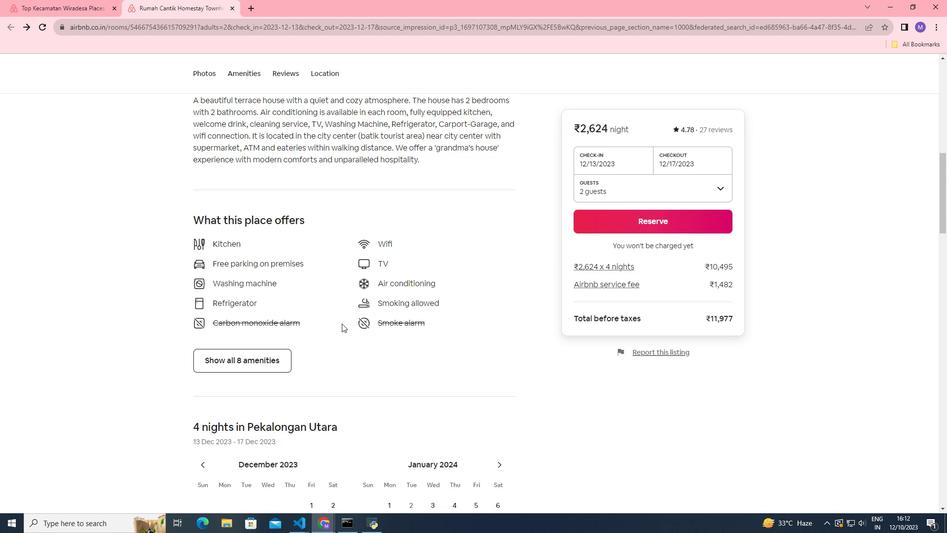 
Action: Mouse scrolled (342, 323) with delta (0, 0)
Screenshot: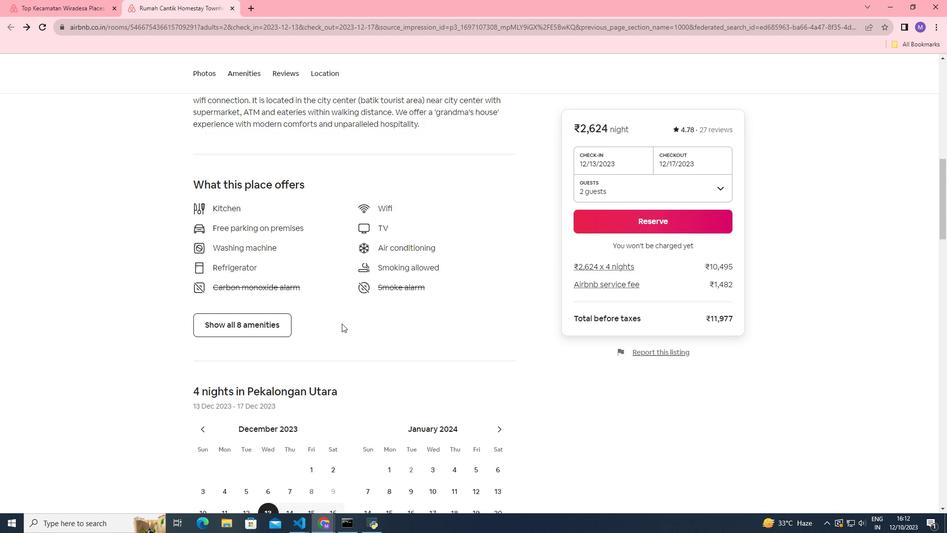 
Action: Mouse scrolled (342, 323) with delta (0, 0)
Screenshot: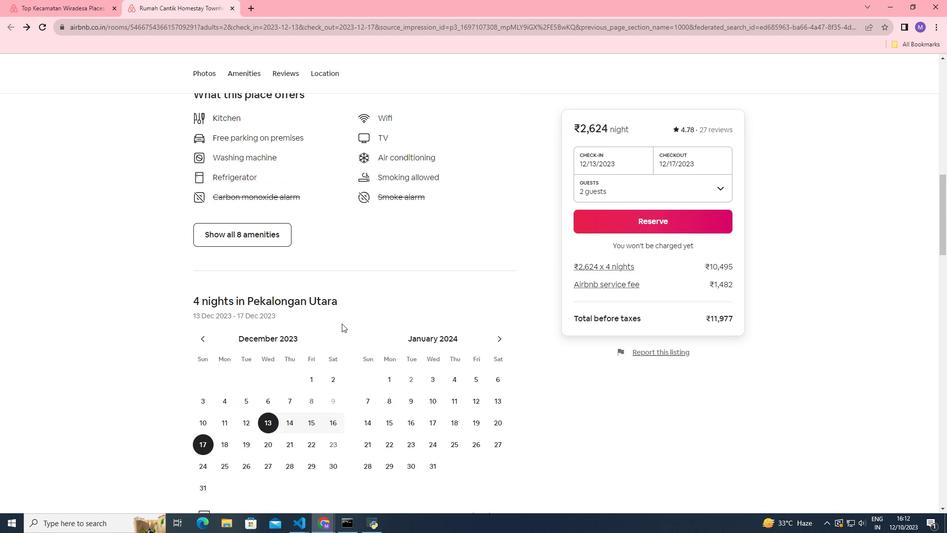 
Action: Mouse scrolled (342, 323) with delta (0, 0)
Screenshot: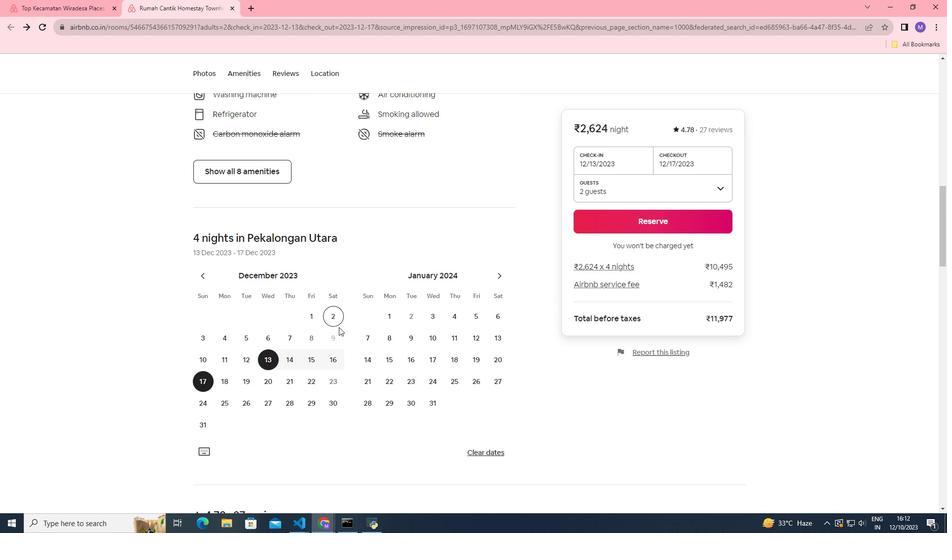 
Action: Mouse moved to (340, 326)
Screenshot: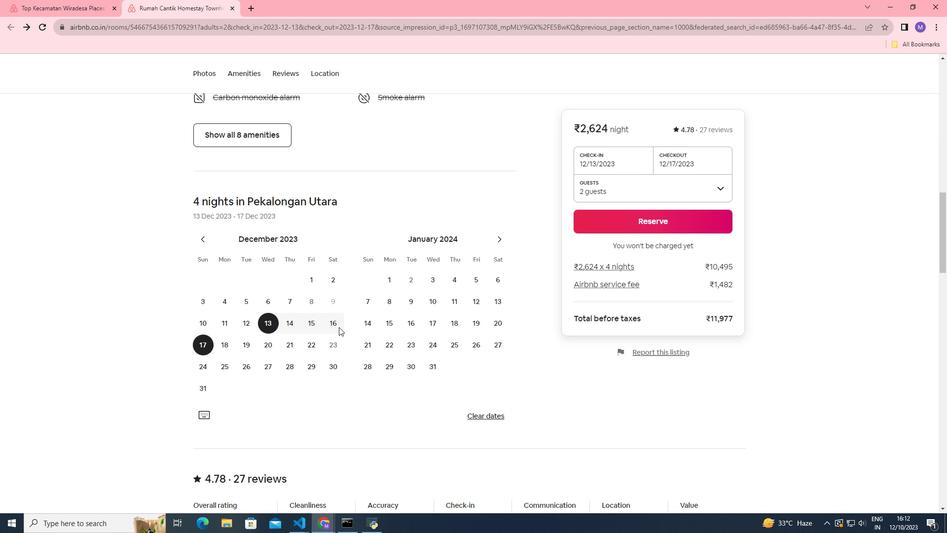 
Action: Mouse scrolled (340, 325) with delta (0, 0)
Screenshot: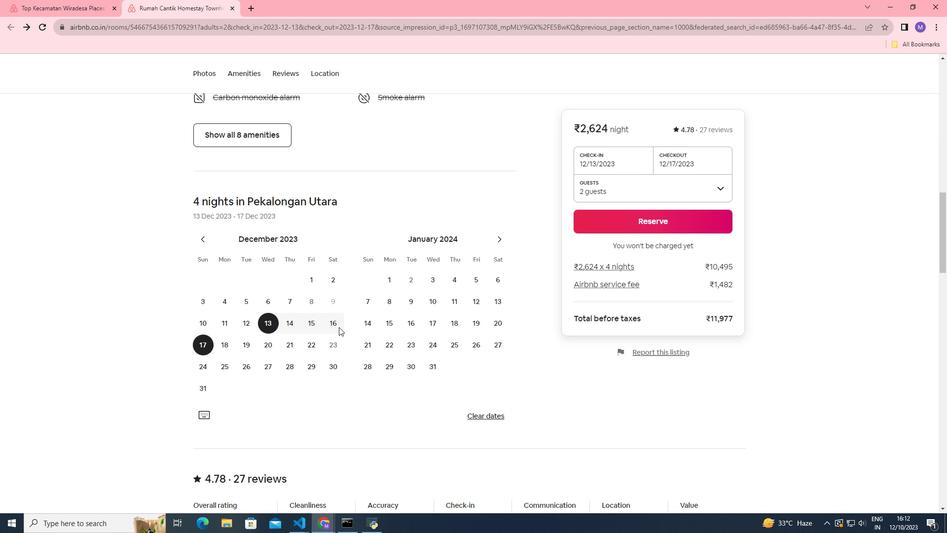 
Action: Mouse moved to (339, 327)
Screenshot: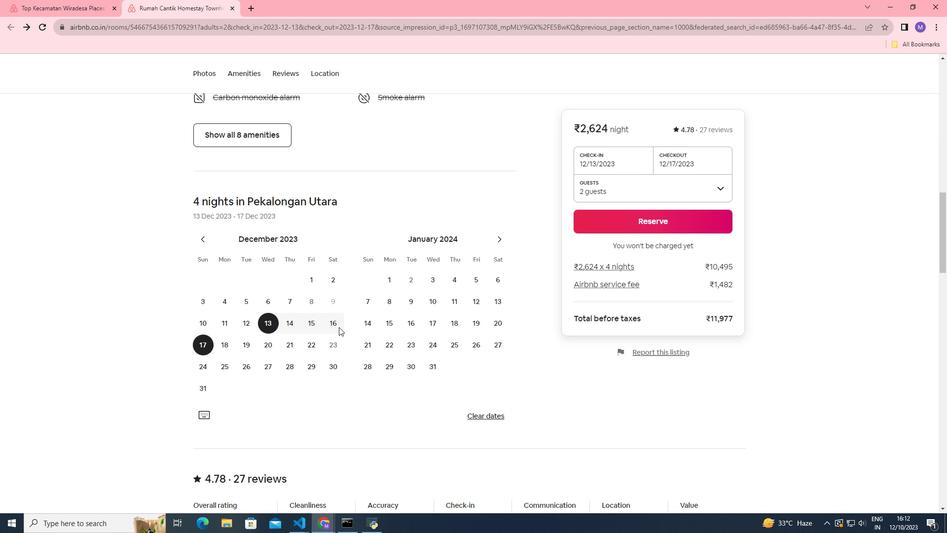 
Action: Mouse scrolled (339, 326) with delta (0, 0)
Screenshot: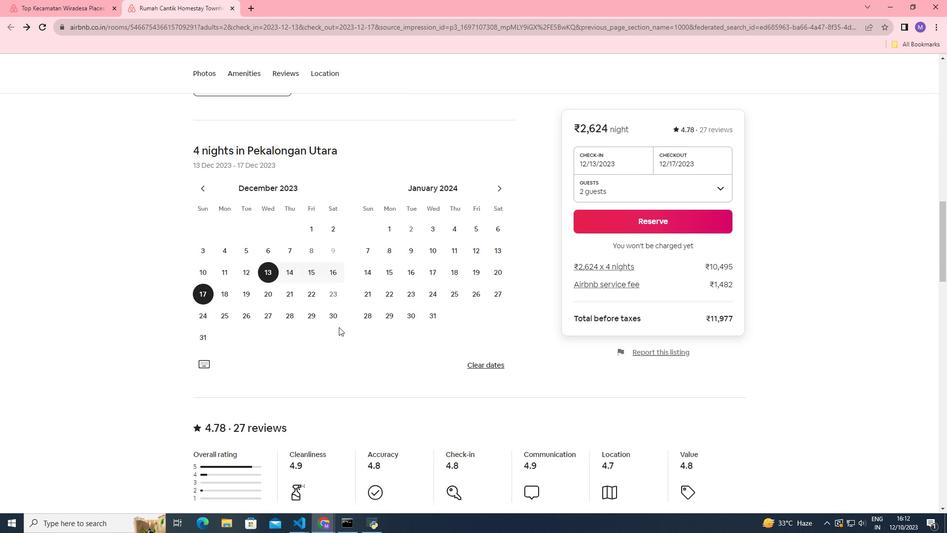 
Action: Mouse moved to (327, 332)
Screenshot: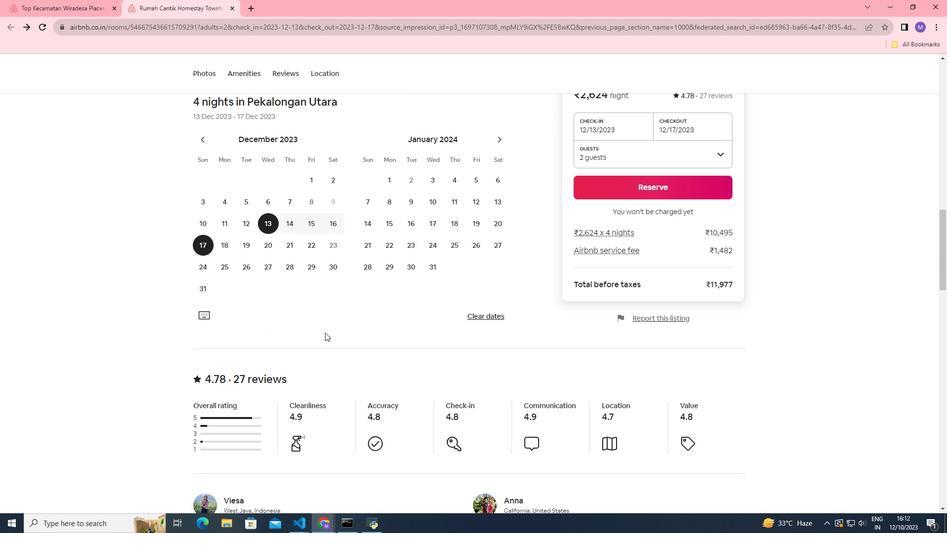 
Action: Mouse scrolled (327, 331) with delta (0, 0)
Screenshot: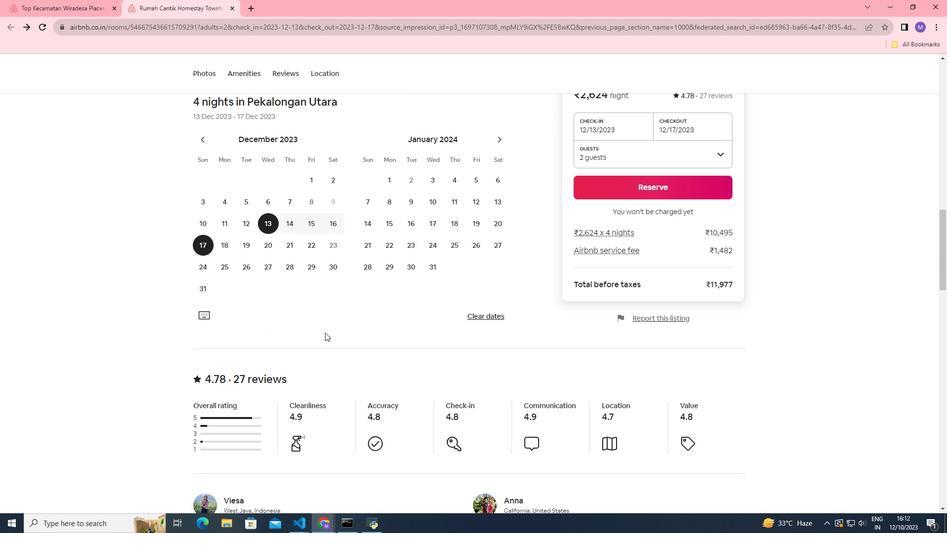 
Action: Mouse moved to (325, 332)
Screenshot: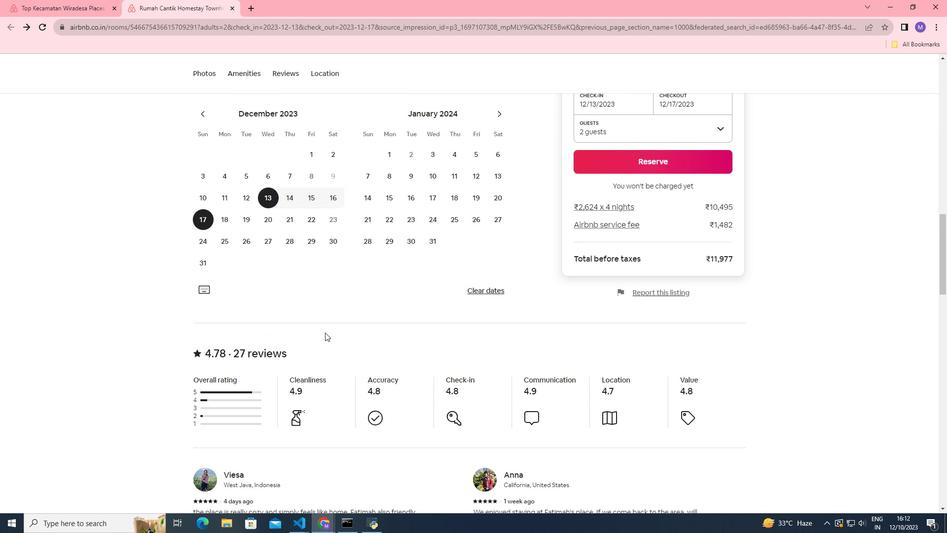 
Action: Mouse scrolled (325, 332) with delta (0, 0)
Screenshot: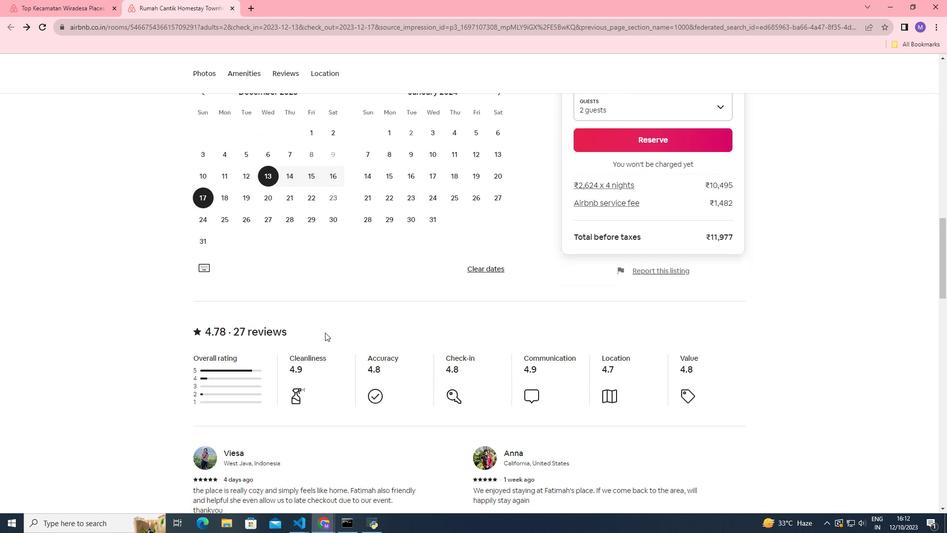 
Action: Mouse scrolled (325, 332) with delta (0, 0)
Screenshot: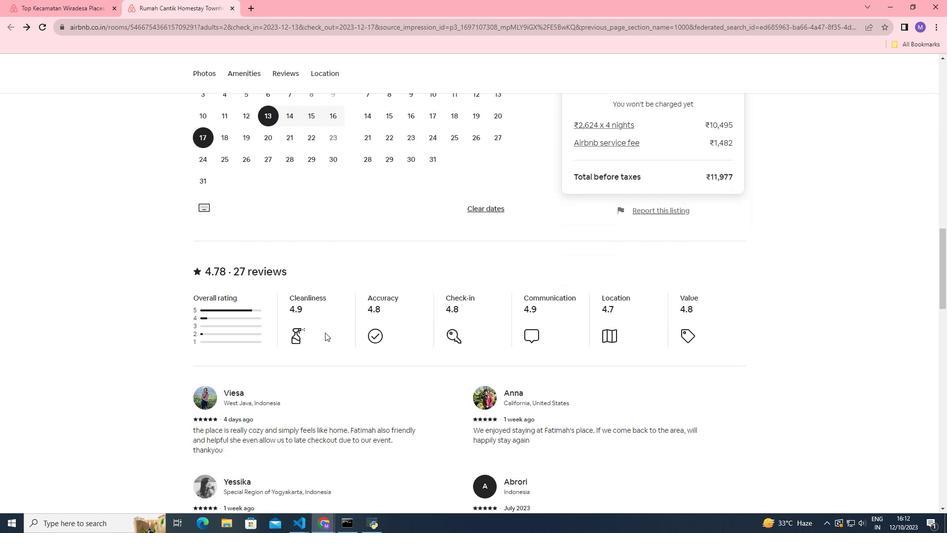 
Action: Mouse scrolled (325, 332) with delta (0, 0)
Screenshot: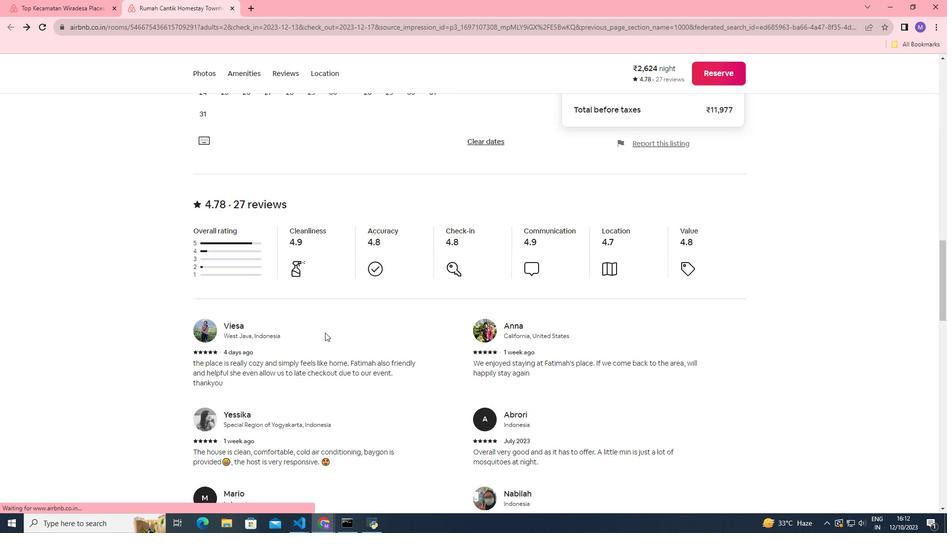 
Action: Mouse scrolled (325, 332) with delta (0, 0)
Screenshot: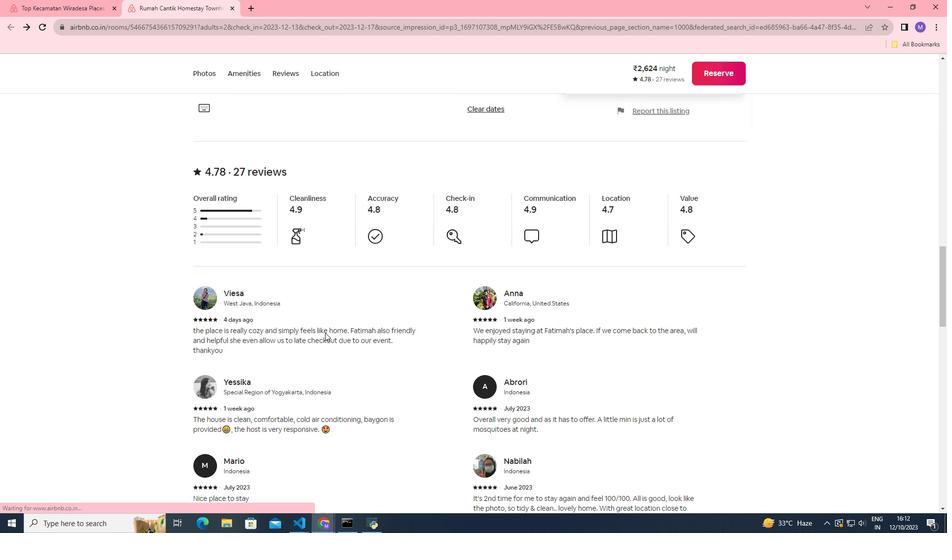 
Action: Mouse scrolled (325, 332) with delta (0, 0)
Screenshot: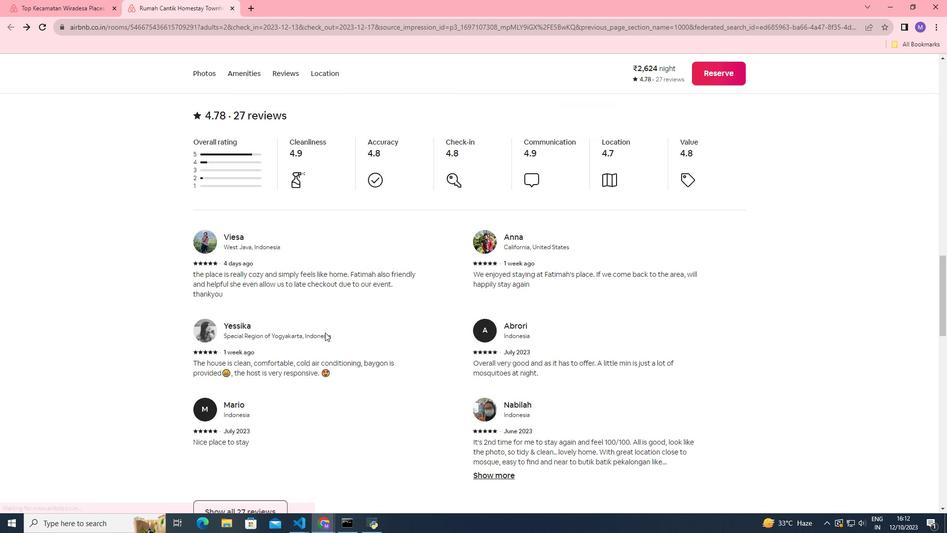 
Action: Mouse scrolled (325, 332) with delta (0, 0)
Screenshot: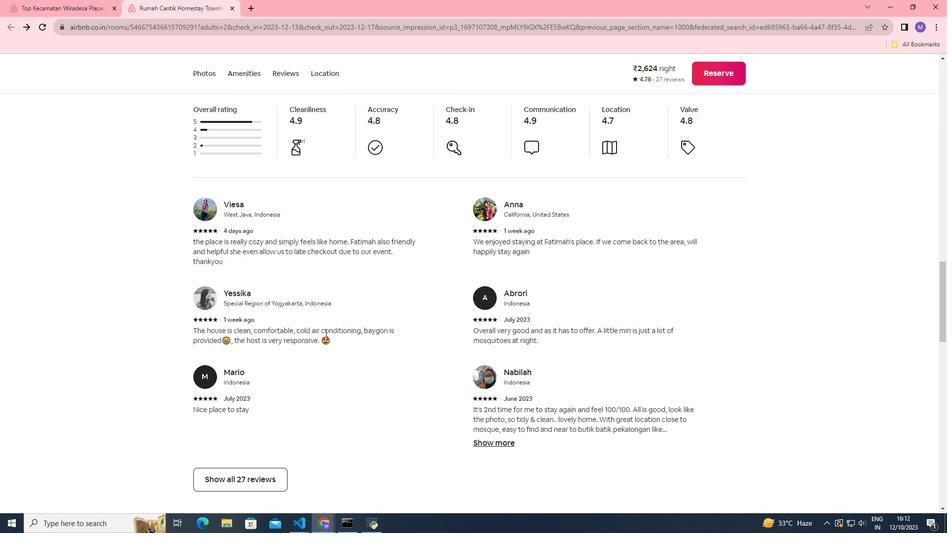 
Action: Mouse scrolled (325, 332) with delta (0, 0)
Screenshot: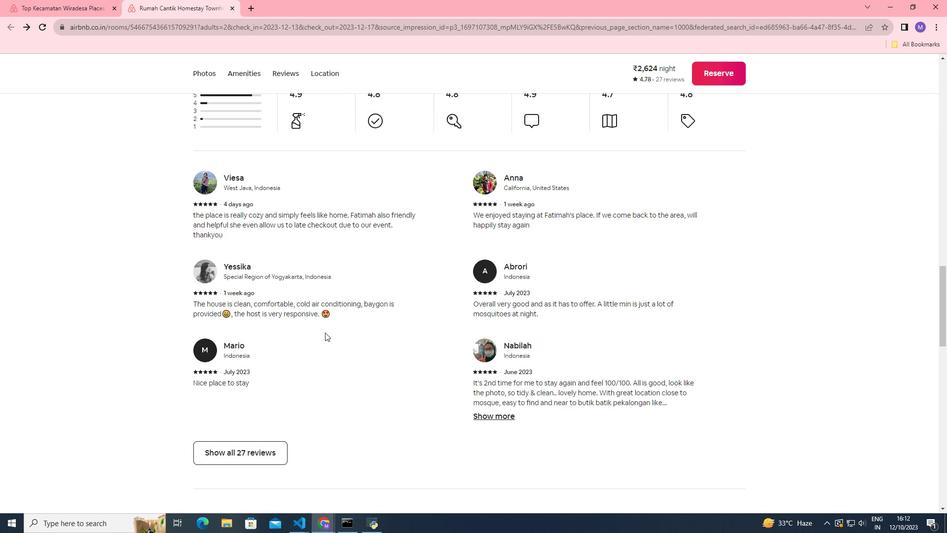 
Action: Mouse moved to (264, 384)
Screenshot: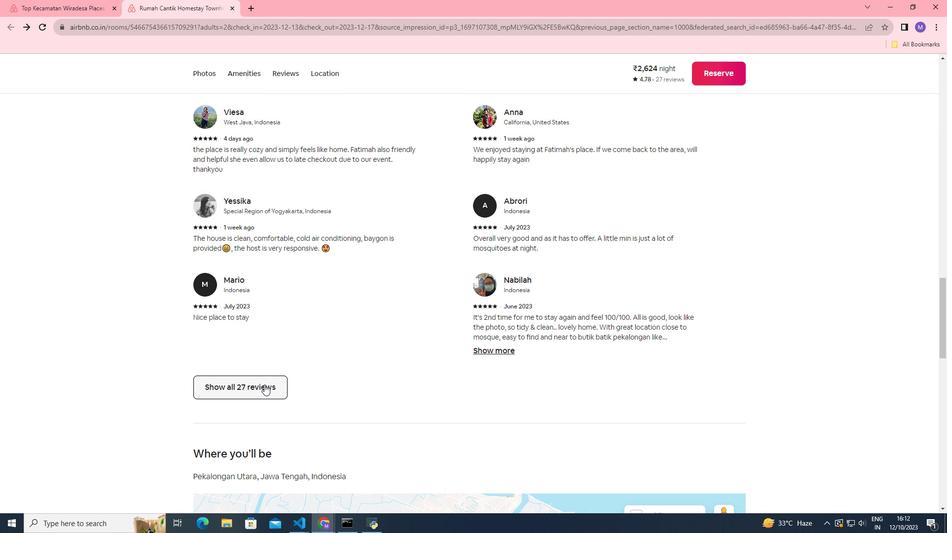 
Action: Mouse pressed left at (264, 384)
Screenshot: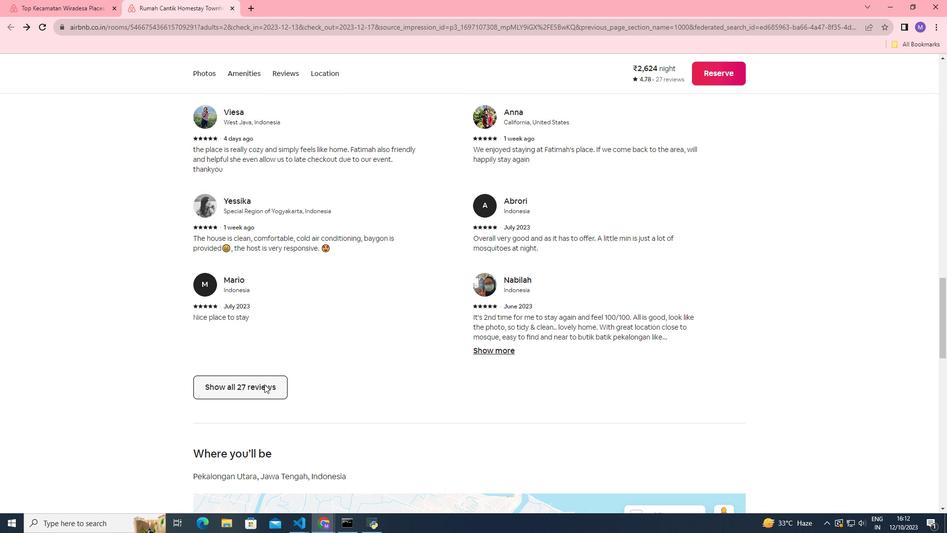 
Action: Mouse moved to (483, 335)
Screenshot: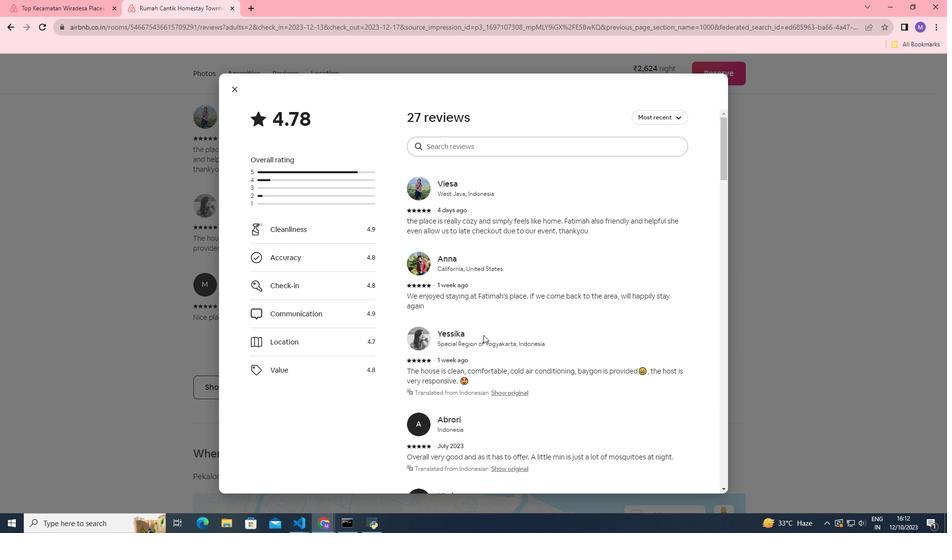 
Action: Mouse scrolled (483, 334) with delta (0, 0)
Screenshot: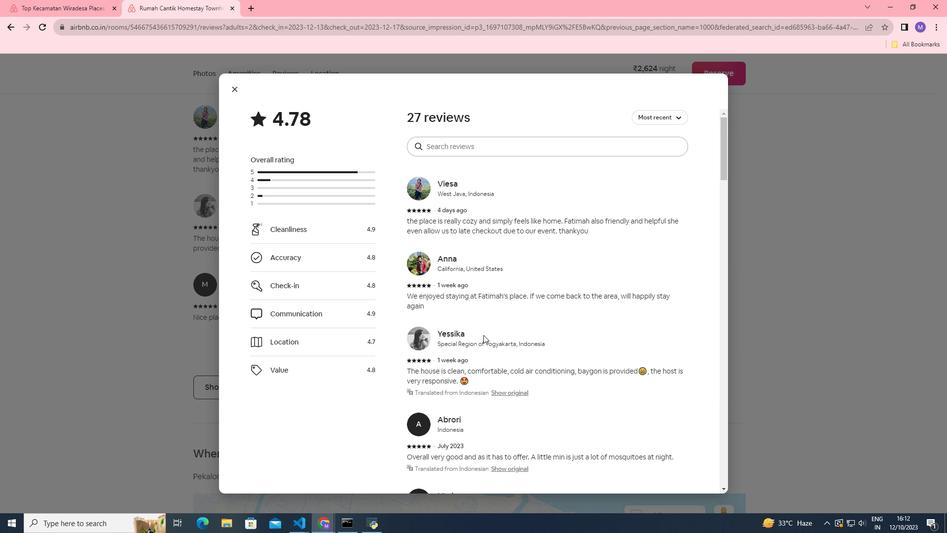
Action: Mouse scrolled (483, 334) with delta (0, 0)
Screenshot: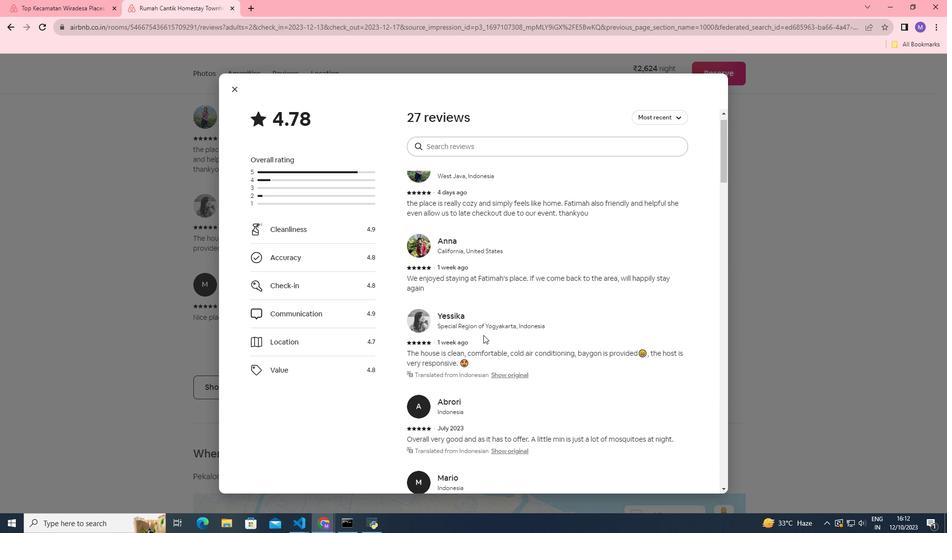 
Action: Mouse moved to (483, 335)
Screenshot: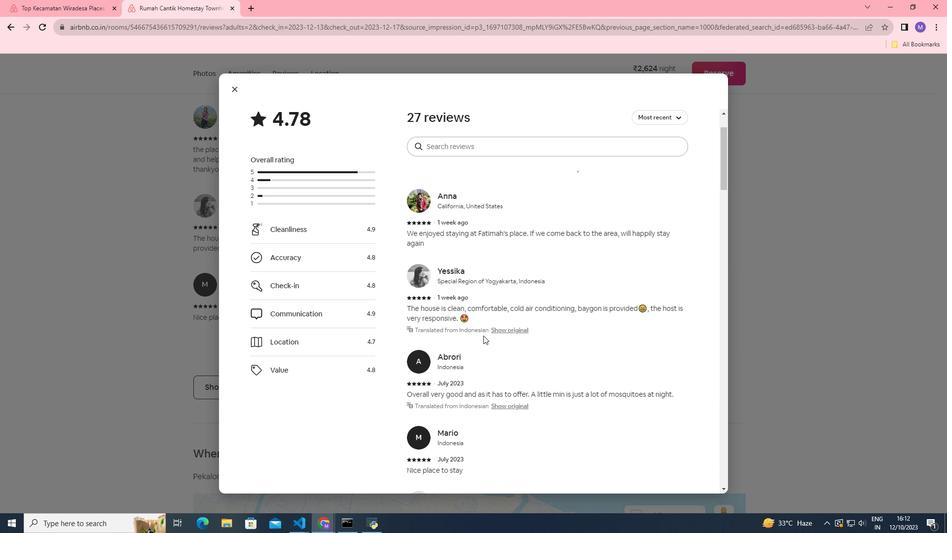 
Action: Mouse scrolled (483, 335) with delta (0, 0)
Screenshot: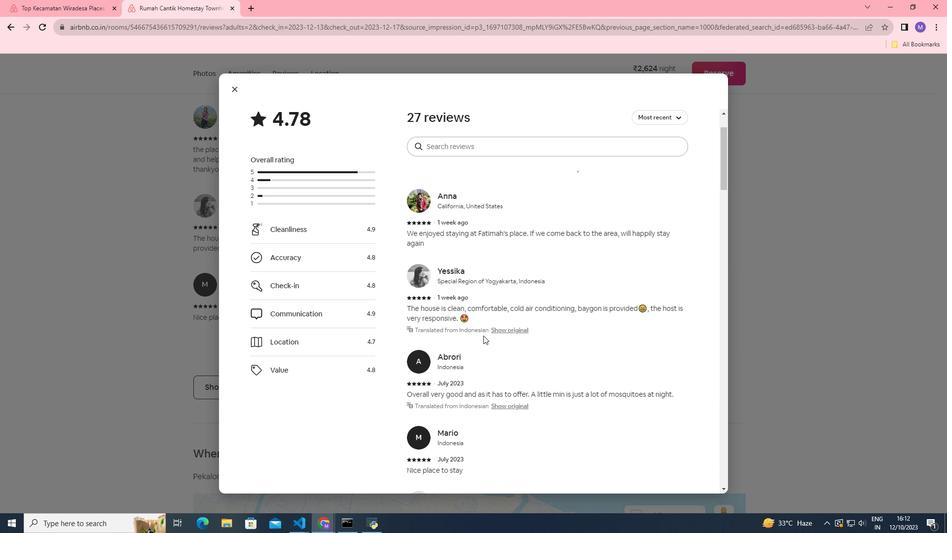 
Action: Mouse moved to (482, 337)
Screenshot: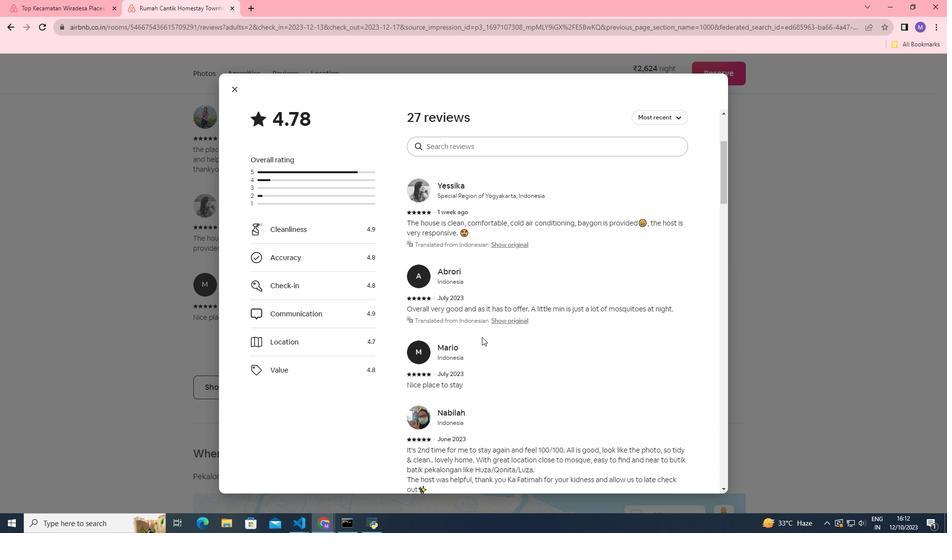 
Action: Mouse scrolled (482, 336) with delta (0, 0)
Screenshot: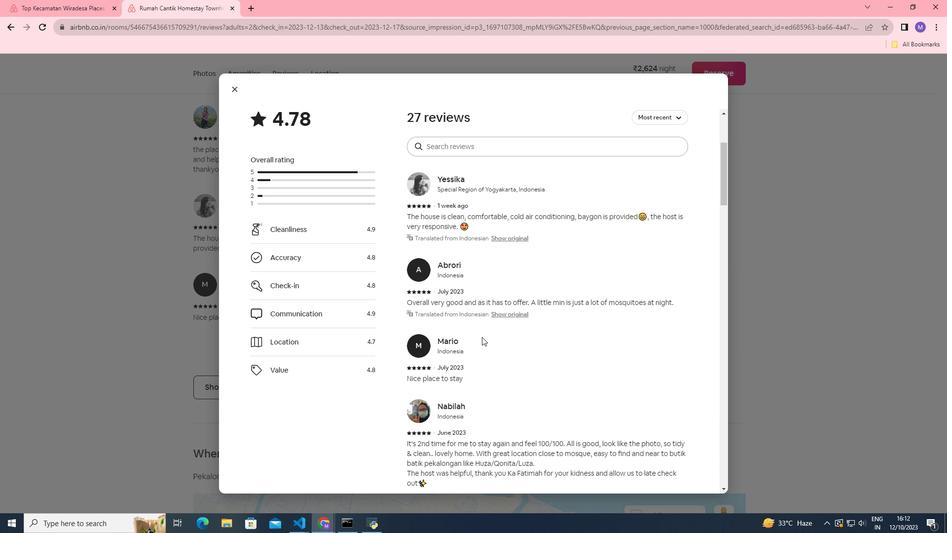 
Action: Mouse scrolled (482, 336) with delta (0, 0)
Screenshot: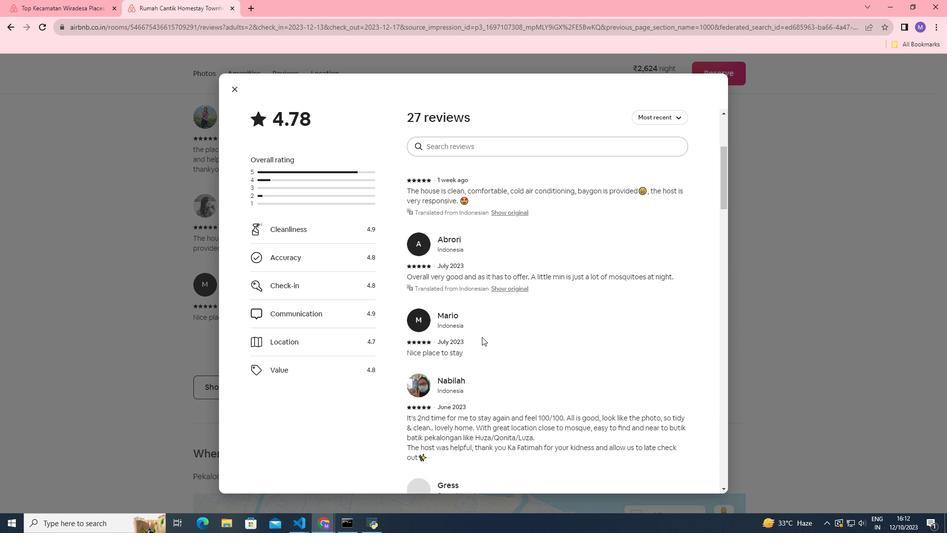 
Action: Mouse scrolled (482, 336) with delta (0, 0)
Screenshot: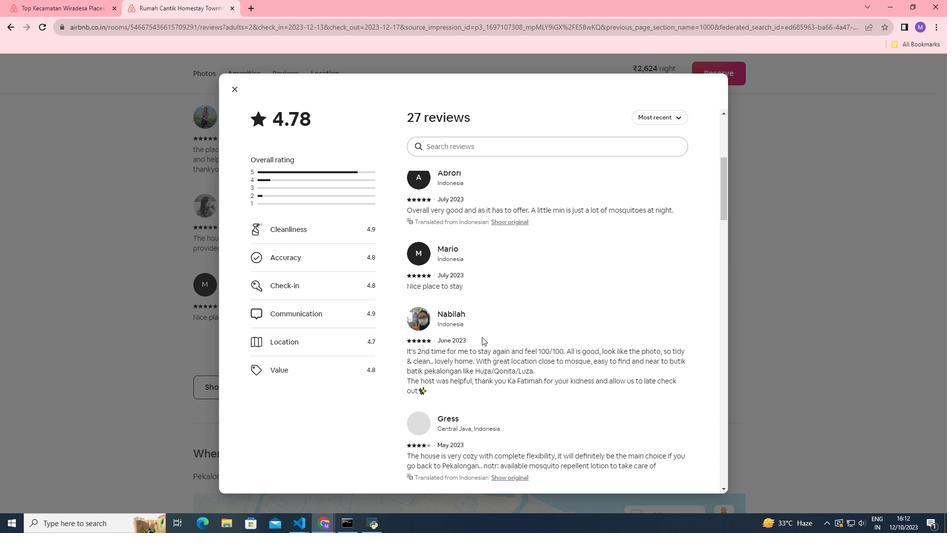 
Action: Mouse scrolled (482, 336) with delta (0, 0)
Screenshot: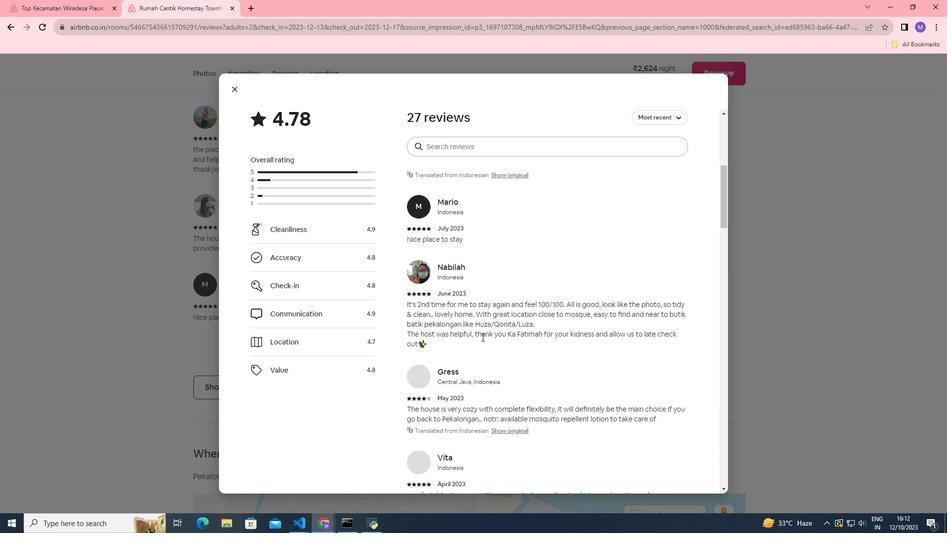 
Action: Mouse moved to (480, 337)
Screenshot: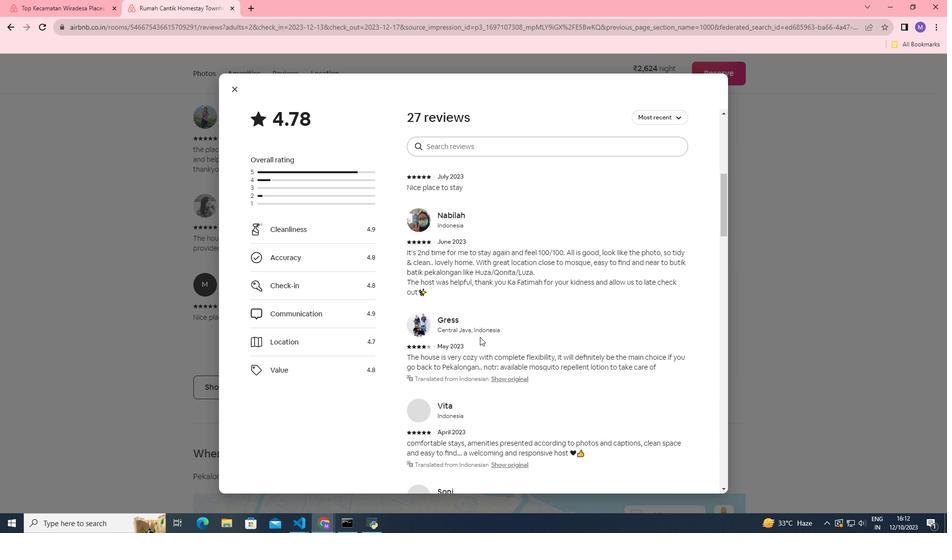 
Action: Mouse scrolled (480, 336) with delta (0, 0)
Screenshot: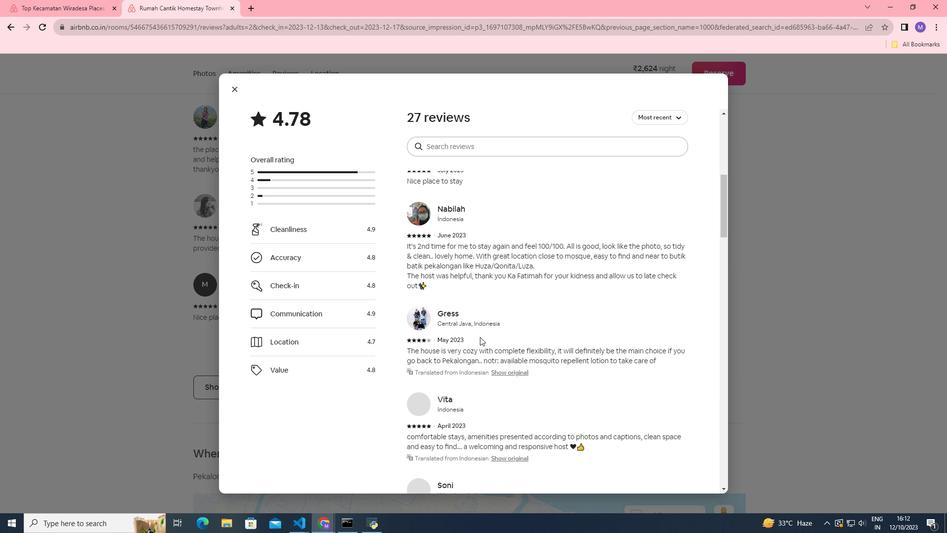 
Action: Mouse scrolled (480, 336) with delta (0, 0)
Screenshot: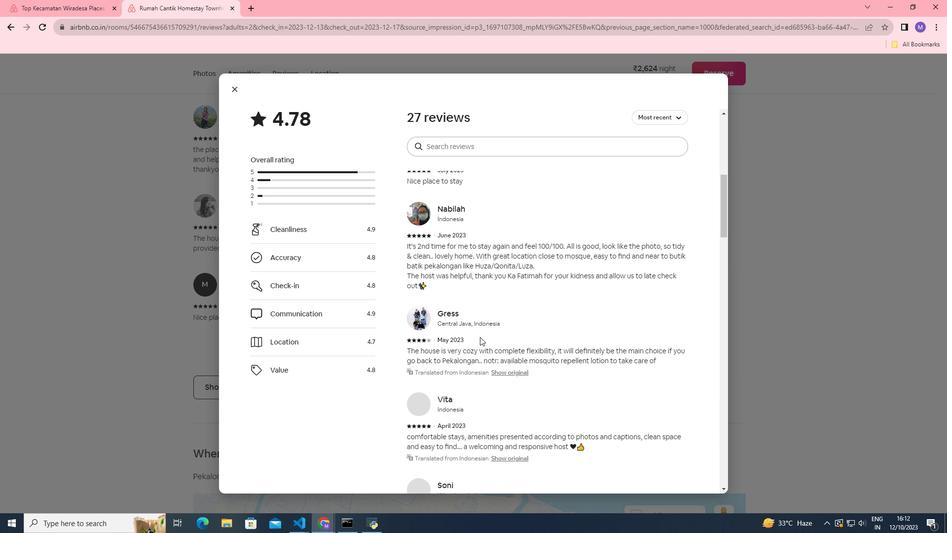 
Action: Mouse scrolled (480, 336) with delta (0, 0)
Screenshot: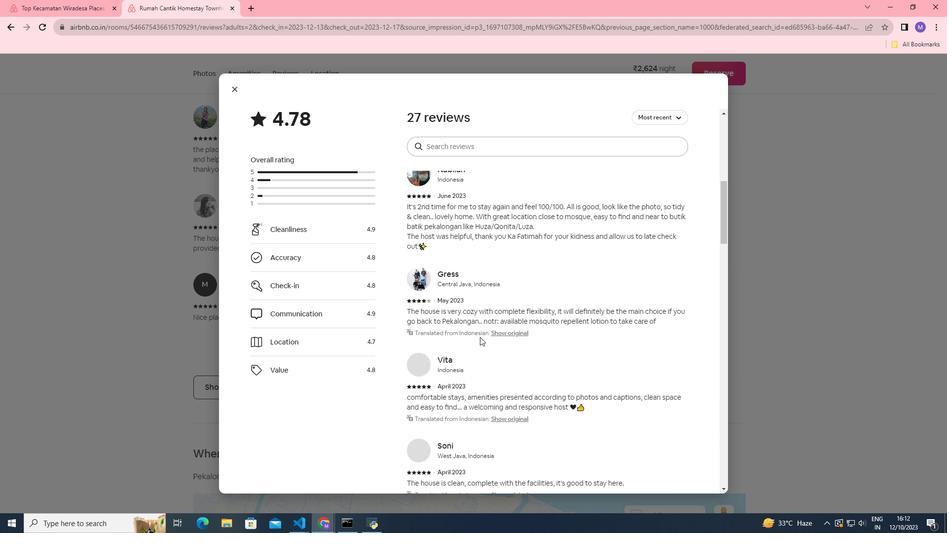 
Action: Mouse moved to (479, 336)
Screenshot: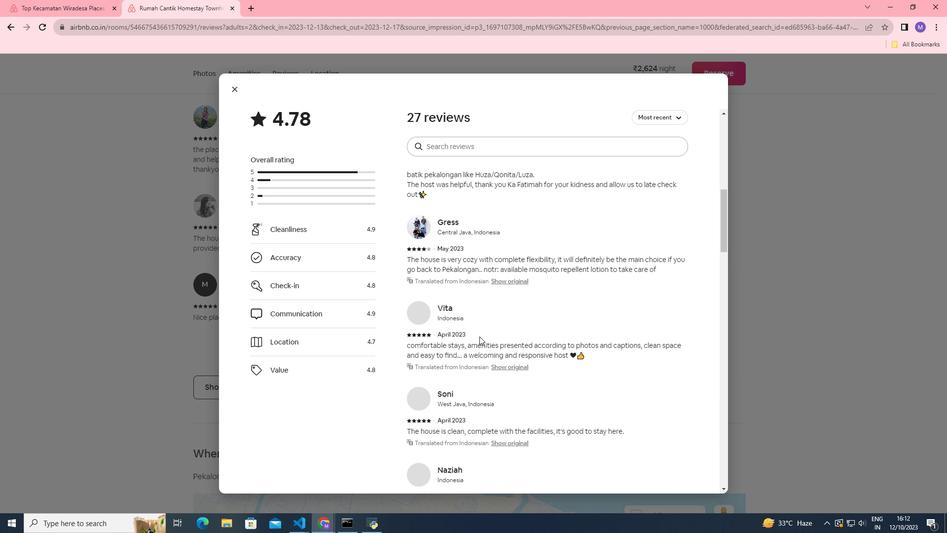 
Action: Mouse scrolled (479, 336) with delta (0, 0)
Screenshot: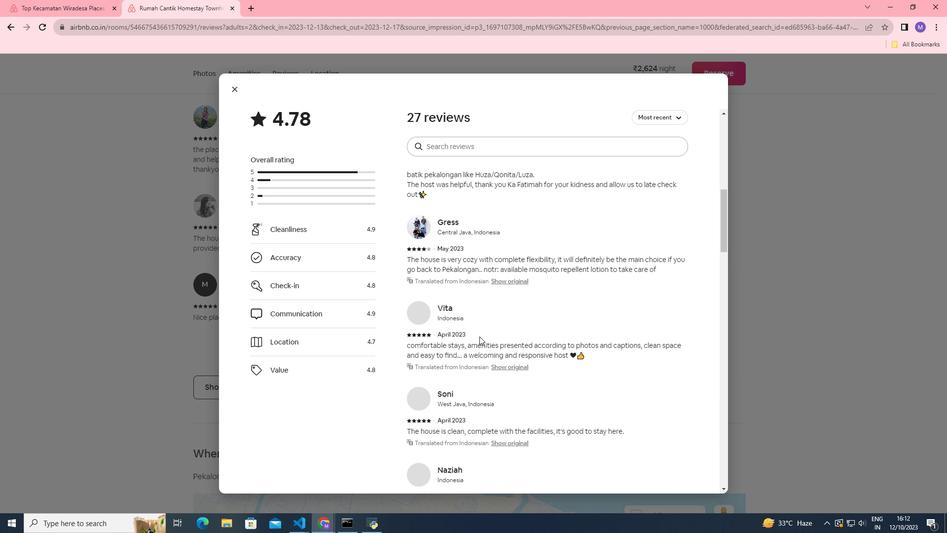 
Action: Mouse moved to (480, 337)
Screenshot: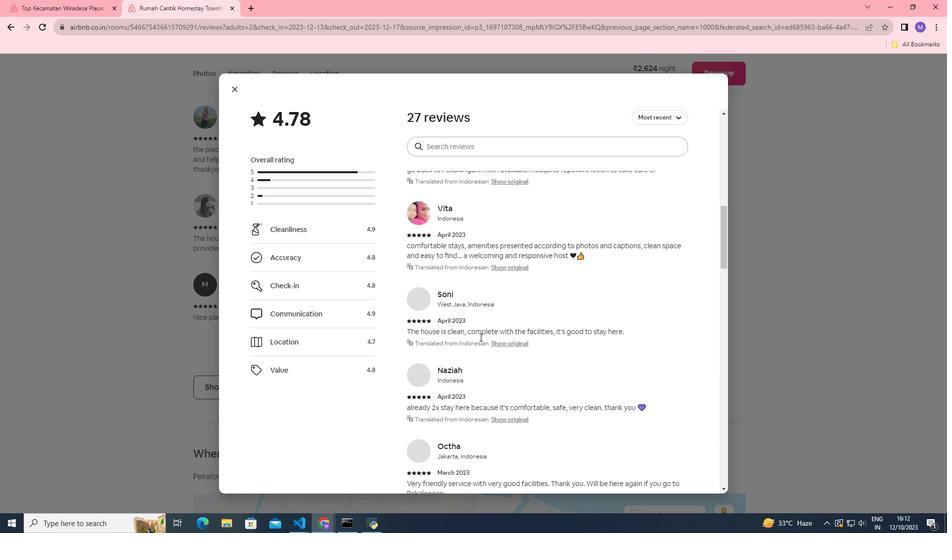 
Action: Mouse scrolled (480, 336) with delta (0, 0)
Screenshot: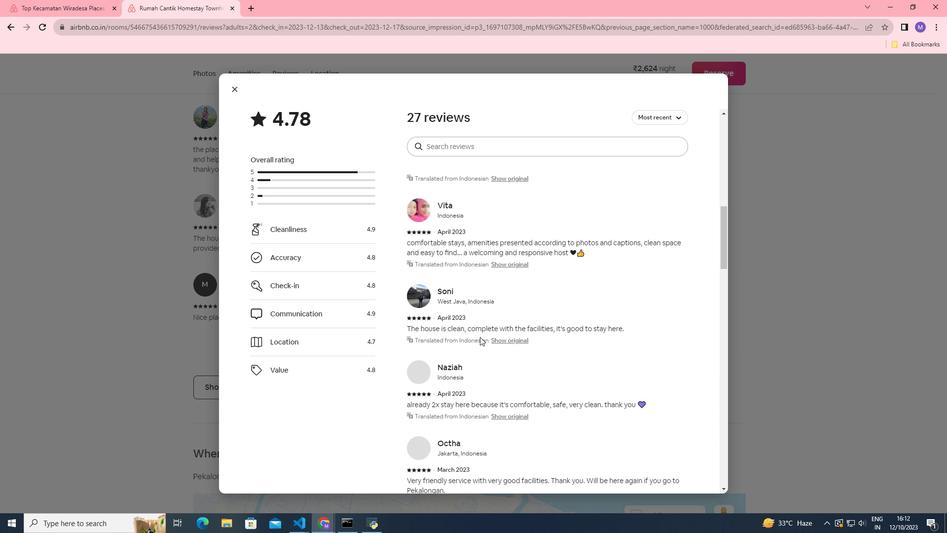 
Action: Mouse scrolled (480, 336) with delta (0, 0)
Screenshot: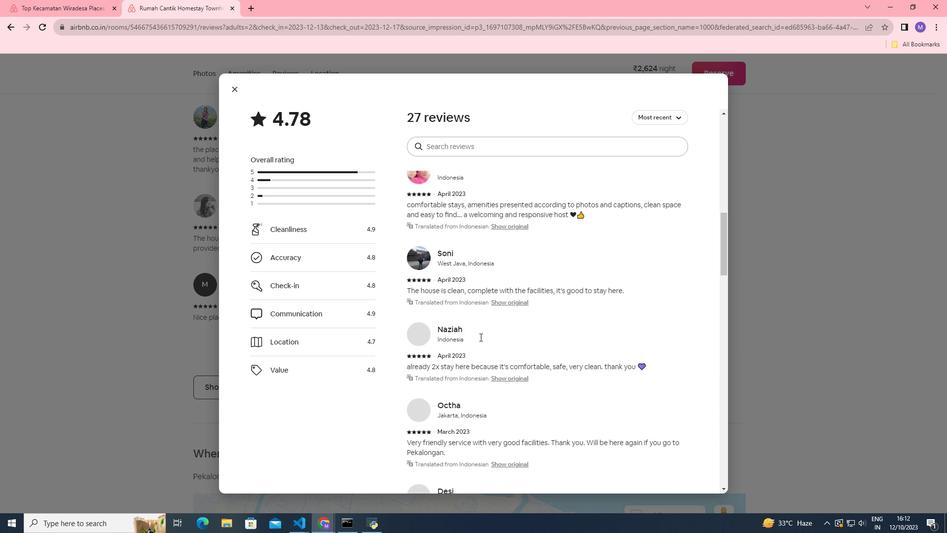 
Action: Mouse scrolled (480, 336) with delta (0, 0)
Screenshot: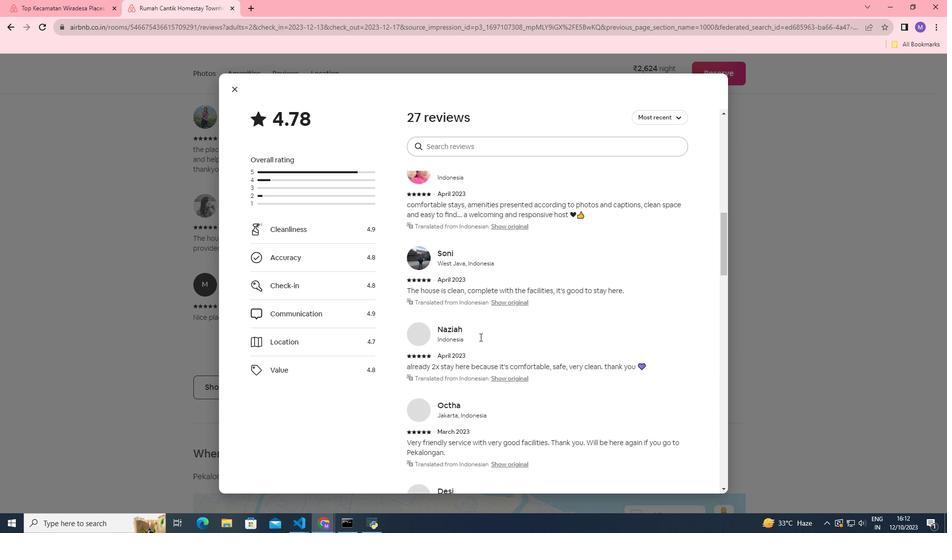 
Action: Mouse scrolled (480, 336) with delta (0, 0)
Screenshot: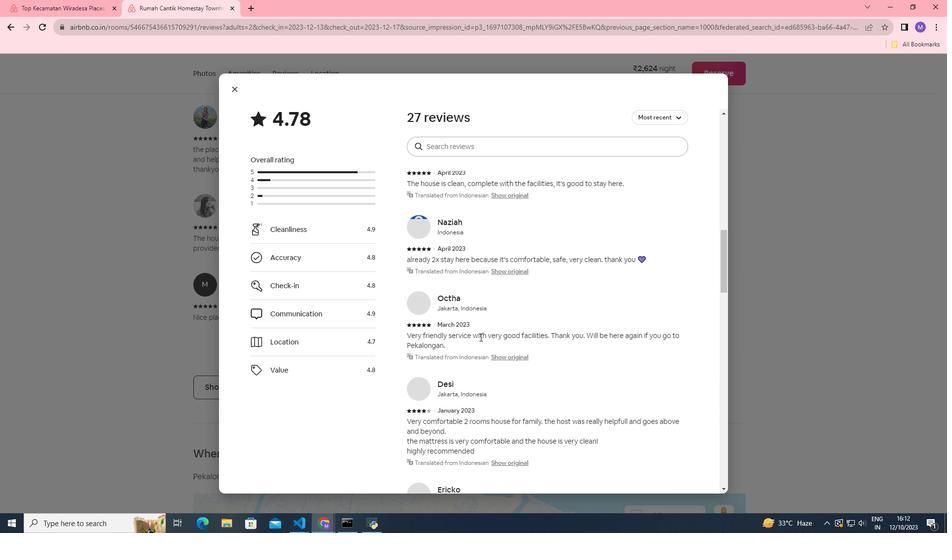 
Action: Mouse scrolled (480, 336) with delta (0, 0)
Screenshot: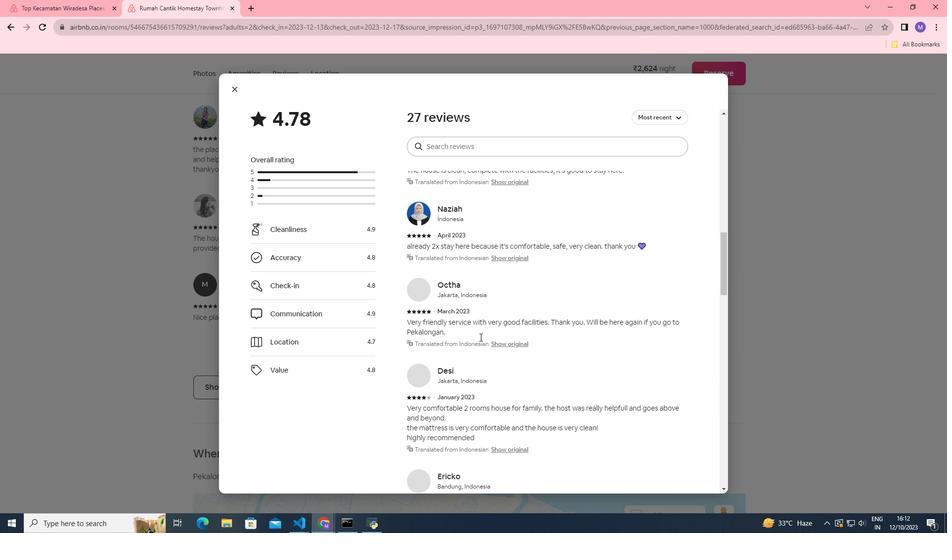 
Action: Mouse scrolled (480, 336) with delta (0, 0)
Screenshot: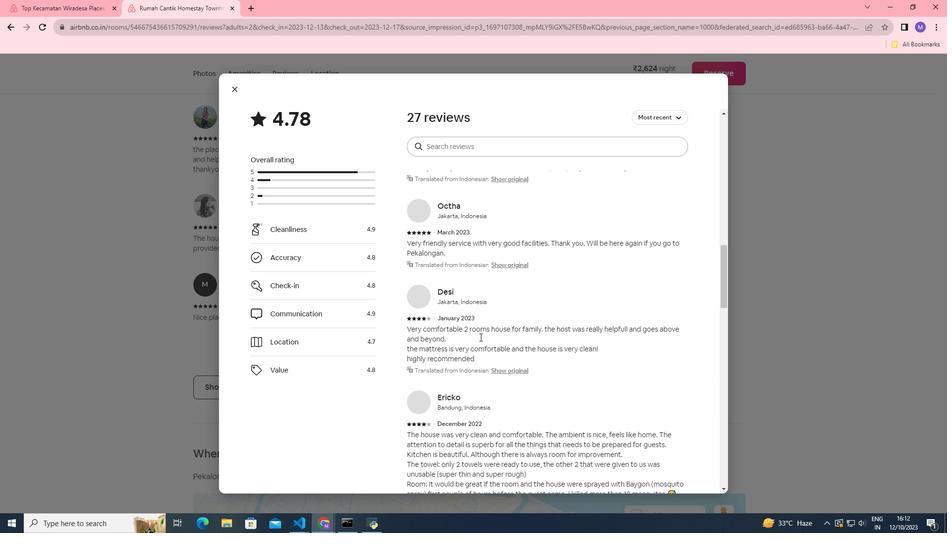 
Action: Mouse scrolled (480, 336) with delta (0, 0)
Screenshot: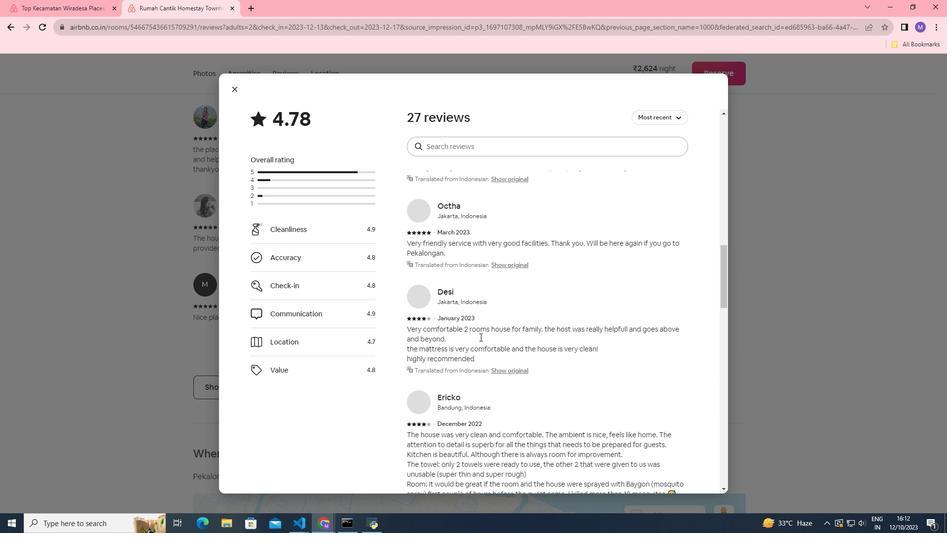 
Action: Mouse moved to (457, 324)
Screenshot: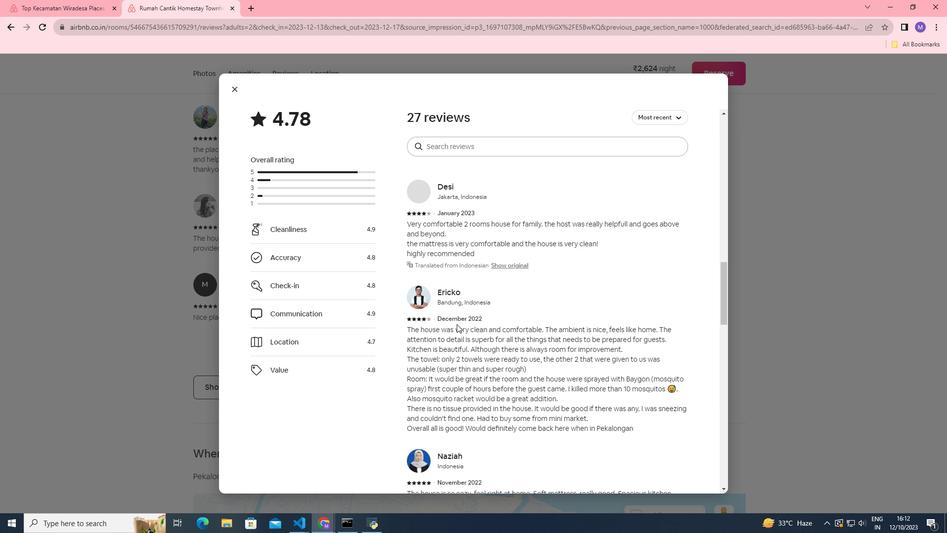
Action: Mouse scrolled (457, 323) with delta (0, 0)
Screenshot: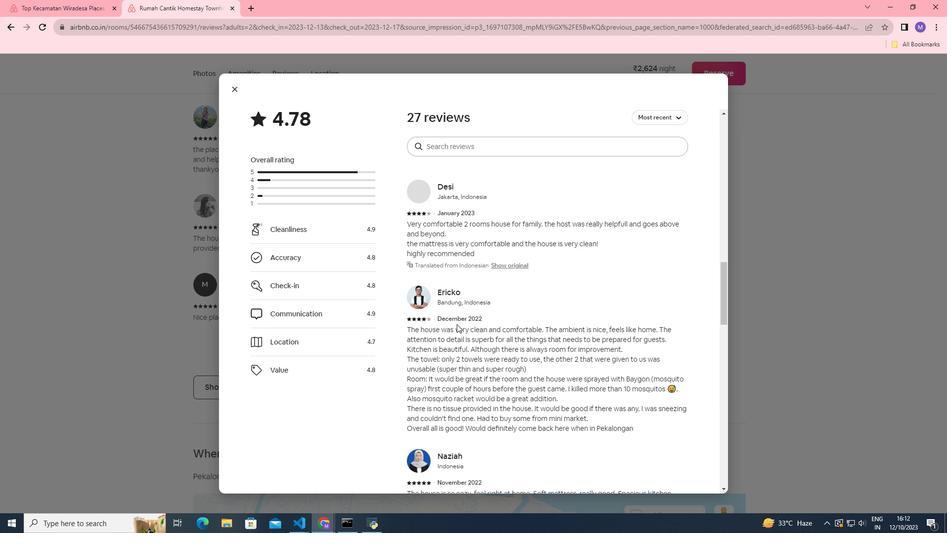 
Action: Mouse scrolled (457, 323) with delta (0, 0)
Screenshot: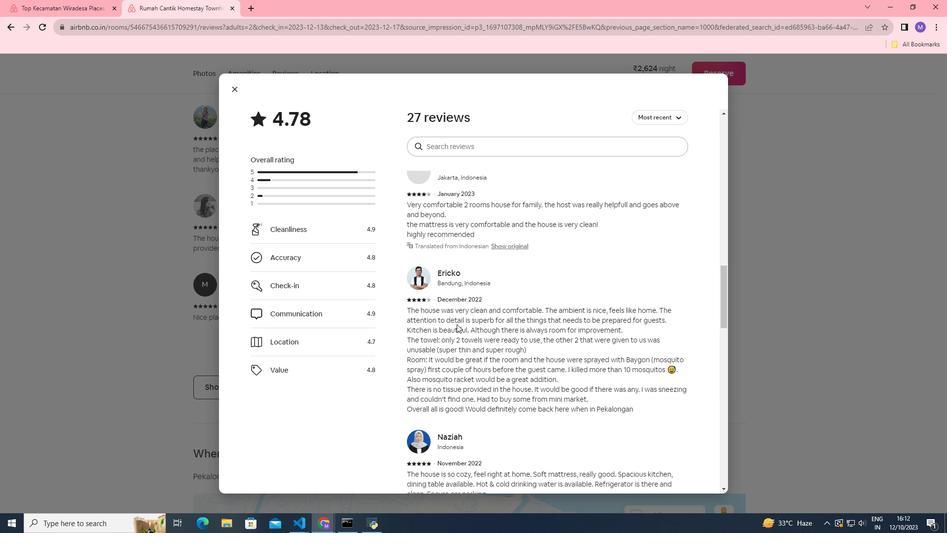 
Action: Mouse scrolled (457, 323) with delta (0, 0)
Screenshot: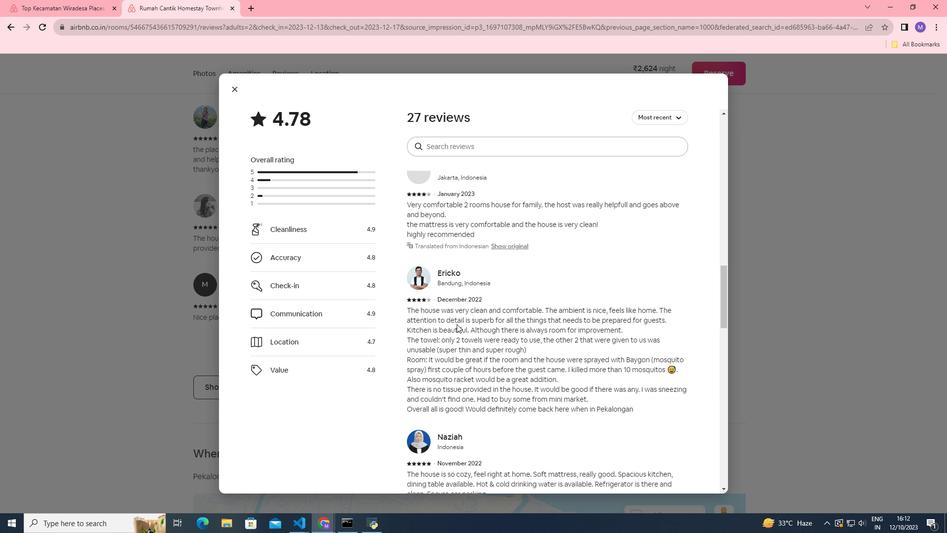 
Action: Mouse scrolled (457, 323) with delta (0, 0)
Screenshot: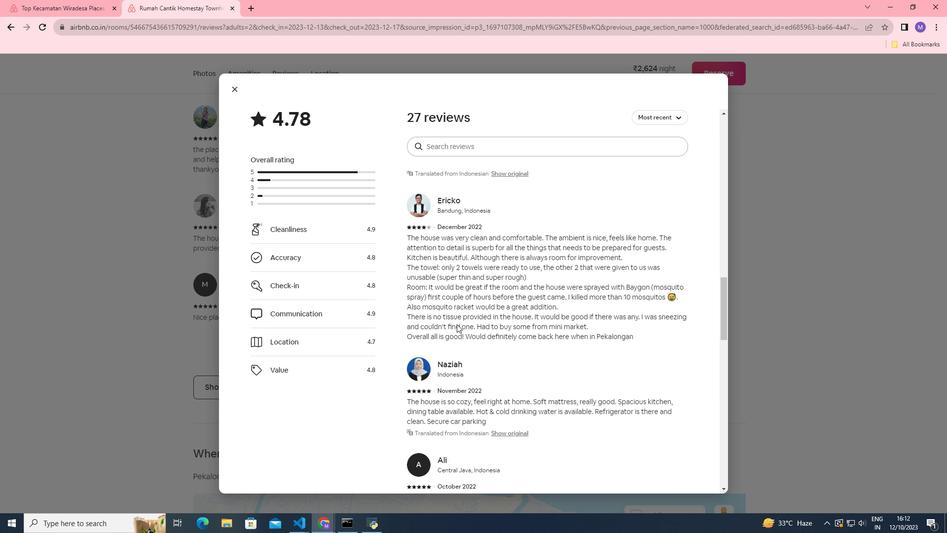 
Action: Mouse scrolled (457, 323) with delta (0, 0)
Screenshot: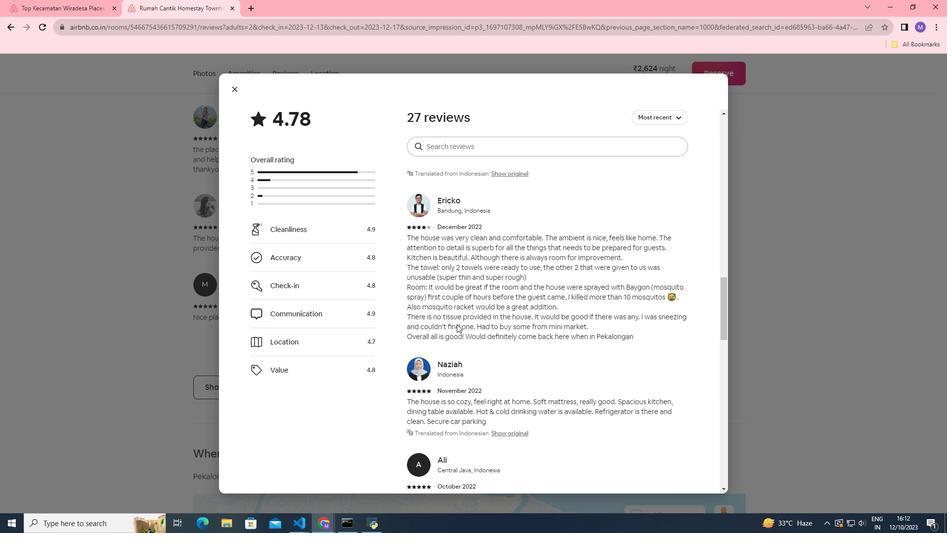 
Action: Mouse moved to (455, 319)
Screenshot: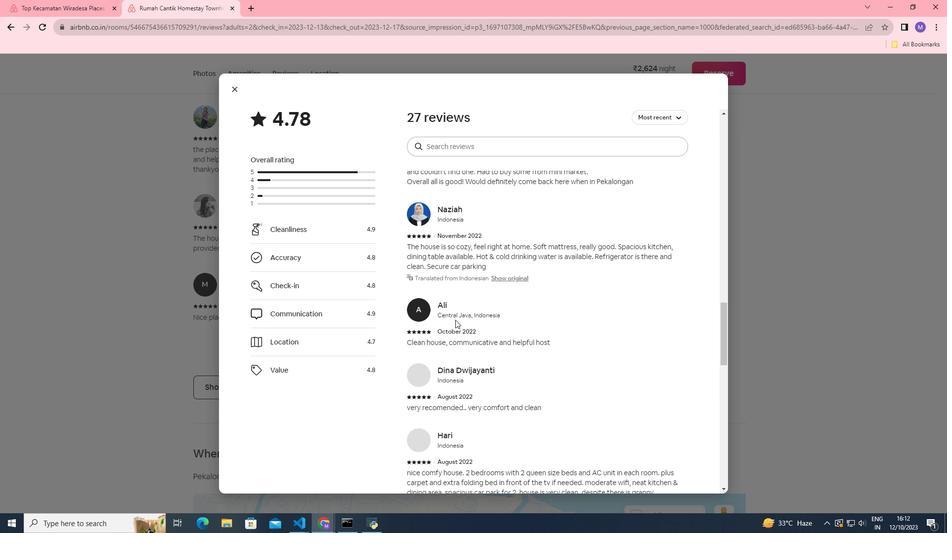 
Action: Mouse scrolled (455, 319) with delta (0, 0)
Screenshot: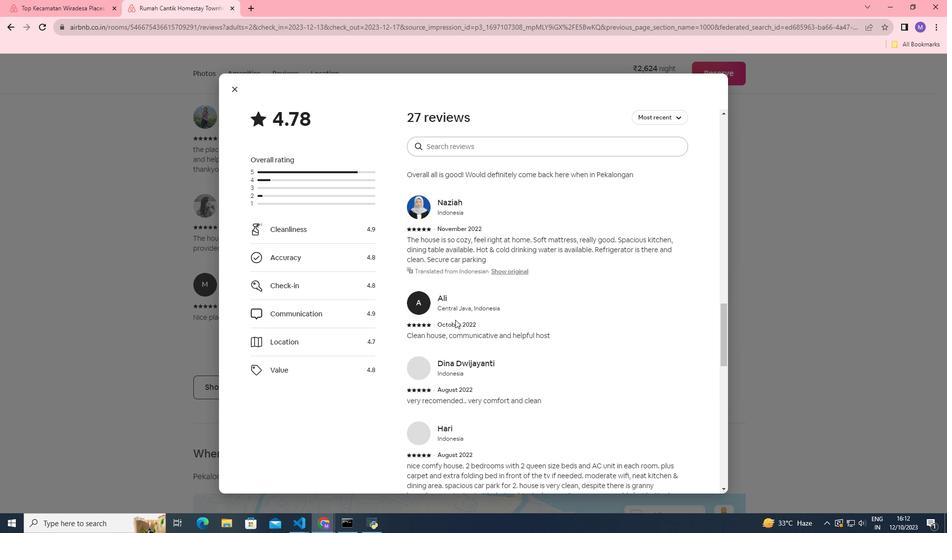 
Action: Mouse scrolled (455, 319) with delta (0, 0)
Screenshot: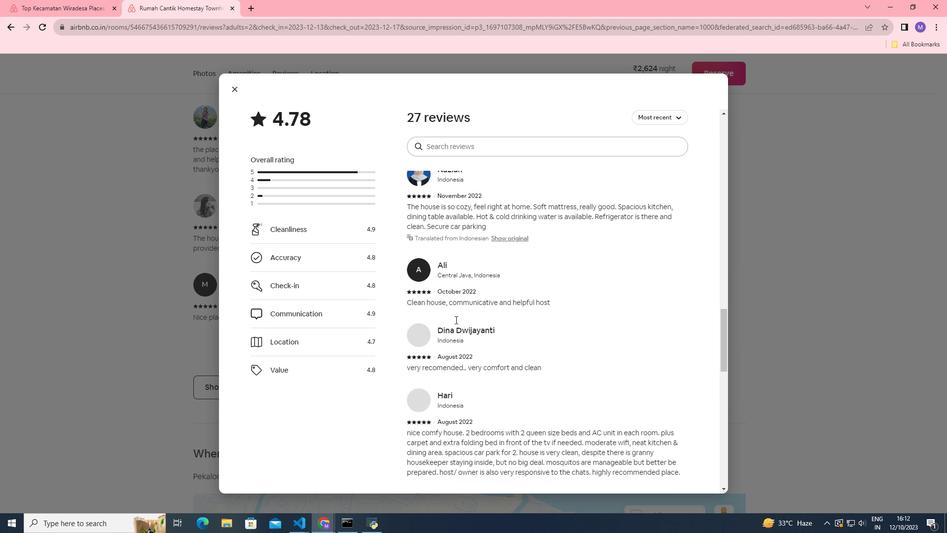 
Action: Mouse scrolled (455, 319) with delta (0, 0)
Screenshot: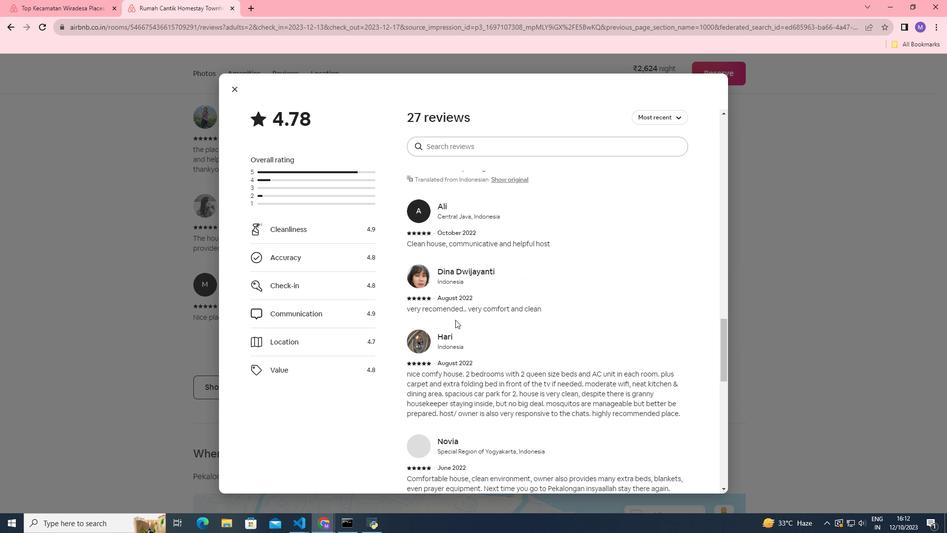 
Action: Mouse scrolled (455, 319) with delta (0, 0)
Screenshot: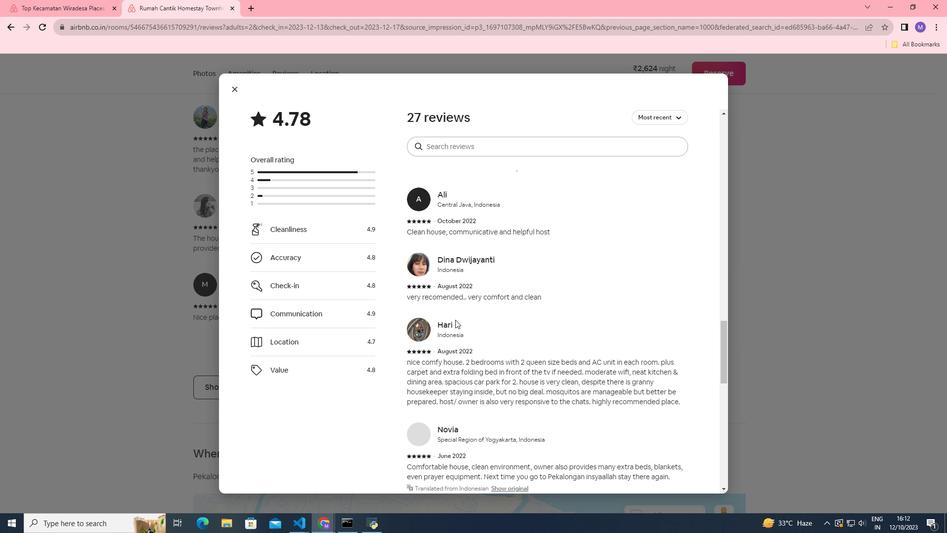 
Action: Mouse scrolled (455, 319) with delta (0, 0)
Screenshot: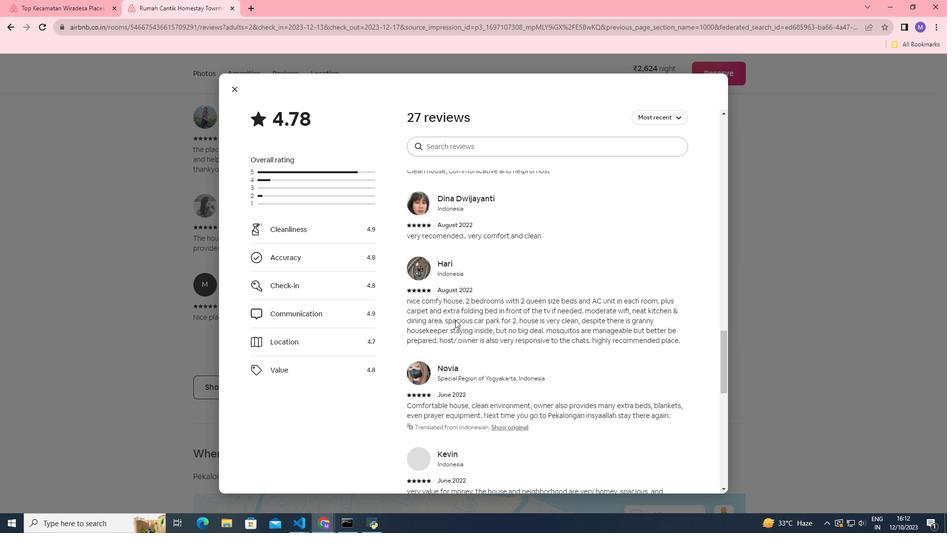 
Action: Mouse scrolled (455, 319) with delta (0, 0)
Screenshot: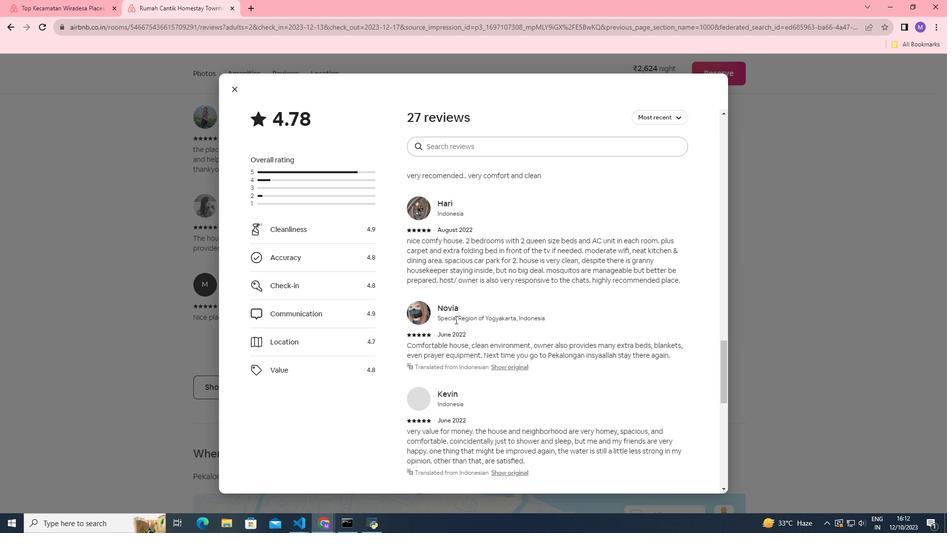 
Action: Mouse scrolled (455, 319) with delta (0, 0)
Screenshot: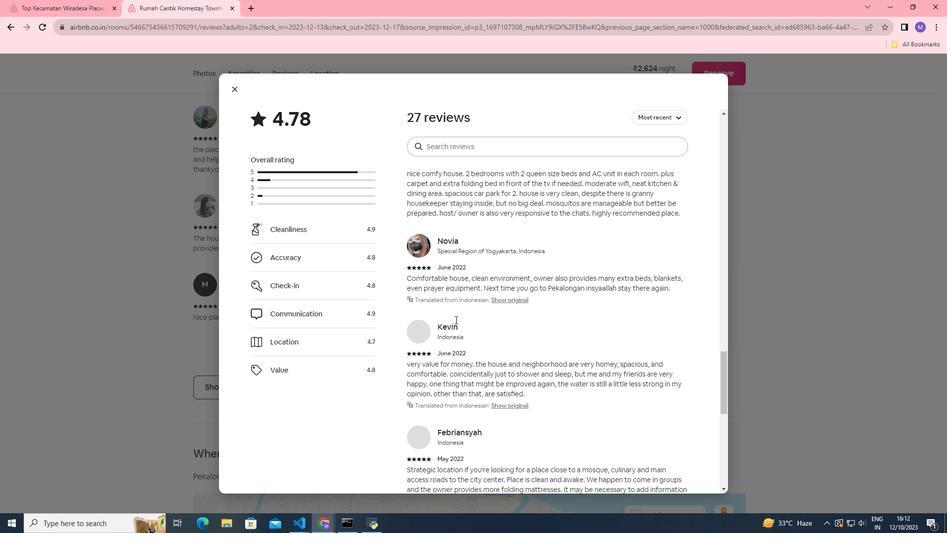 
Action: Mouse scrolled (455, 319) with delta (0, 0)
Screenshot: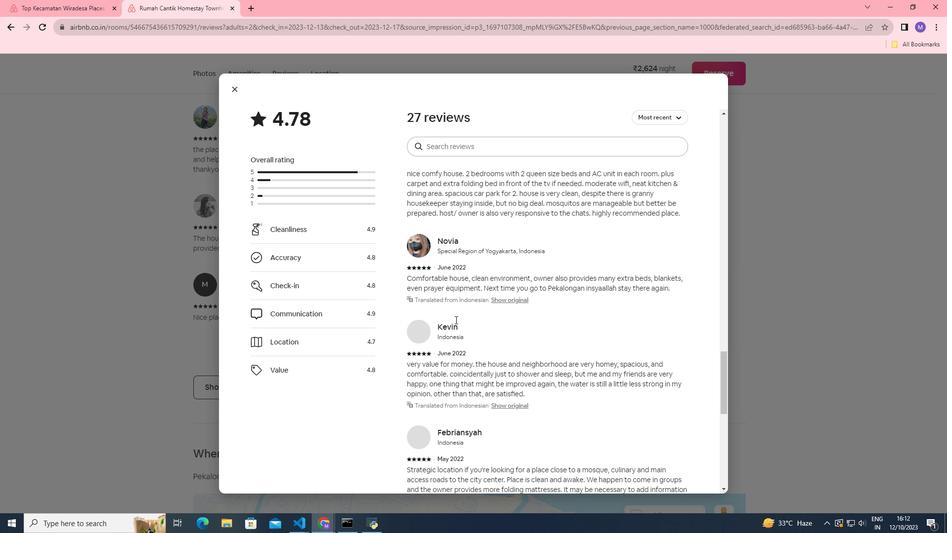 
Action: Mouse scrolled (455, 319) with delta (0, 0)
Screenshot: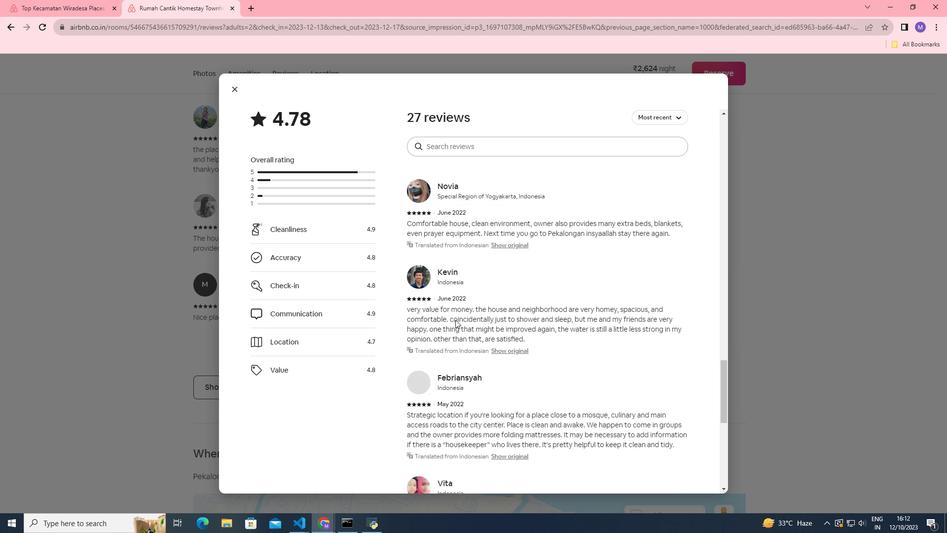 
Action: Mouse scrolled (455, 319) with delta (0, 0)
Screenshot: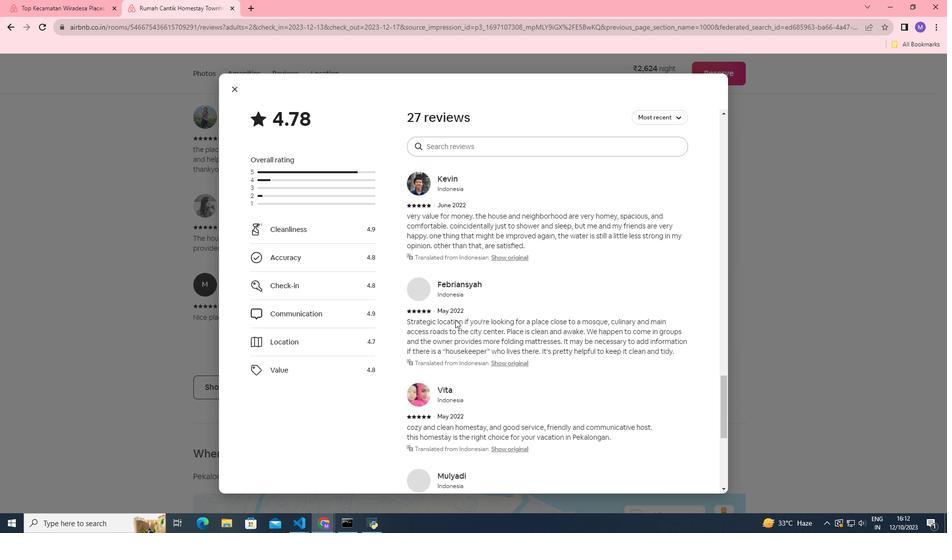 
Action: Mouse scrolled (455, 319) with delta (0, 0)
Screenshot: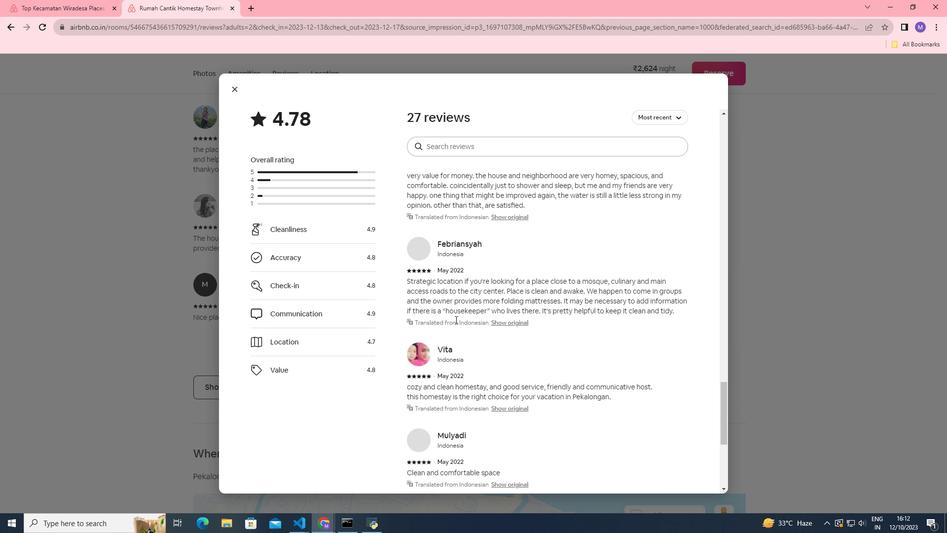 
Action: Mouse scrolled (455, 319) with delta (0, 0)
Screenshot: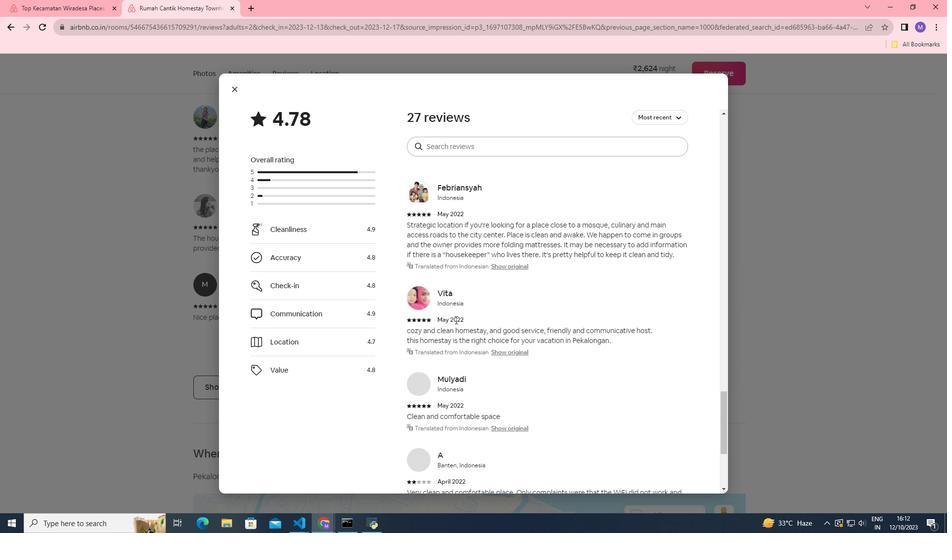 
Action: Mouse scrolled (455, 319) with delta (0, 0)
Screenshot: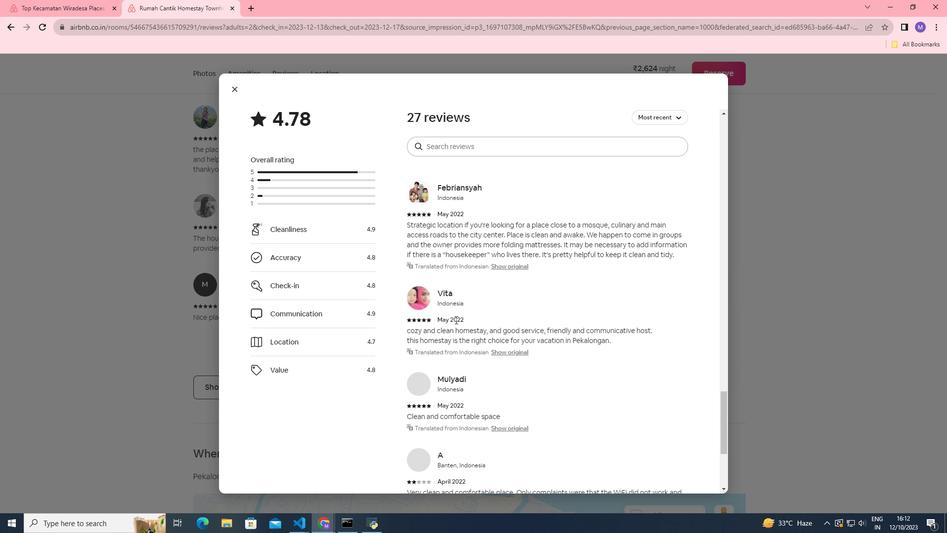 
Action: Mouse scrolled (455, 319) with delta (0, 0)
Screenshot: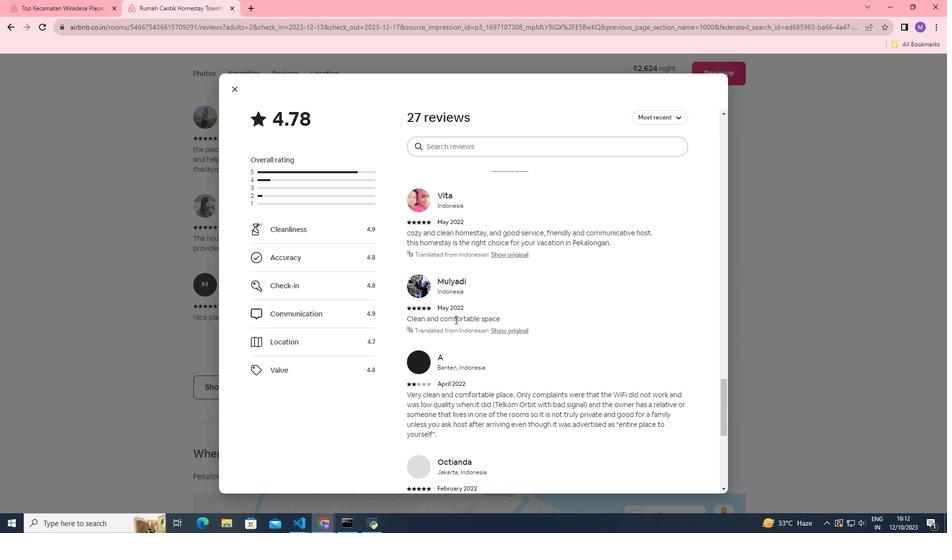 
Action: Mouse scrolled (455, 319) with delta (0, 0)
Screenshot: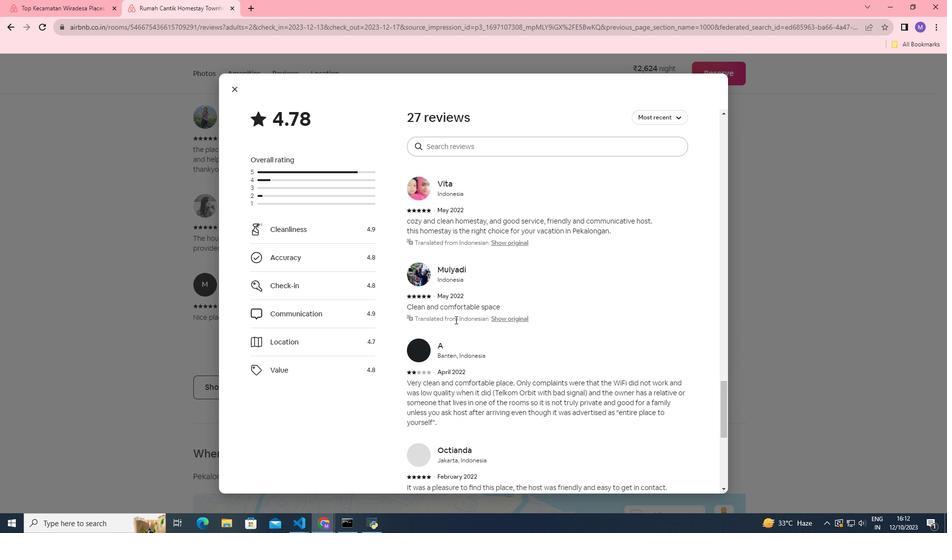 
Action: Mouse scrolled (455, 319) with delta (0, 0)
Screenshot: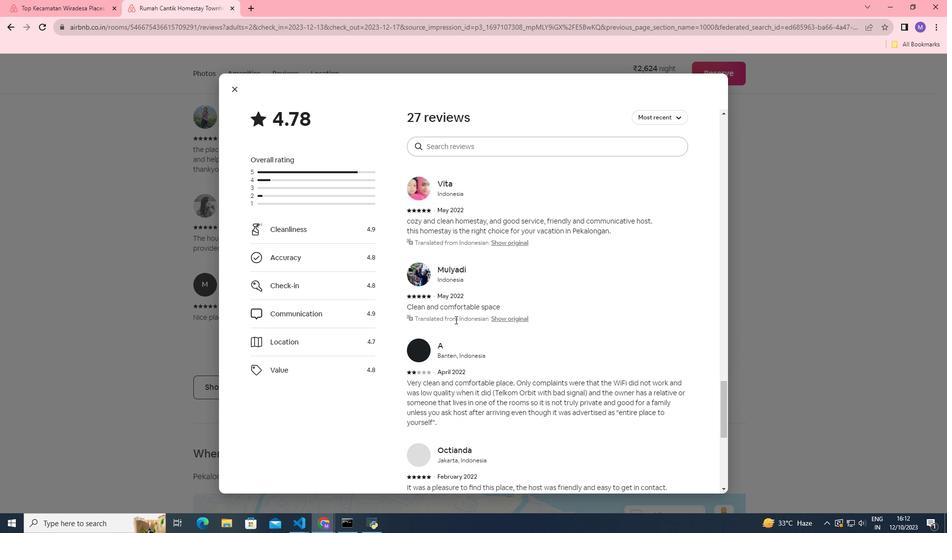 
Action: Mouse scrolled (455, 319) with delta (0, 0)
Screenshot: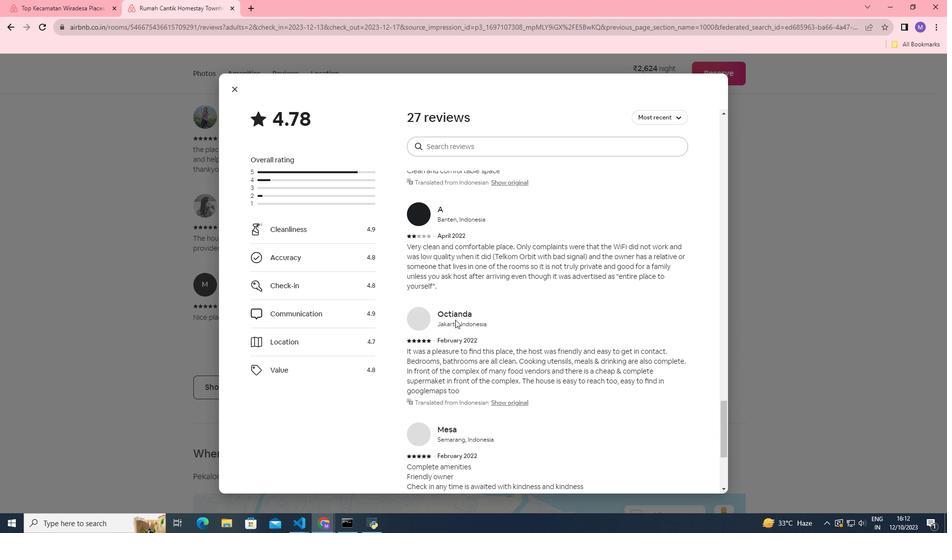 
Action: Mouse scrolled (455, 319) with delta (0, 0)
Screenshot: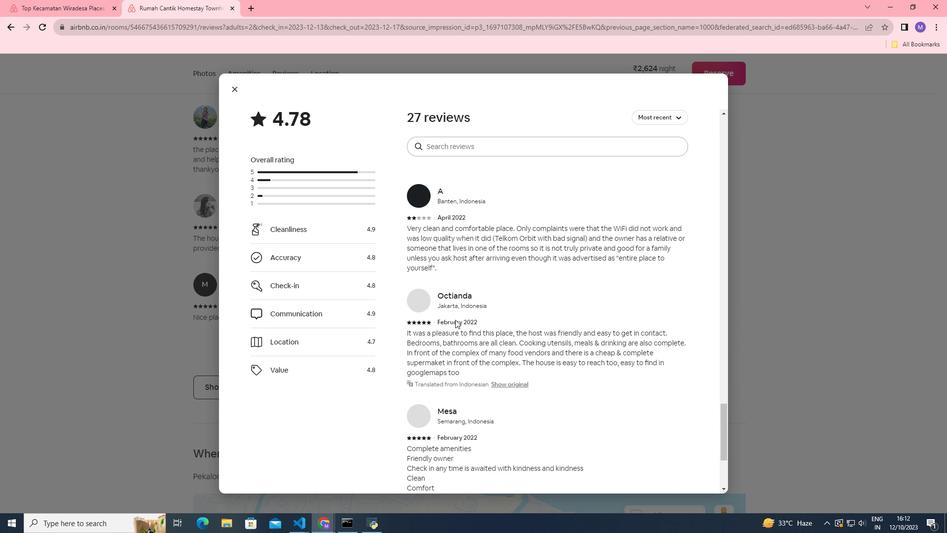 
Action: Mouse scrolled (455, 319) with delta (0, 0)
Screenshot: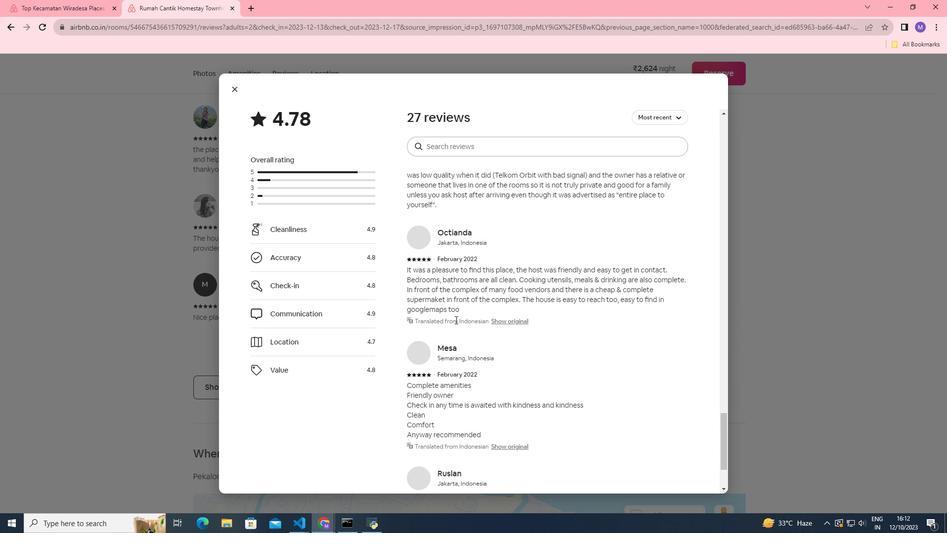 
Action: Mouse scrolled (455, 319) with delta (0, 0)
Screenshot: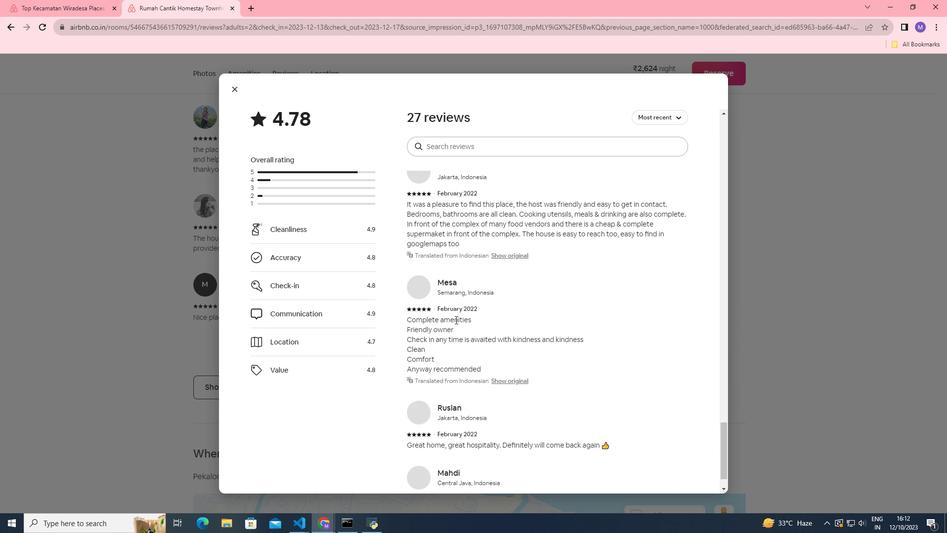 
Action: Mouse scrolled (455, 319) with delta (0, 0)
Screenshot: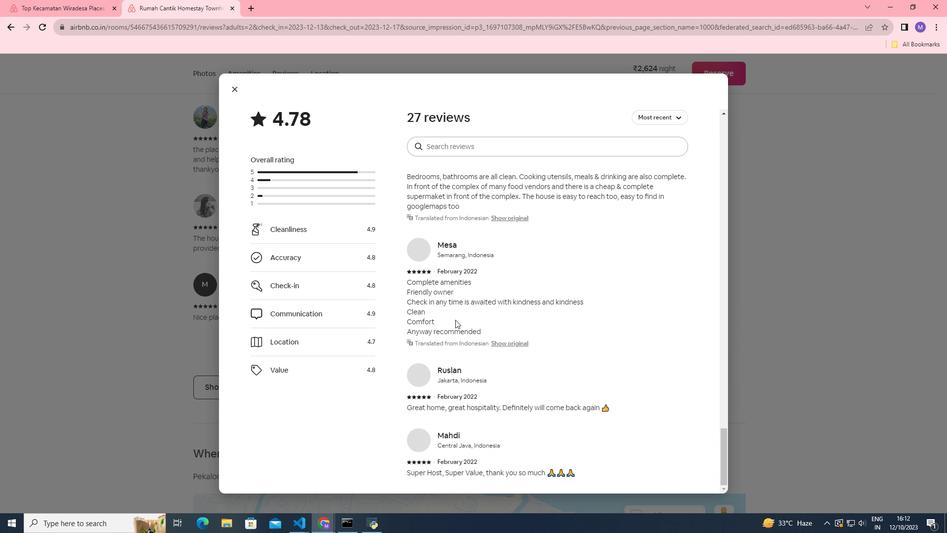 
Action: Mouse scrolled (455, 319) with delta (0, 0)
Screenshot: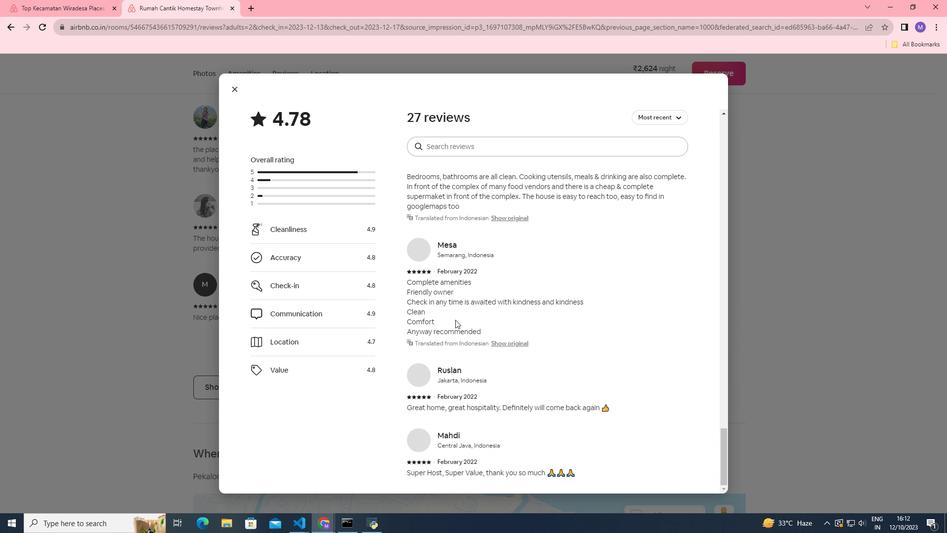
Action: Mouse scrolled (455, 319) with delta (0, 0)
Screenshot: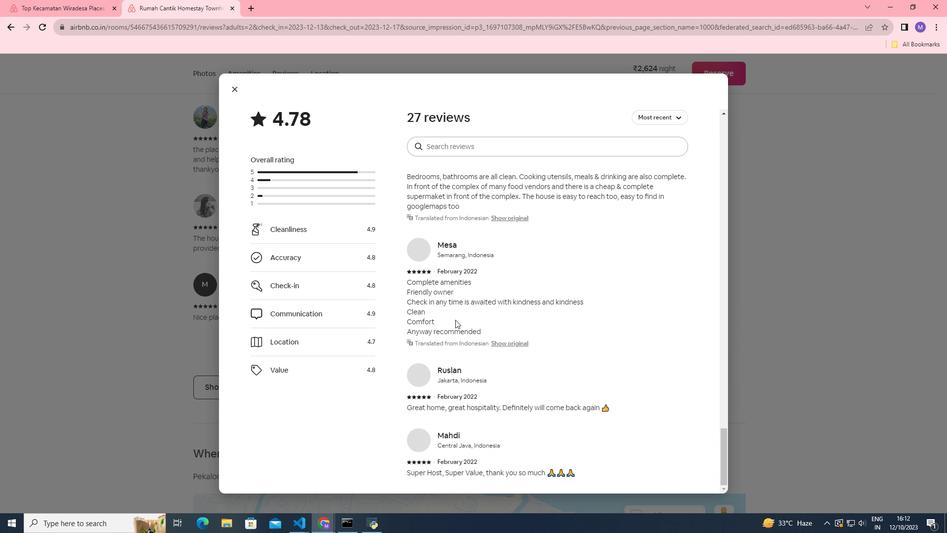 
Action: Mouse scrolled (455, 319) with delta (0, 0)
Screenshot: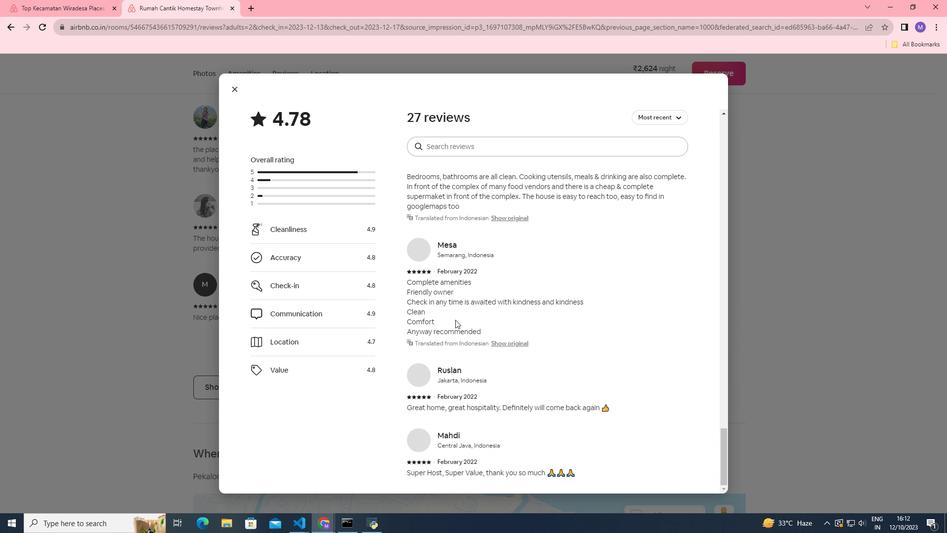 
Action: Mouse moved to (239, 88)
Screenshot: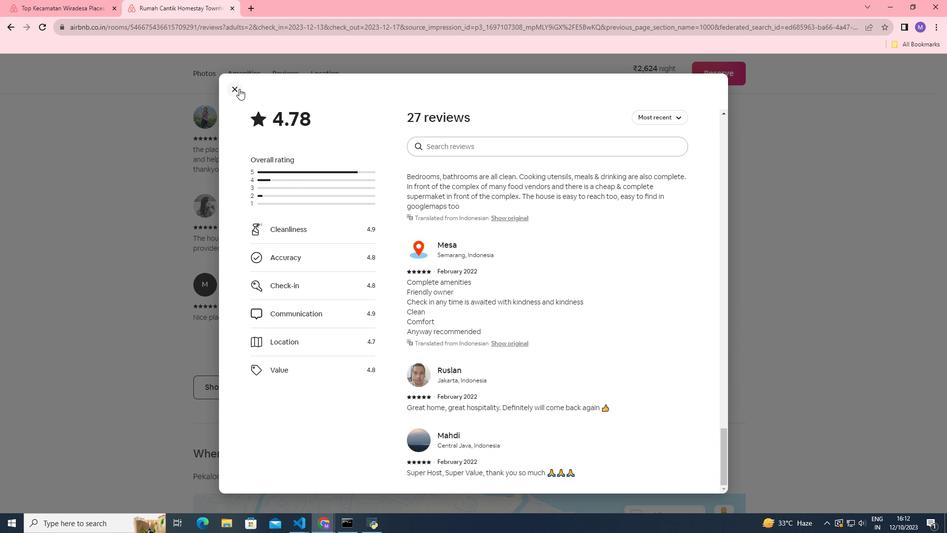 
Action: Mouse pressed left at (239, 88)
Screenshot: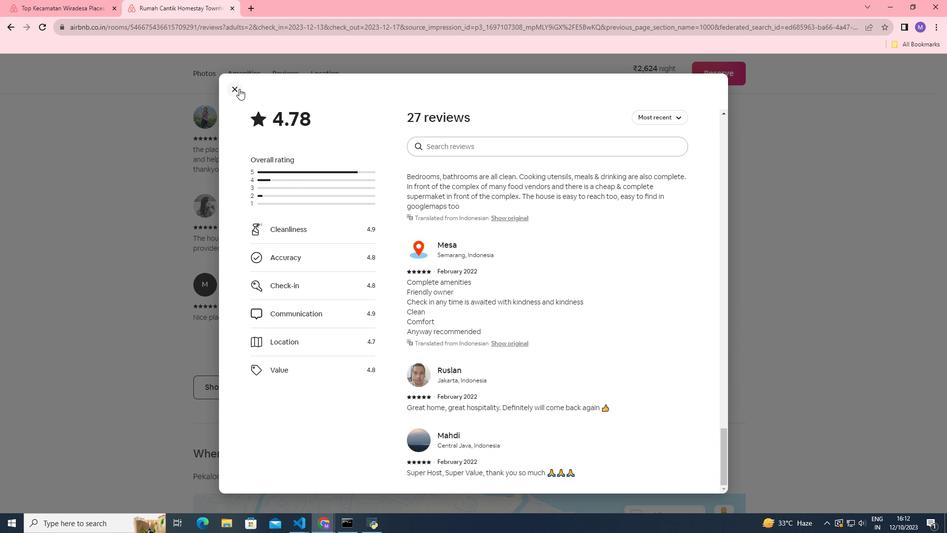 
Action: Mouse pressed left at (239, 88)
Screenshot: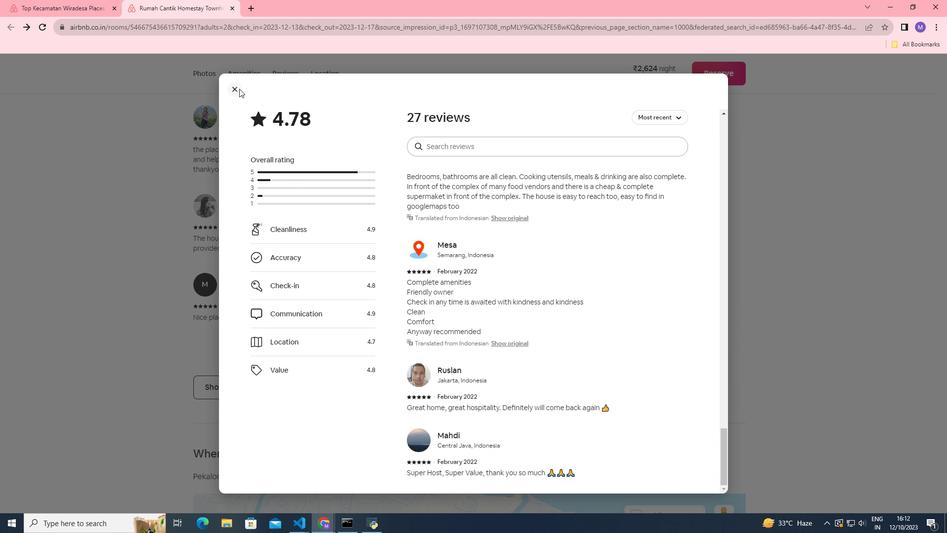 
Action: Mouse moved to (373, 350)
Screenshot: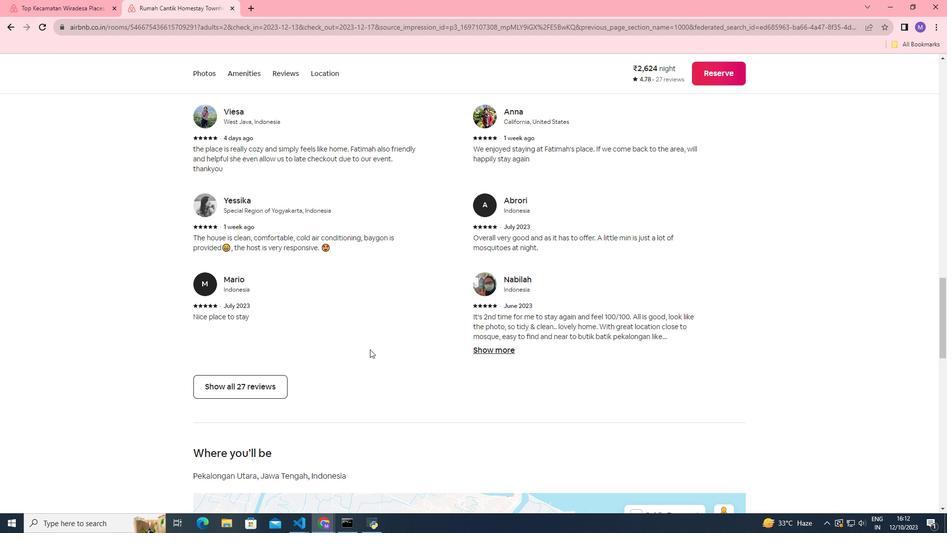 
Action: Mouse scrolled (373, 350) with delta (0, 0)
Screenshot: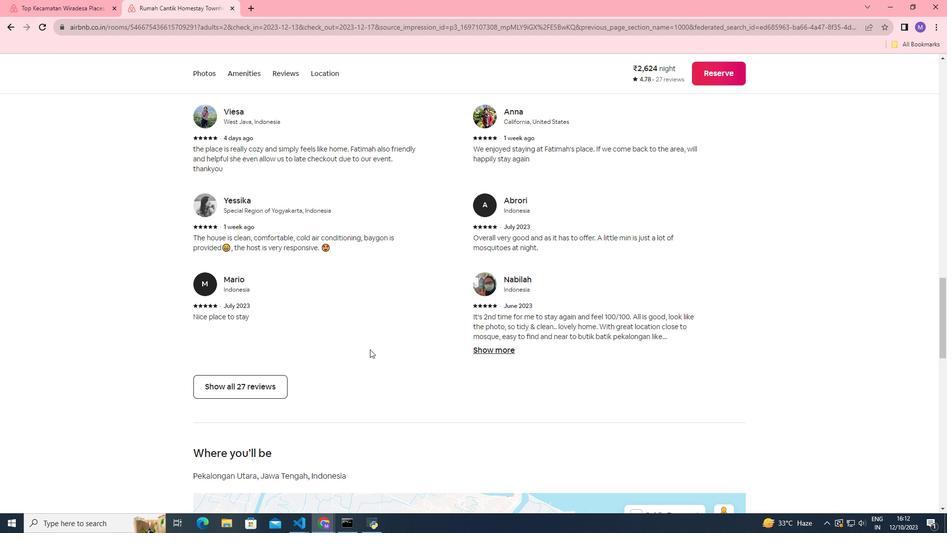
Action: Mouse moved to (369, 348)
Screenshot: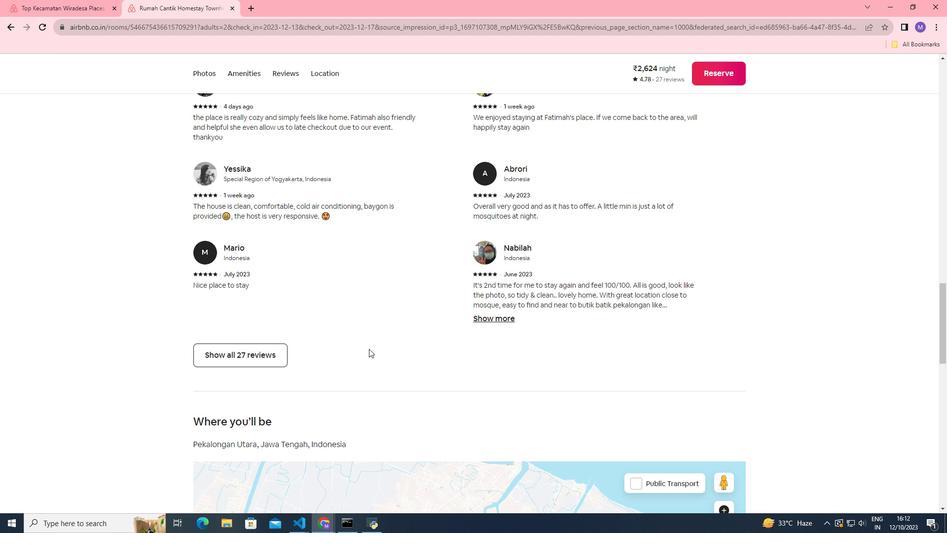 
Action: Mouse scrolled (369, 348) with delta (0, 0)
Screenshot: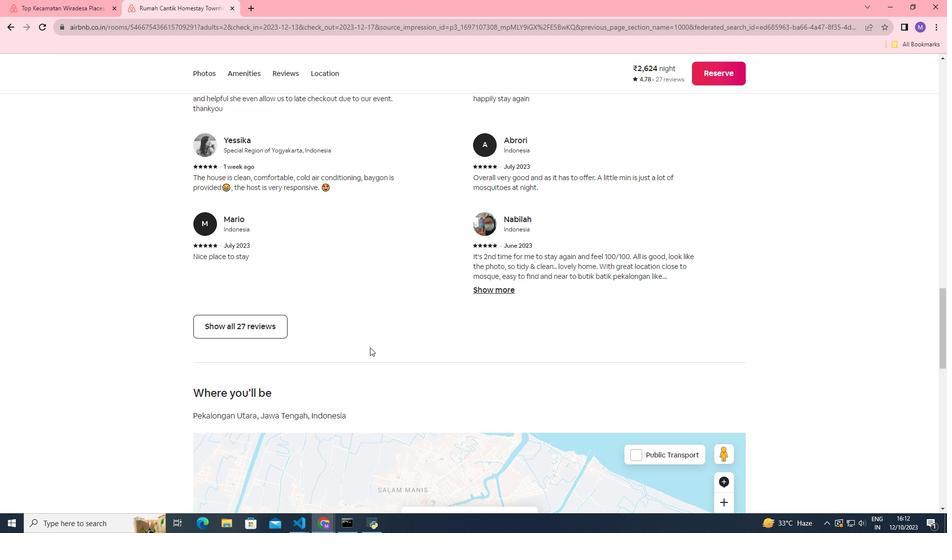 
Action: Mouse scrolled (369, 348) with delta (0, 0)
Screenshot: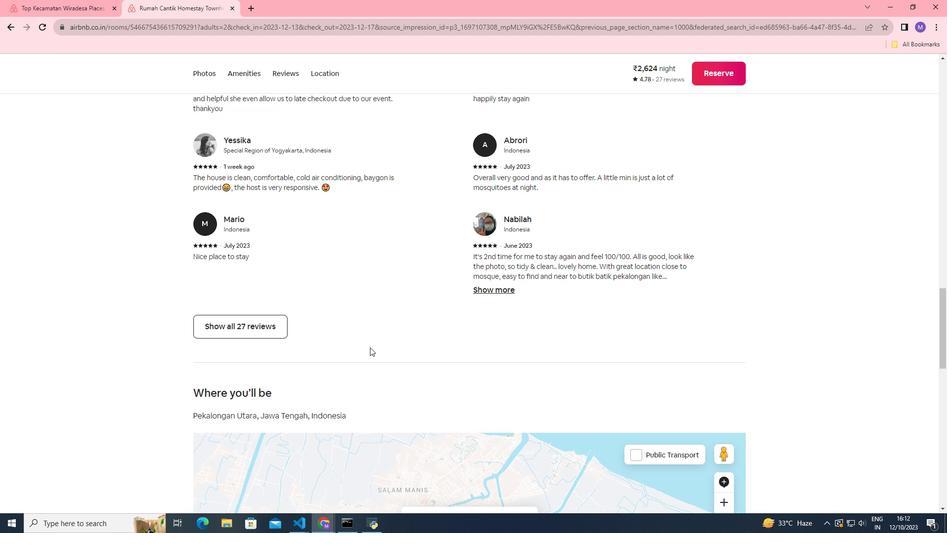 
Action: Mouse moved to (370, 347)
Screenshot: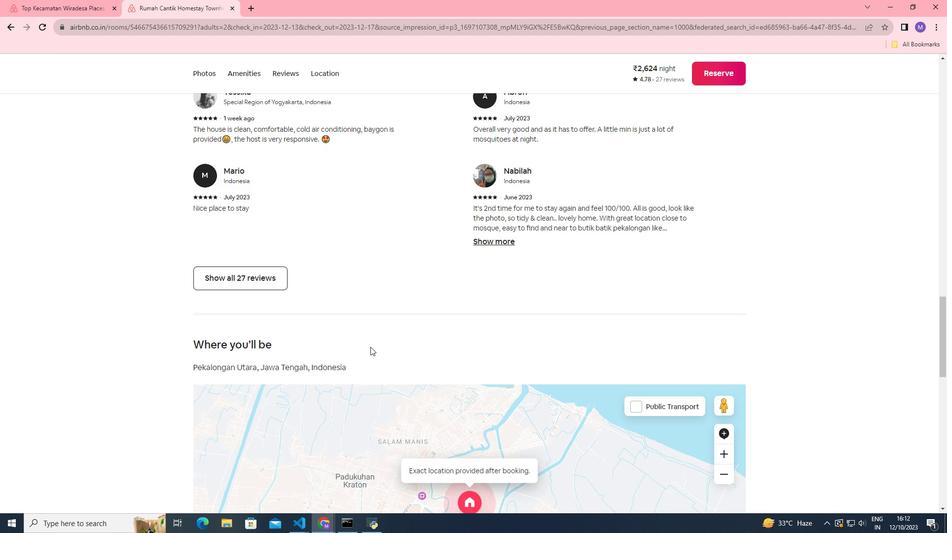 
Action: Mouse scrolled (370, 346) with delta (0, 0)
Screenshot: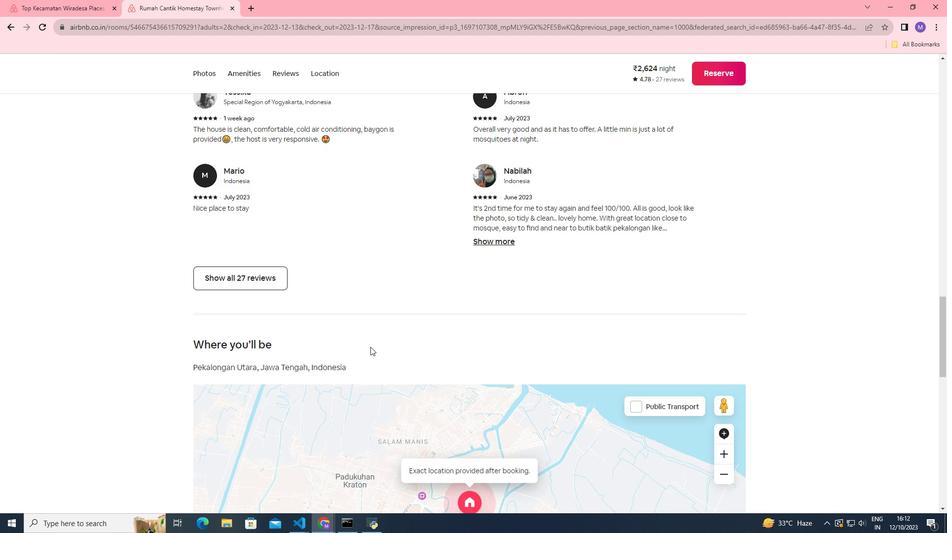 
Action: Mouse moved to (370, 346)
Screenshot: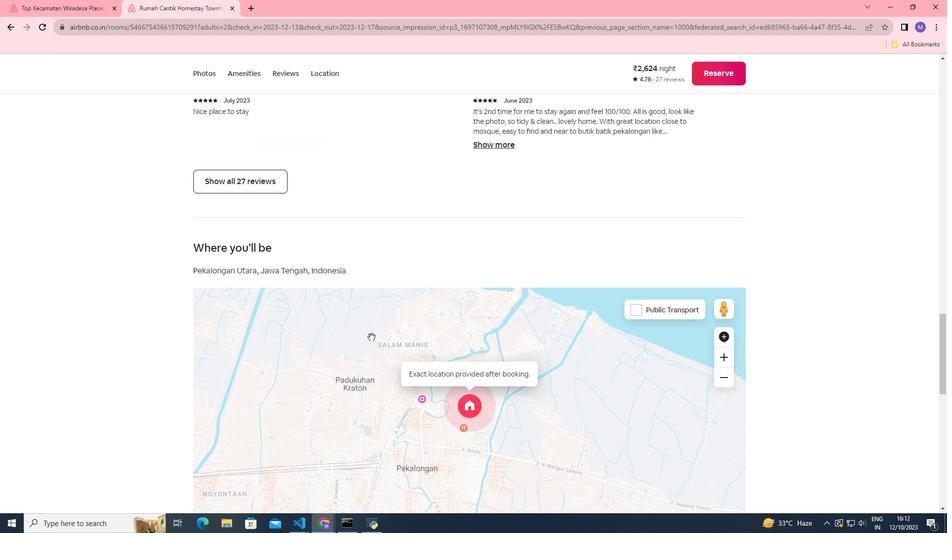 
Action: Mouse scrolled (370, 346) with delta (0, 0)
Screenshot: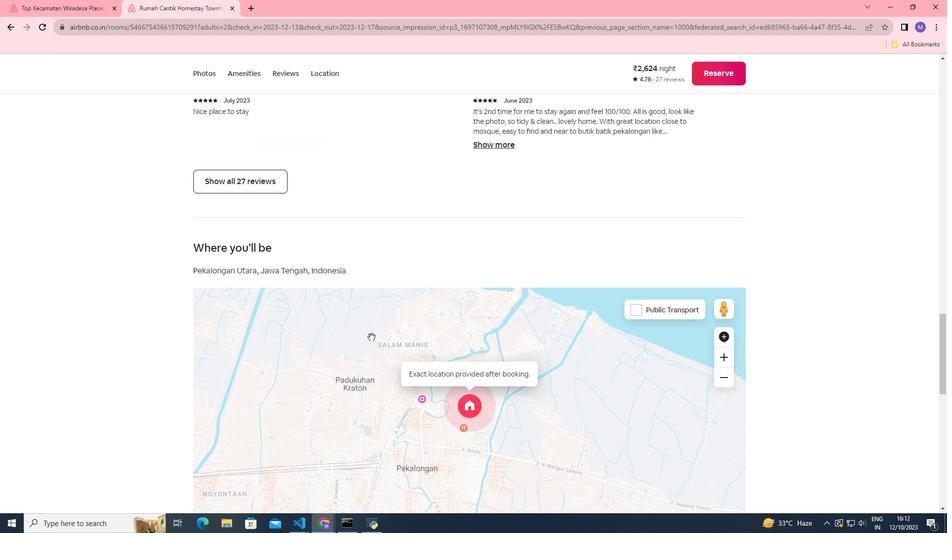 
Action: Mouse moved to (371, 336)
Screenshot: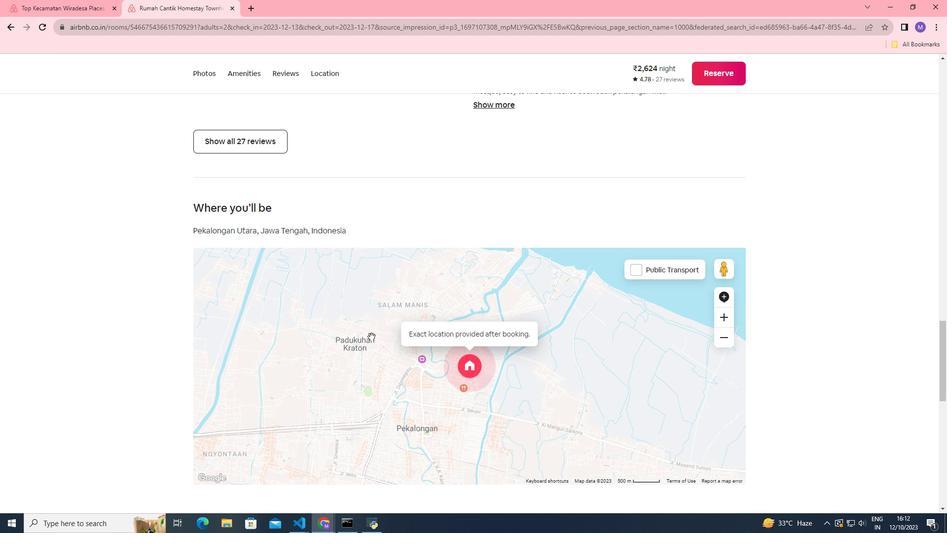 
Action: Mouse scrolled (371, 336) with delta (0, 0)
Screenshot: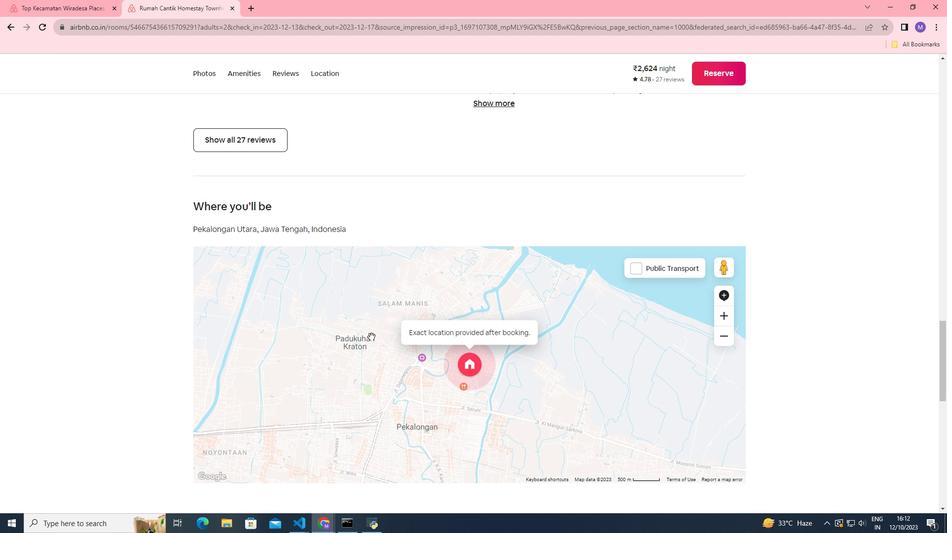
Action: Mouse scrolled (371, 336) with delta (0, 0)
Screenshot: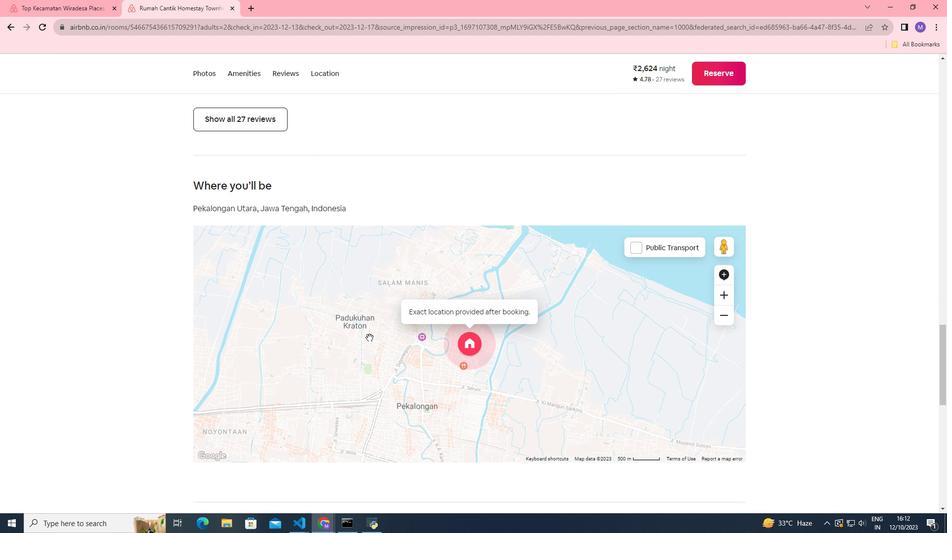 
Action: Mouse moved to (371, 336)
Screenshot: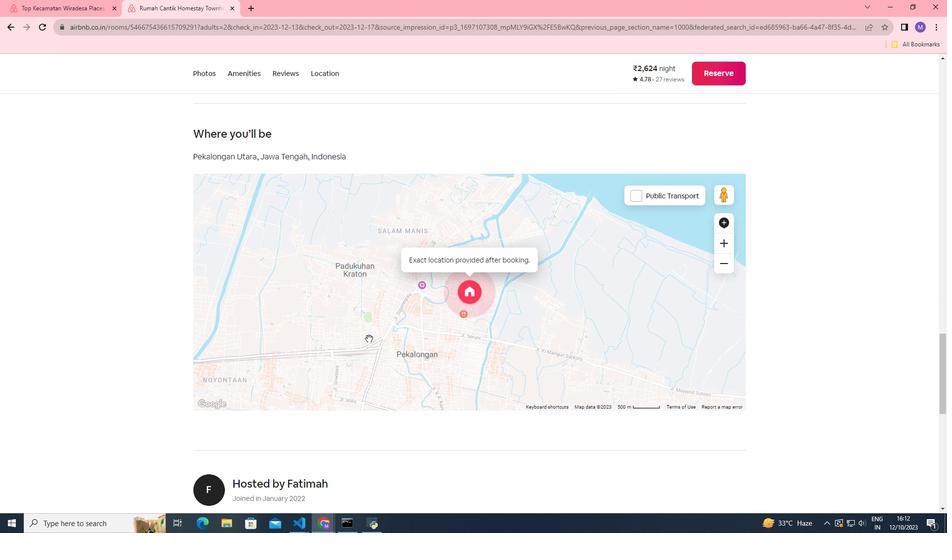 
Action: Mouse scrolled (371, 336) with delta (0, 0)
Screenshot: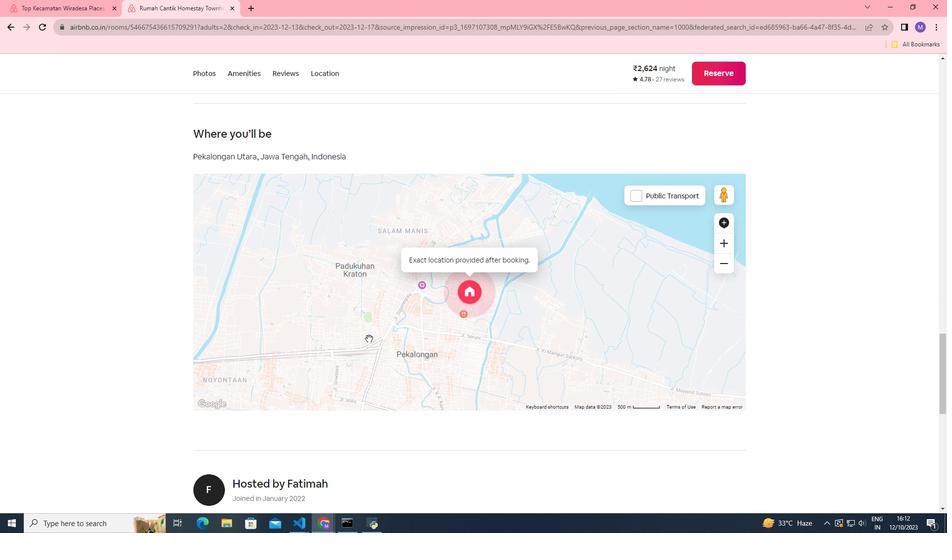 
Action: Mouse moved to (285, 387)
Screenshot: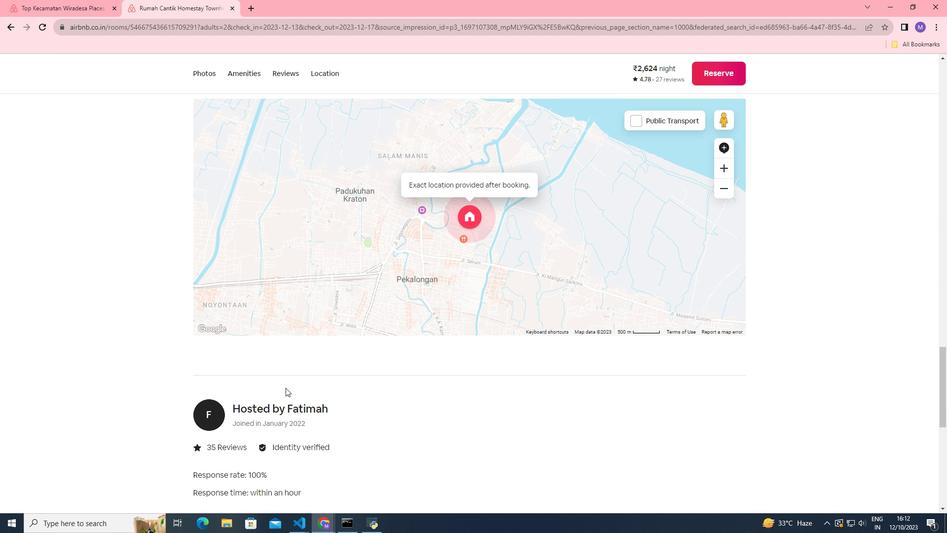 
Action: Mouse scrolled (285, 387) with delta (0, 0)
Screenshot: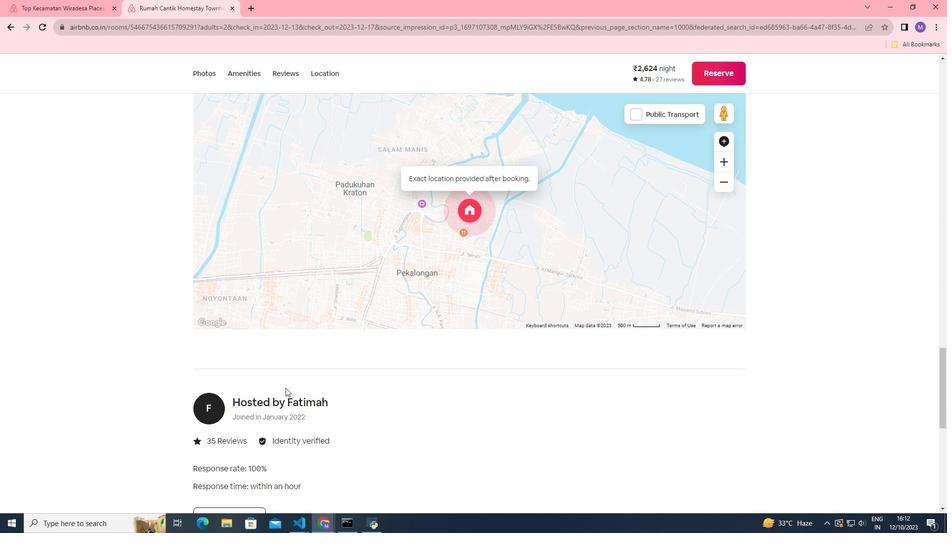 
Action: Mouse scrolled (285, 387) with delta (0, 0)
Screenshot: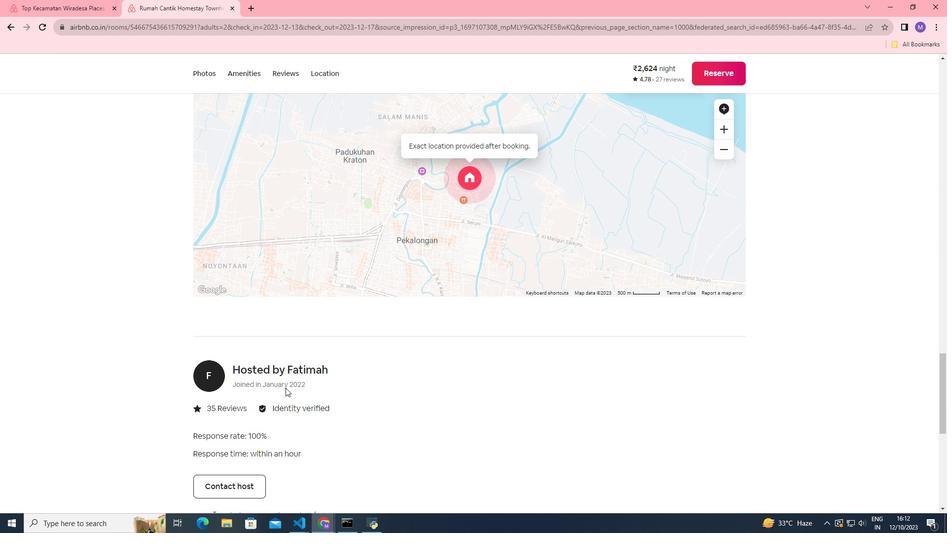 
Action: Mouse scrolled (285, 387) with delta (0, 0)
Screenshot: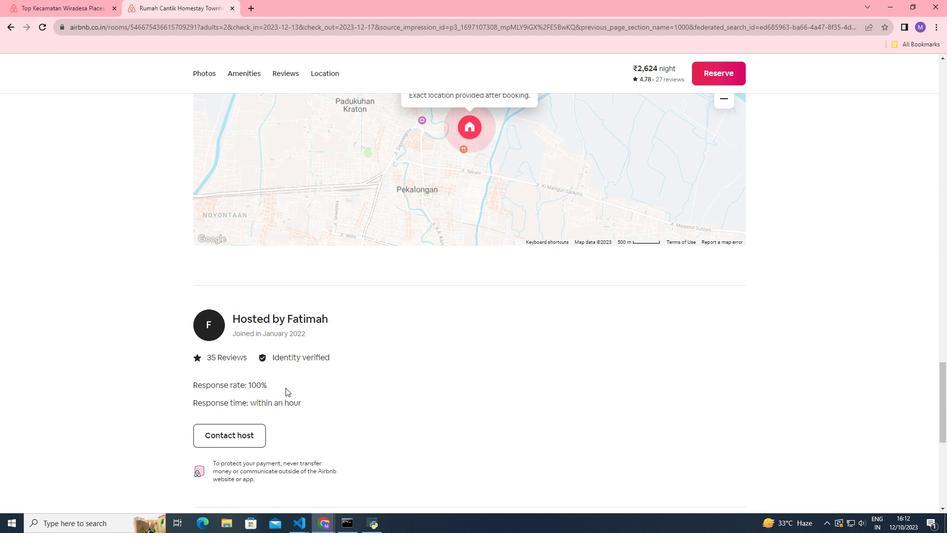 
Action: Mouse moved to (261, 384)
Screenshot: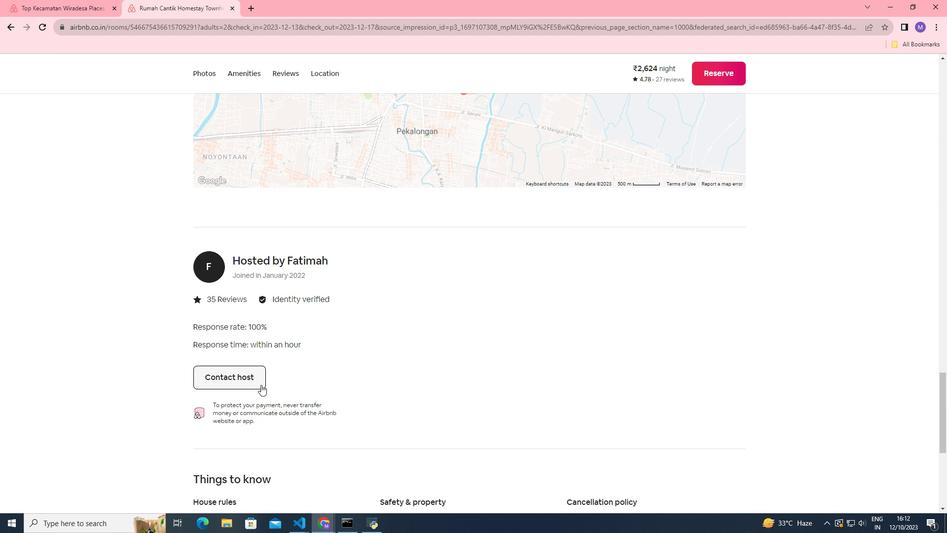 
Action: Mouse scrolled (261, 384) with delta (0, 0)
Screenshot: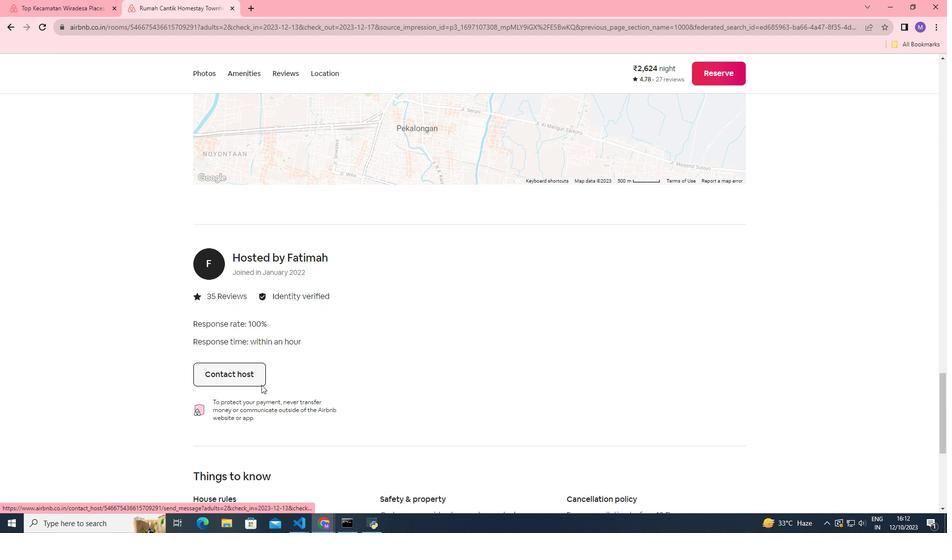 
Action: Mouse moved to (261, 384)
Screenshot: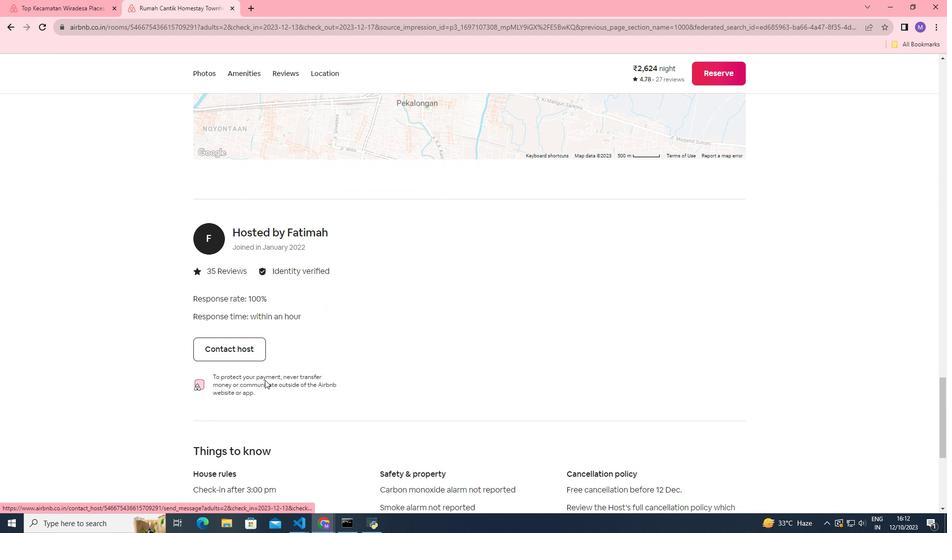 
Action: Mouse scrolled (261, 384) with delta (0, 0)
Screenshot: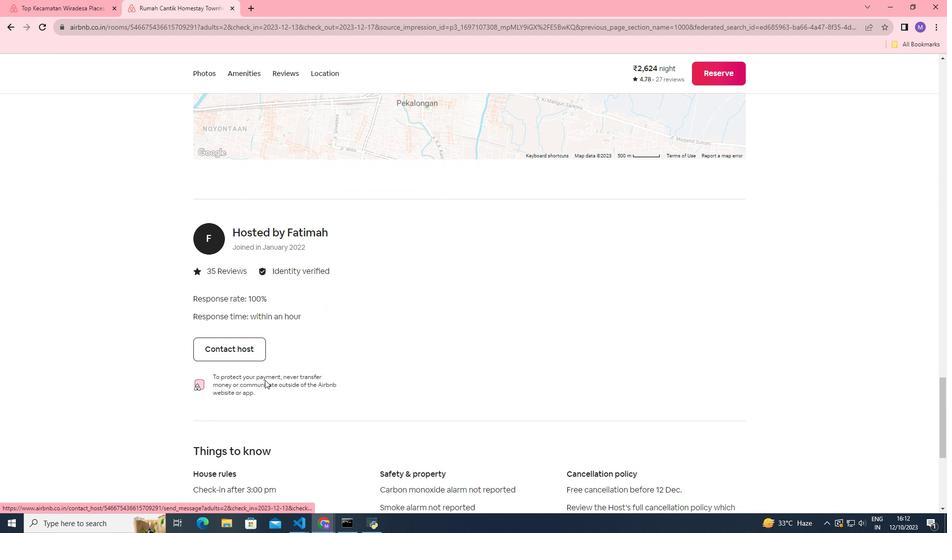 
Action: Mouse moved to (261, 384)
Screenshot: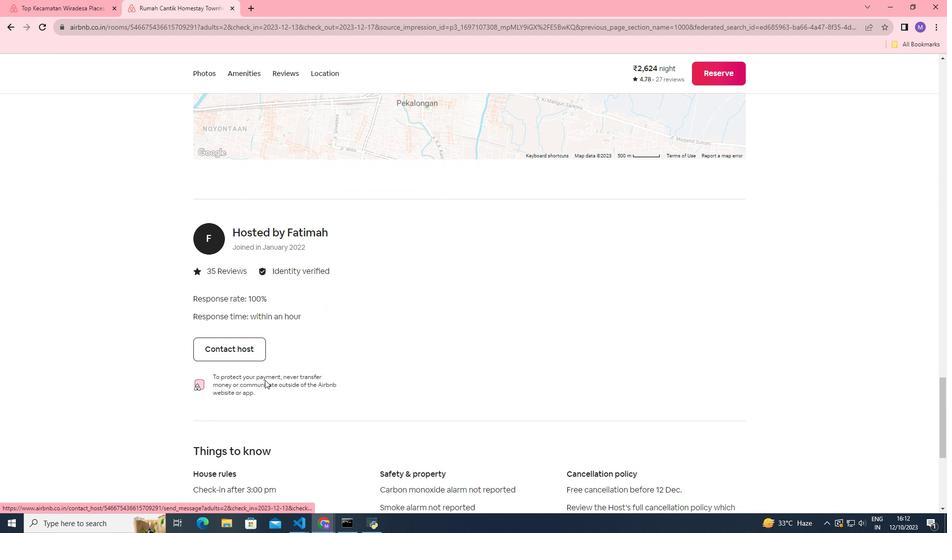 
Action: Mouse scrolled (261, 384) with delta (0, 0)
Screenshot: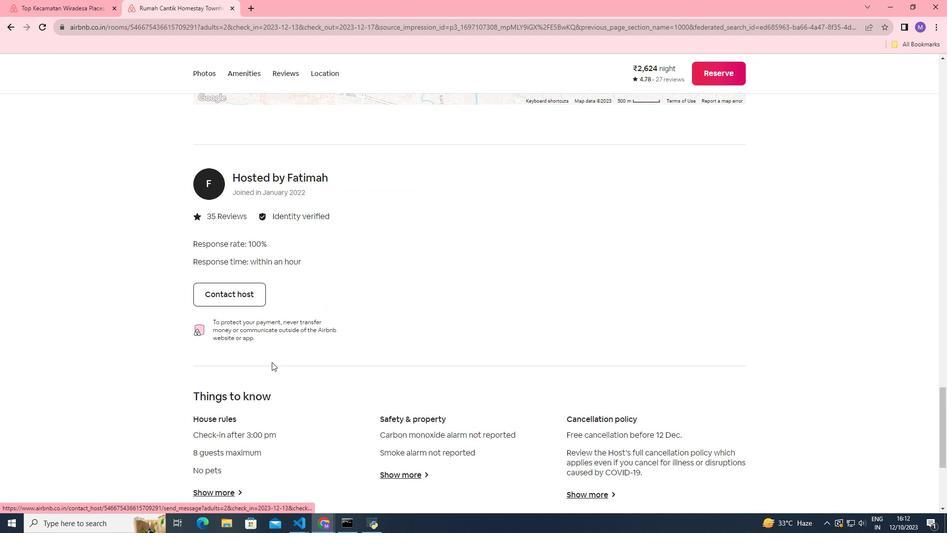 
Action: Mouse moved to (219, 425)
Screenshot: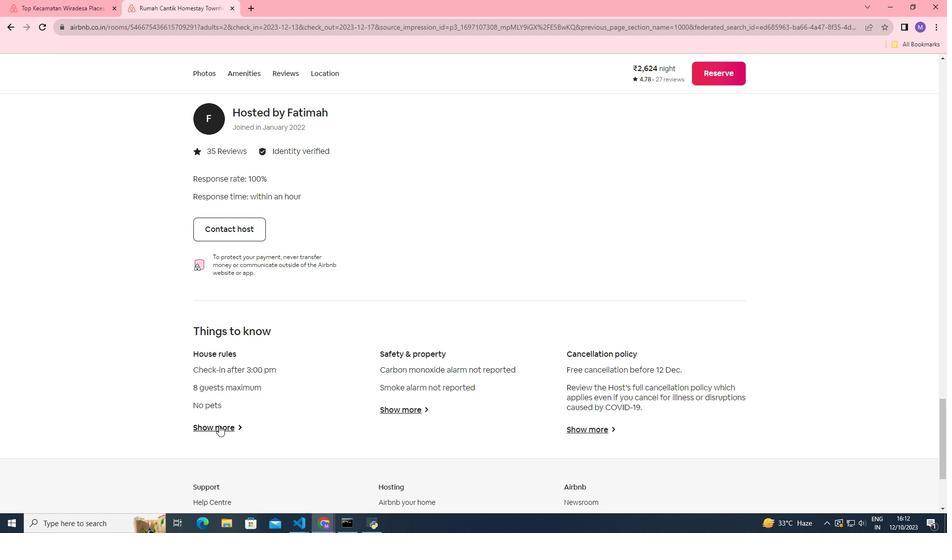 
Action: Mouse pressed left at (219, 425)
Screenshot: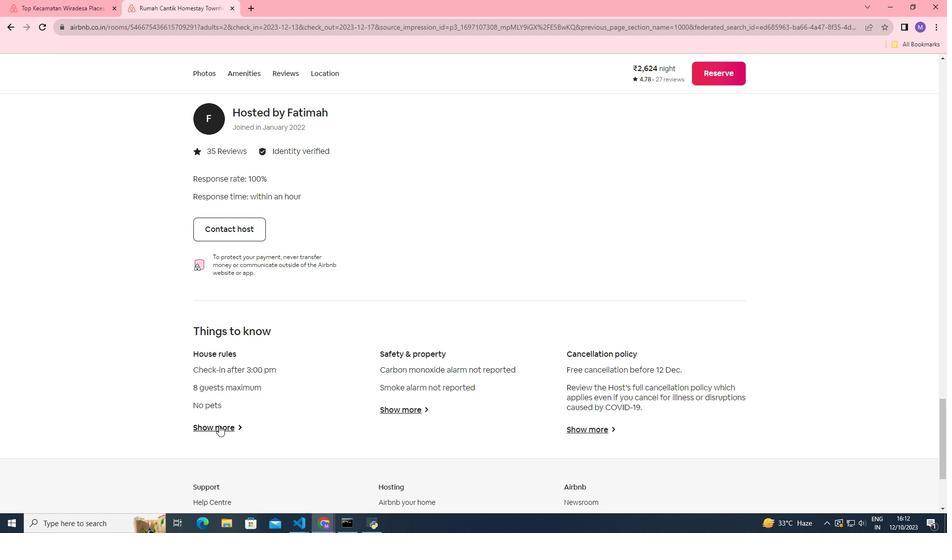 
Action: Mouse moved to (294, 136)
Screenshot: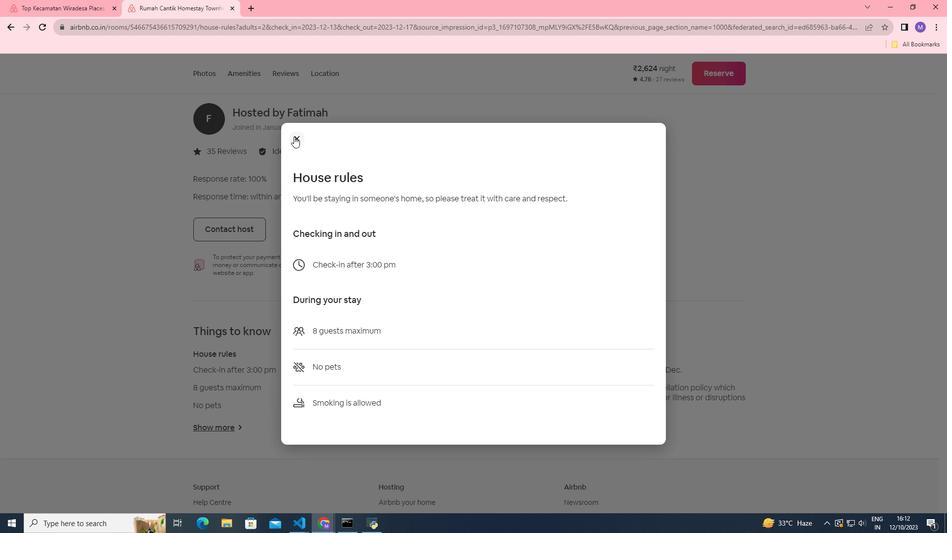 
Action: Mouse pressed left at (294, 136)
Screenshot: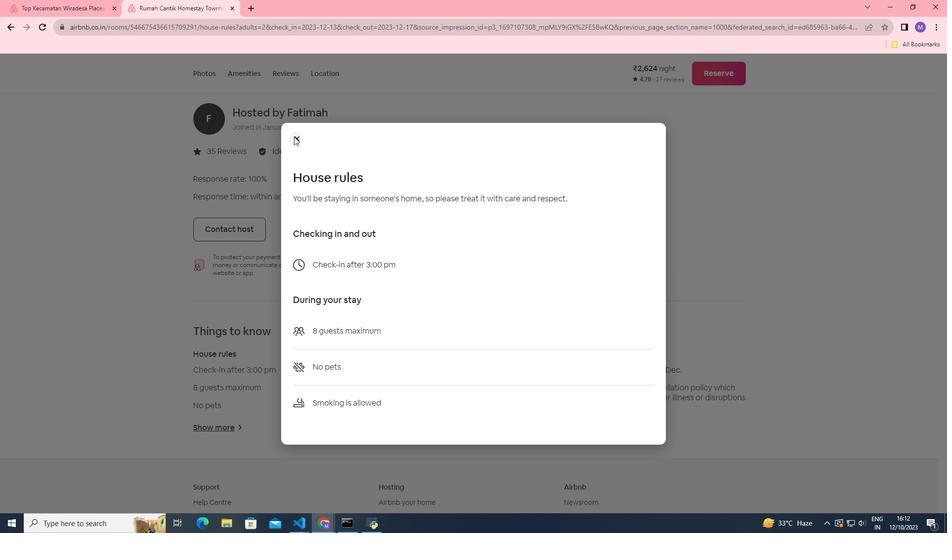 
Action: Mouse moved to (406, 408)
Screenshot: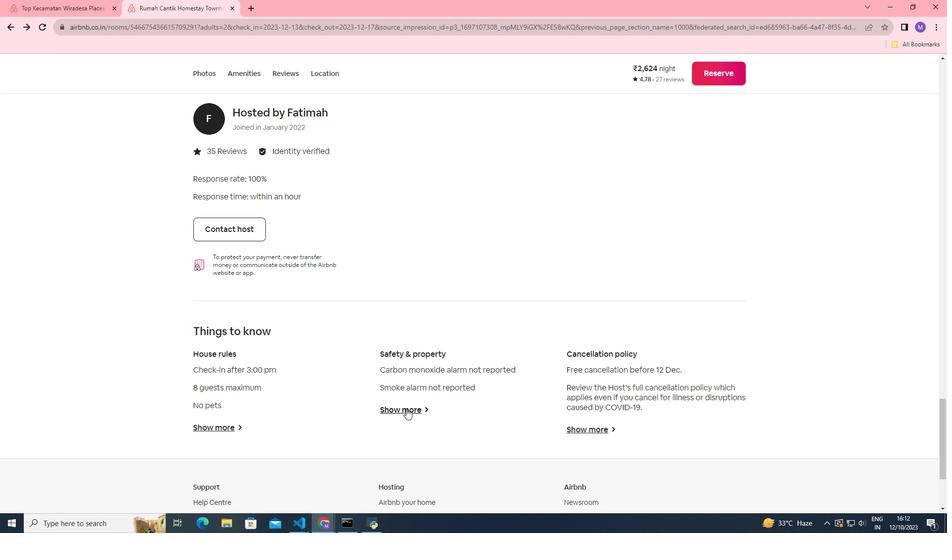 
Action: Mouse pressed left at (406, 408)
Screenshot: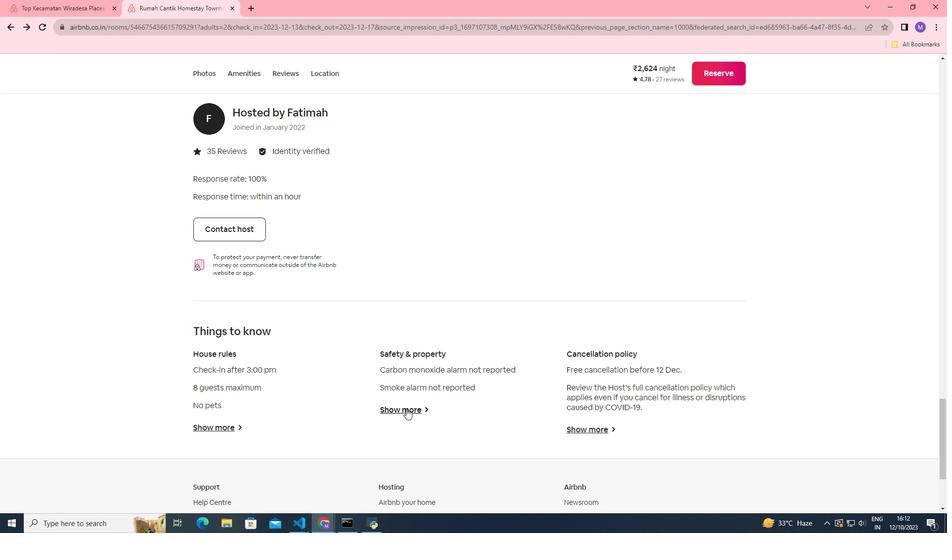 
Action: Mouse moved to (296, 169)
Screenshot: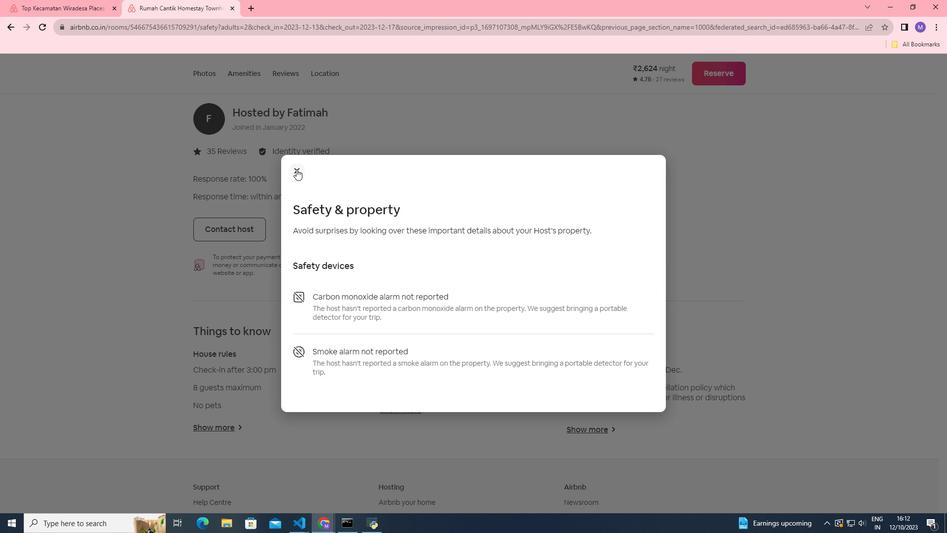 
Action: Mouse pressed left at (296, 169)
Screenshot: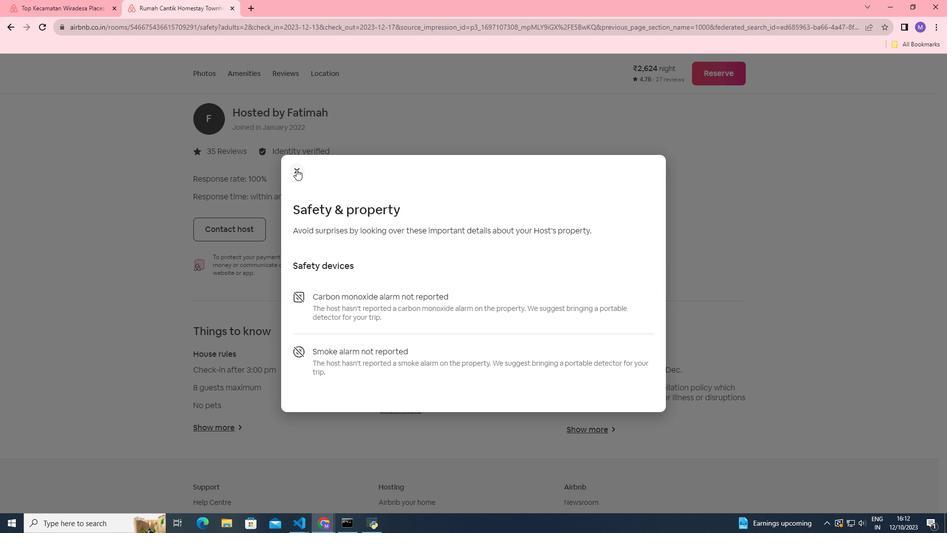 
Action: Mouse moved to (583, 432)
Screenshot: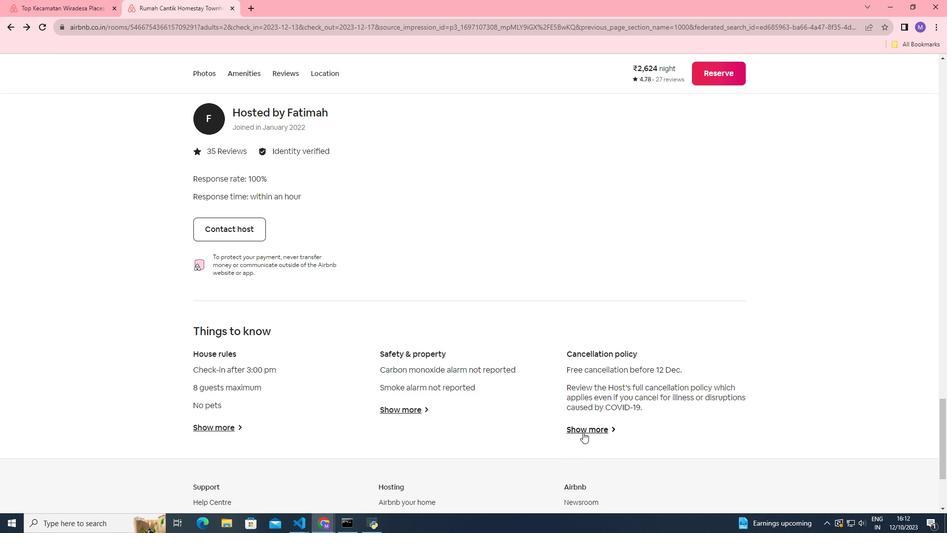 
Action: Mouse pressed left at (583, 432)
Screenshot: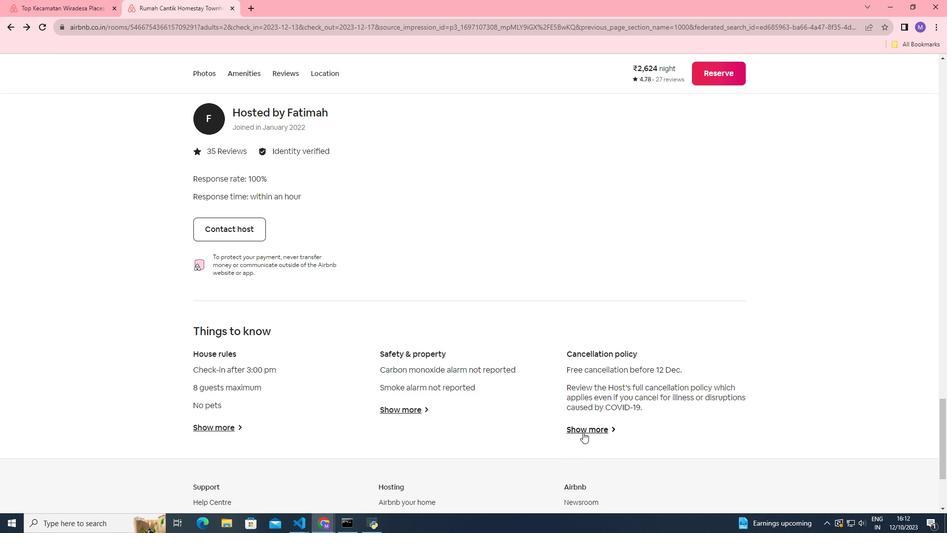 
Action: Mouse moved to (347, 158)
Screenshot: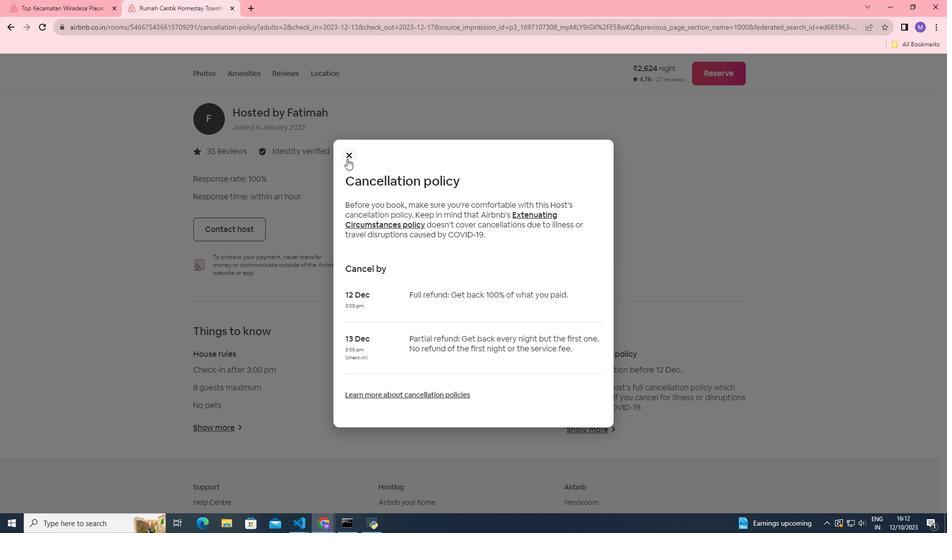 
Action: Mouse pressed left at (347, 158)
Screenshot: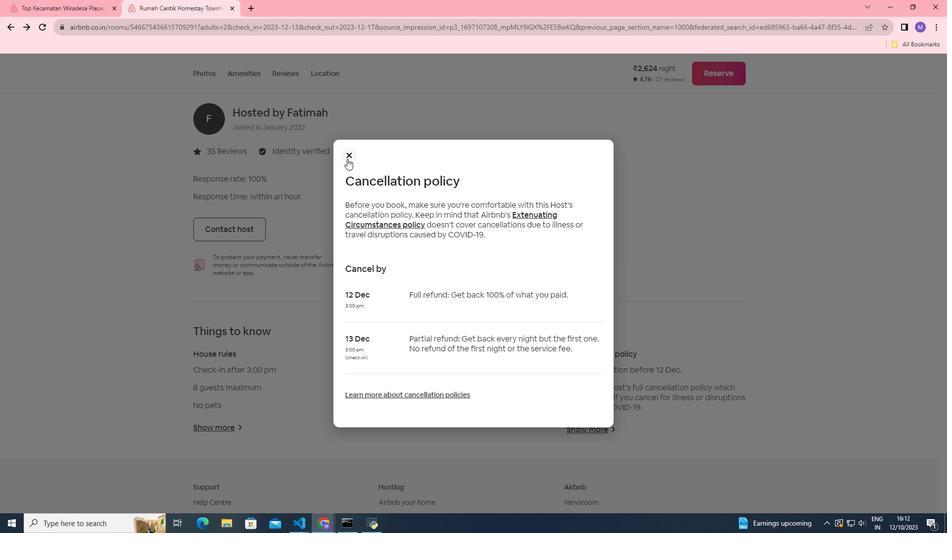 
Action: Mouse pressed left at (347, 158)
